 Task: Look for space in Barcellona Pozzo di Gotto, Italy from 8th June, 2023 to 19th June, 2023 for 1 adult in price range Rs.5000 to Rs.12000. Place can be shared room with 1  bedroom having 1 bed and 1 bathroom. Property type can be house, flat, guest house, hotel. Booking option can be shelf check-in. Required host language is English.
Action: Mouse moved to (537, 86)
Screenshot: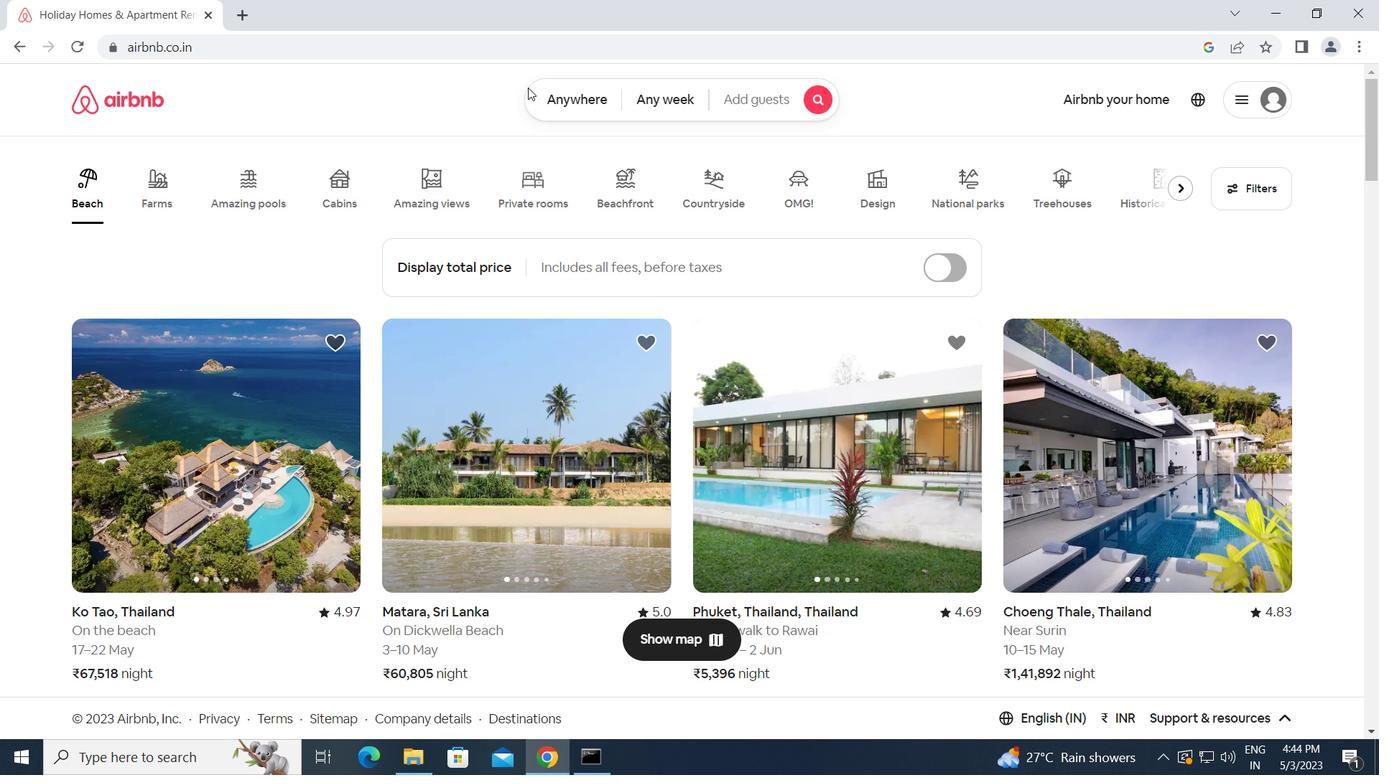 
Action: Mouse pressed left at (537, 86)
Screenshot: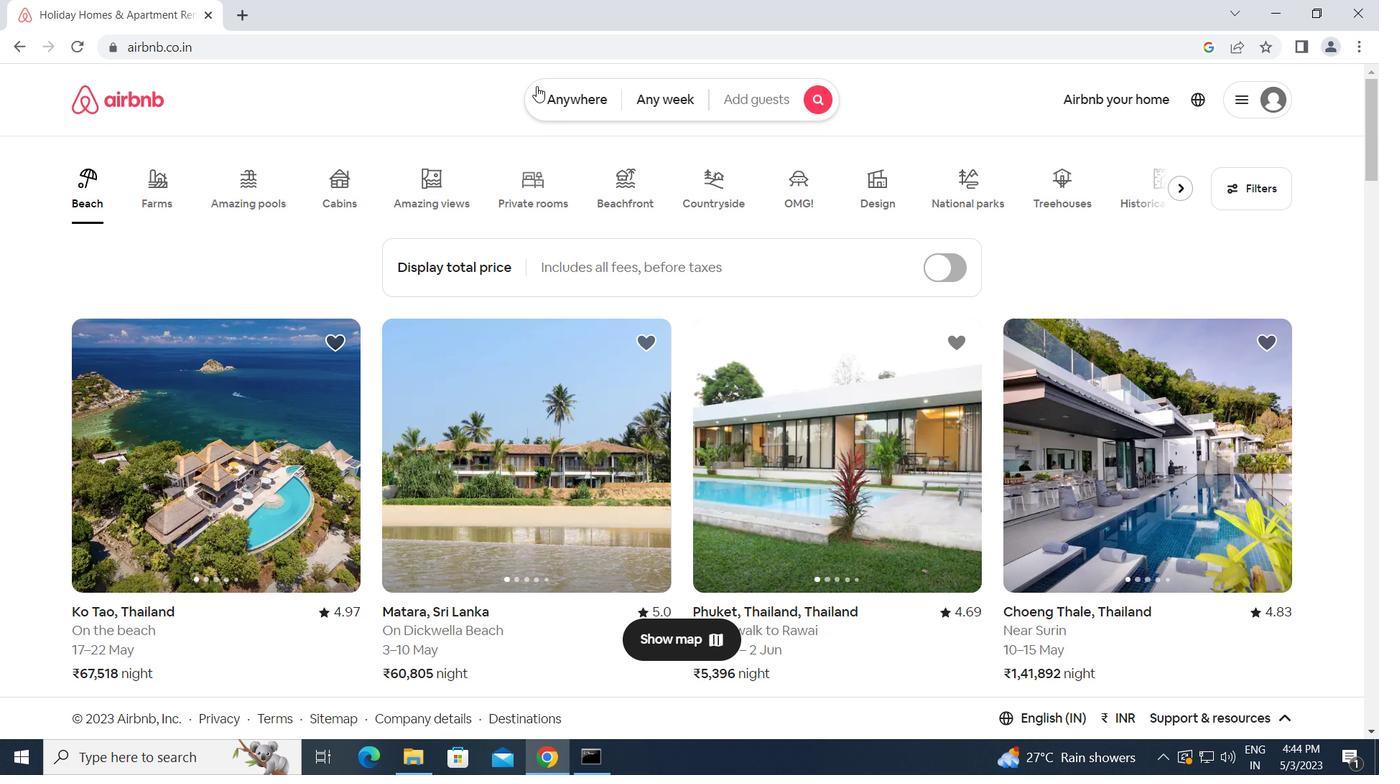 
Action: Mouse moved to (461, 155)
Screenshot: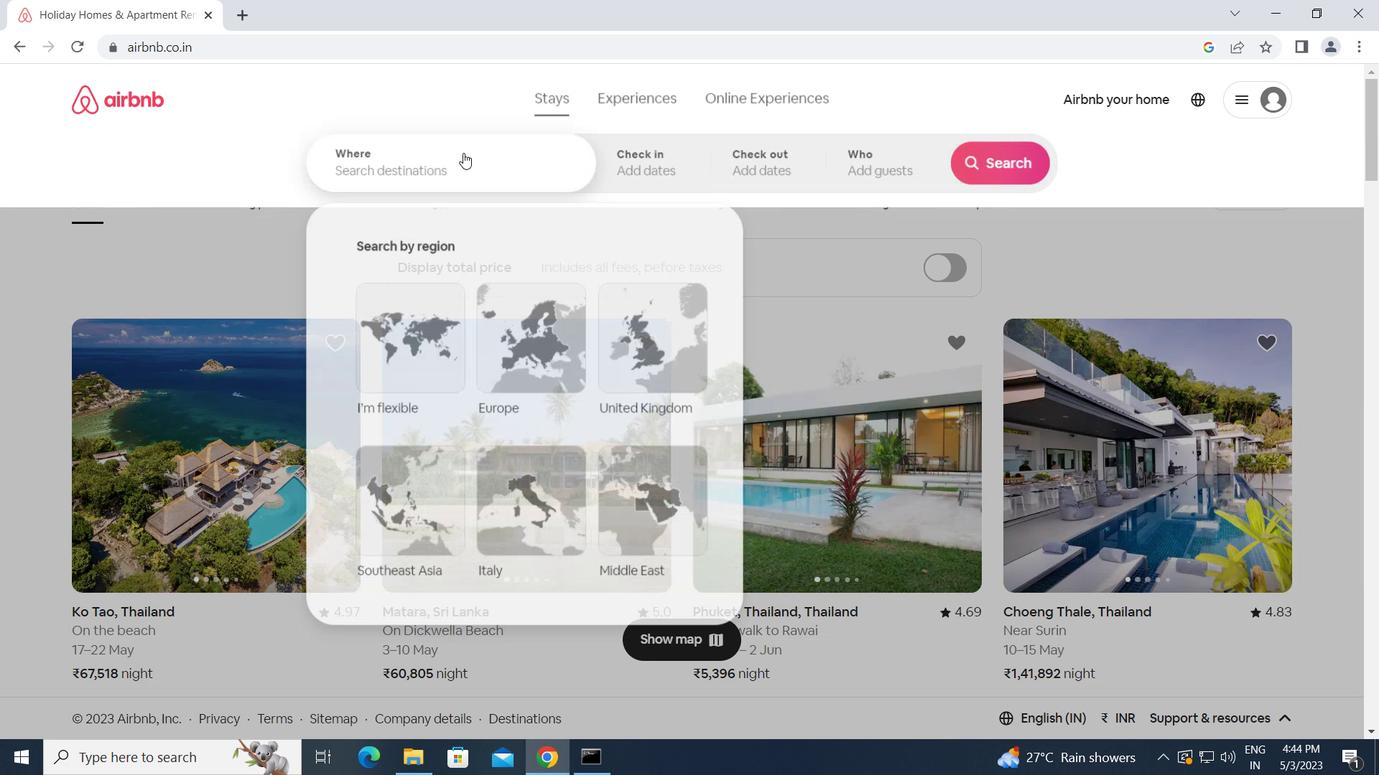 
Action: Mouse pressed left at (461, 155)
Screenshot: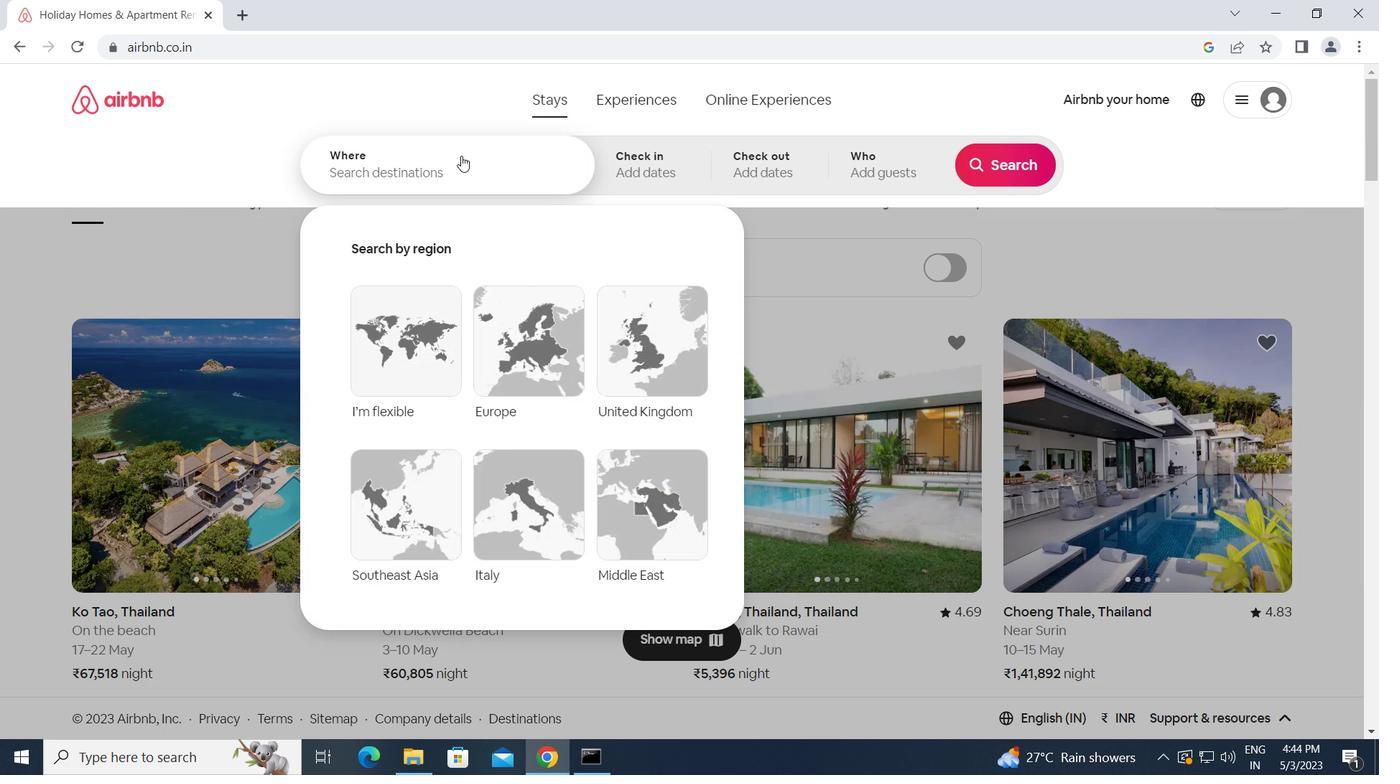 
Action: Key pressed <Key.caps_lock>b<Key.caps_lock>arcellona<Key.space><Key.caps_lock>p<Key.caps_lock>ozzo<Key.space><Key.caps_lock><Key.caps_lock>di<Key.space><Key.caps_lock>g<Key.caps_lock>otto,<Key.space><Key.caps_lock>i<Key.caps_lock>taly<Key.enter>
Screenshot: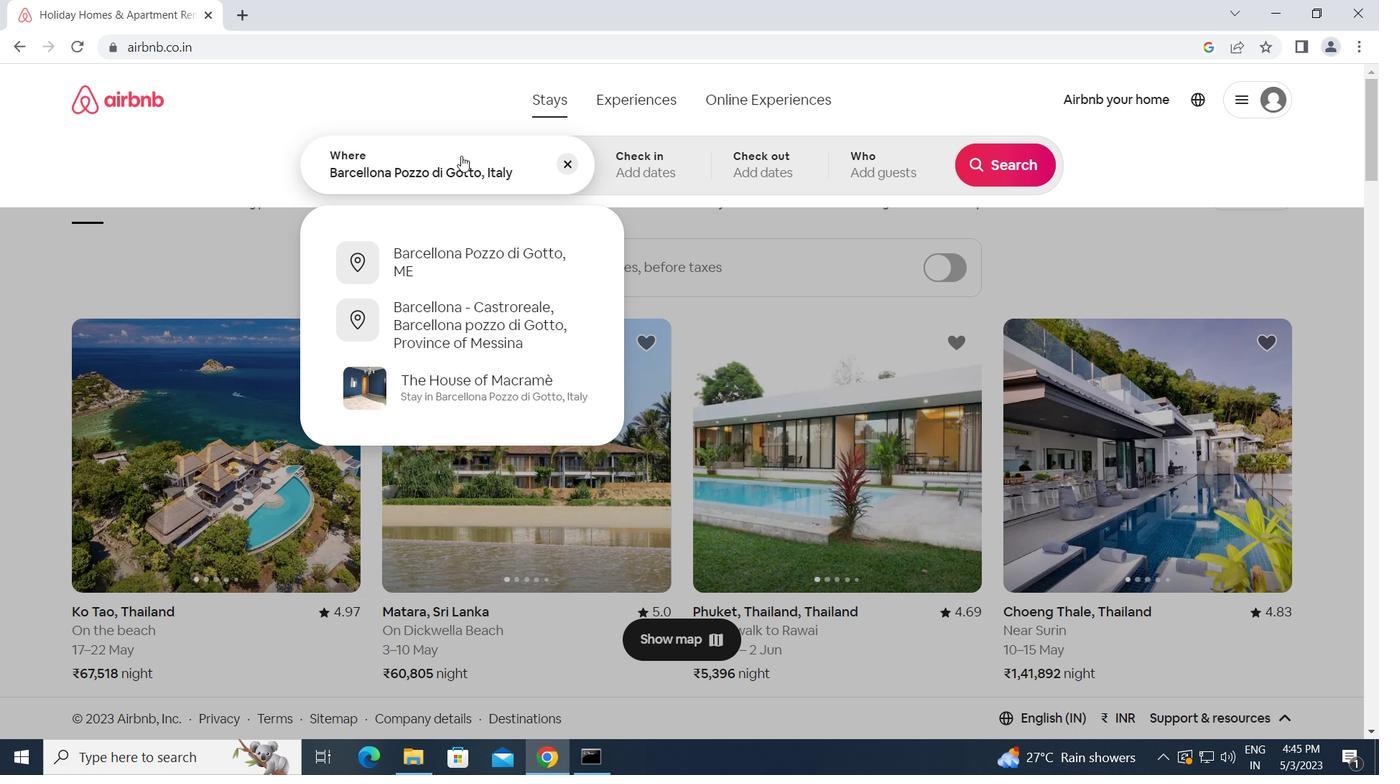 
Action: Mouse moved to (902, 423)
Screenshot: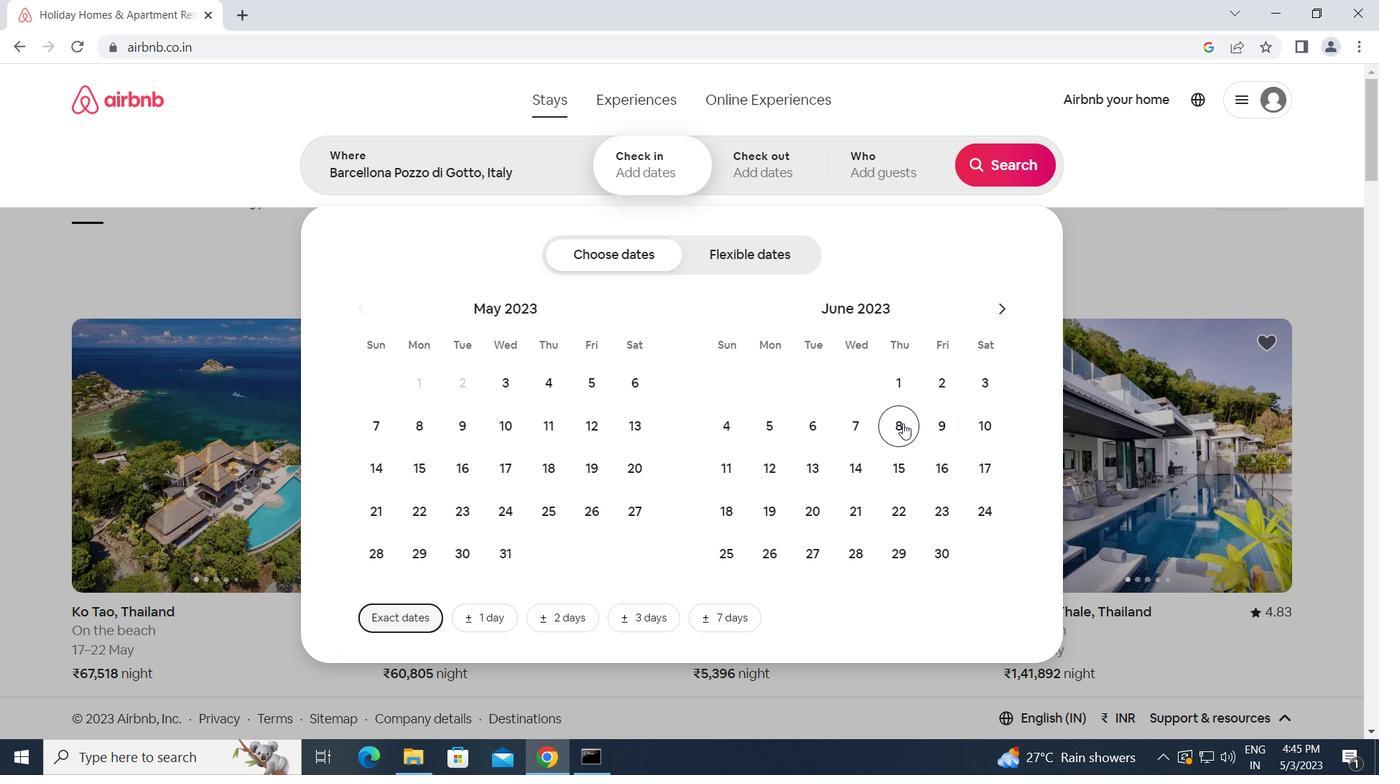 
Action: Mouse pressed left at (902, 423)
Screenshot: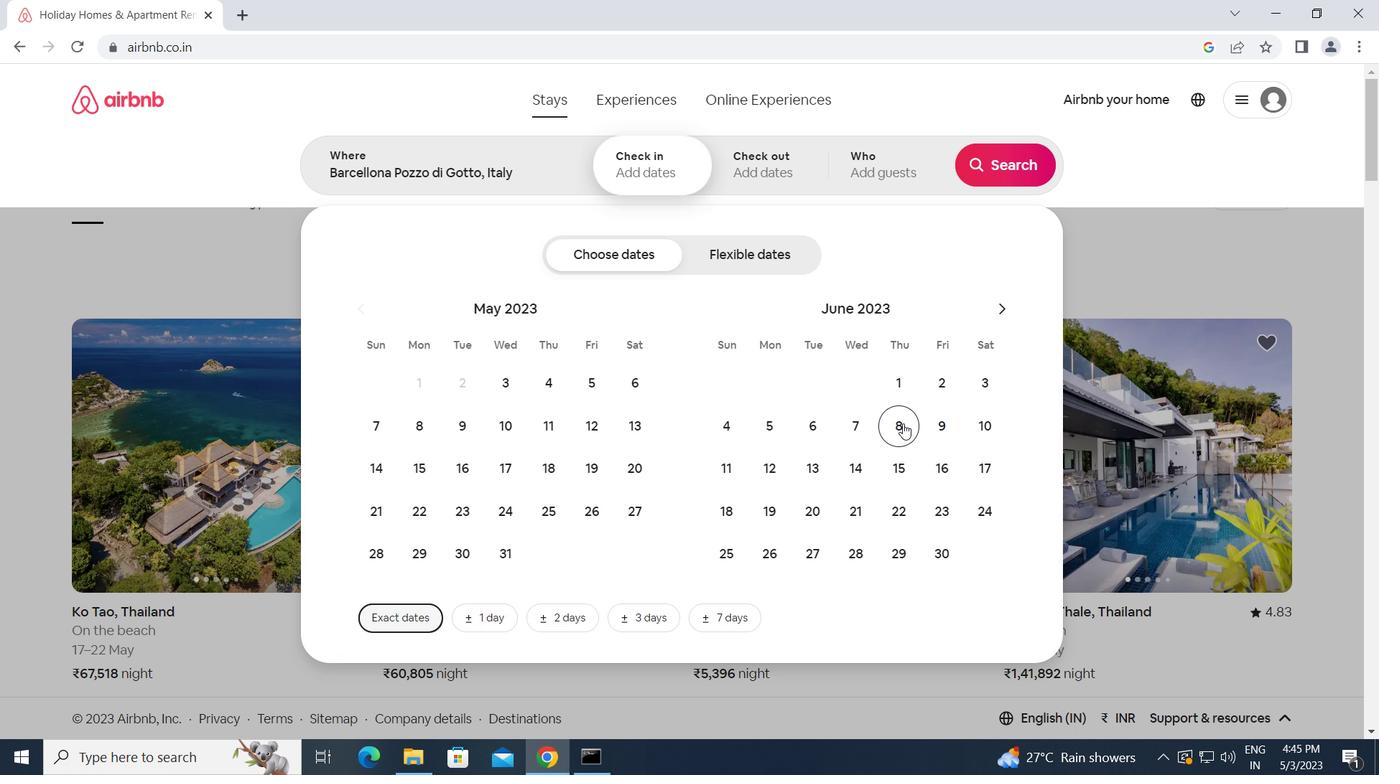 
Action: Mouse moved to (726, 520)
Screenshot: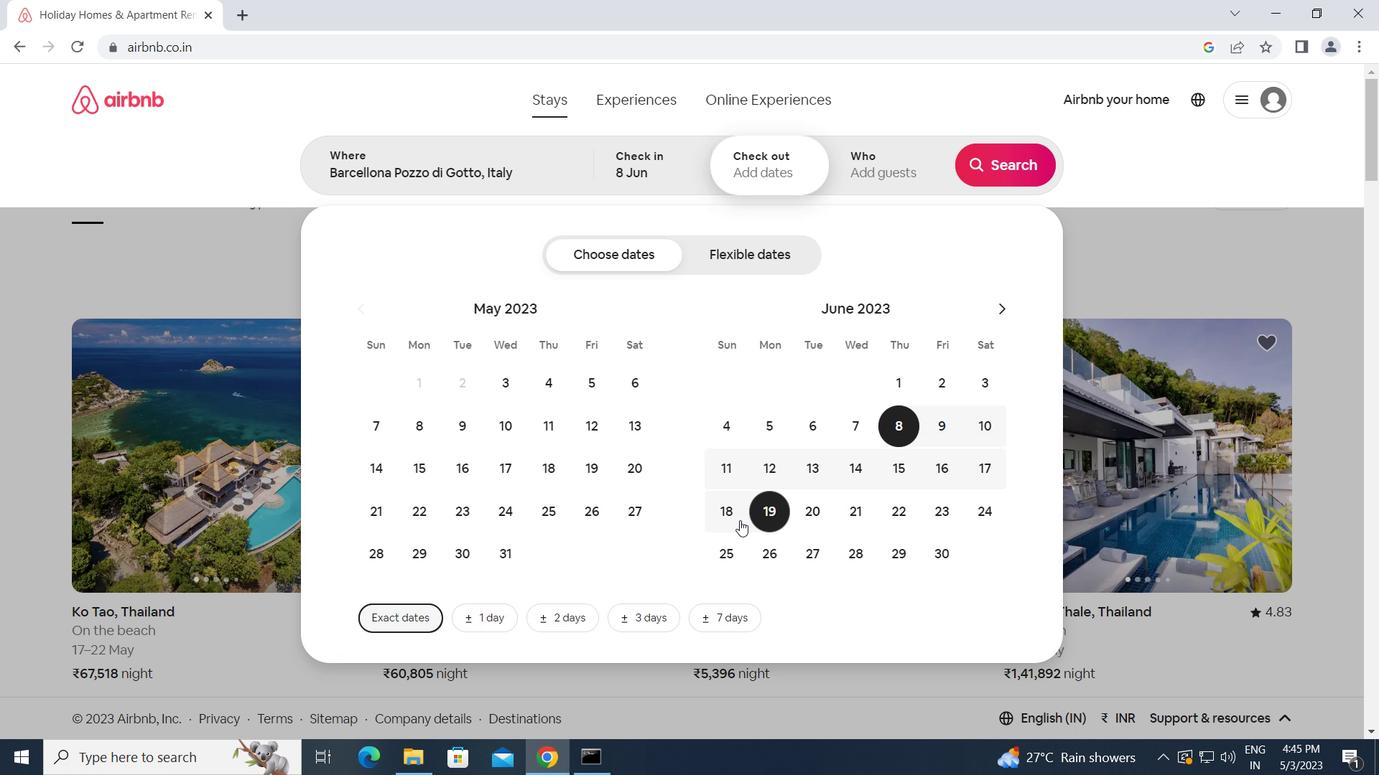 
Action: Mouse pressed left at (726, 520)
Screenshot: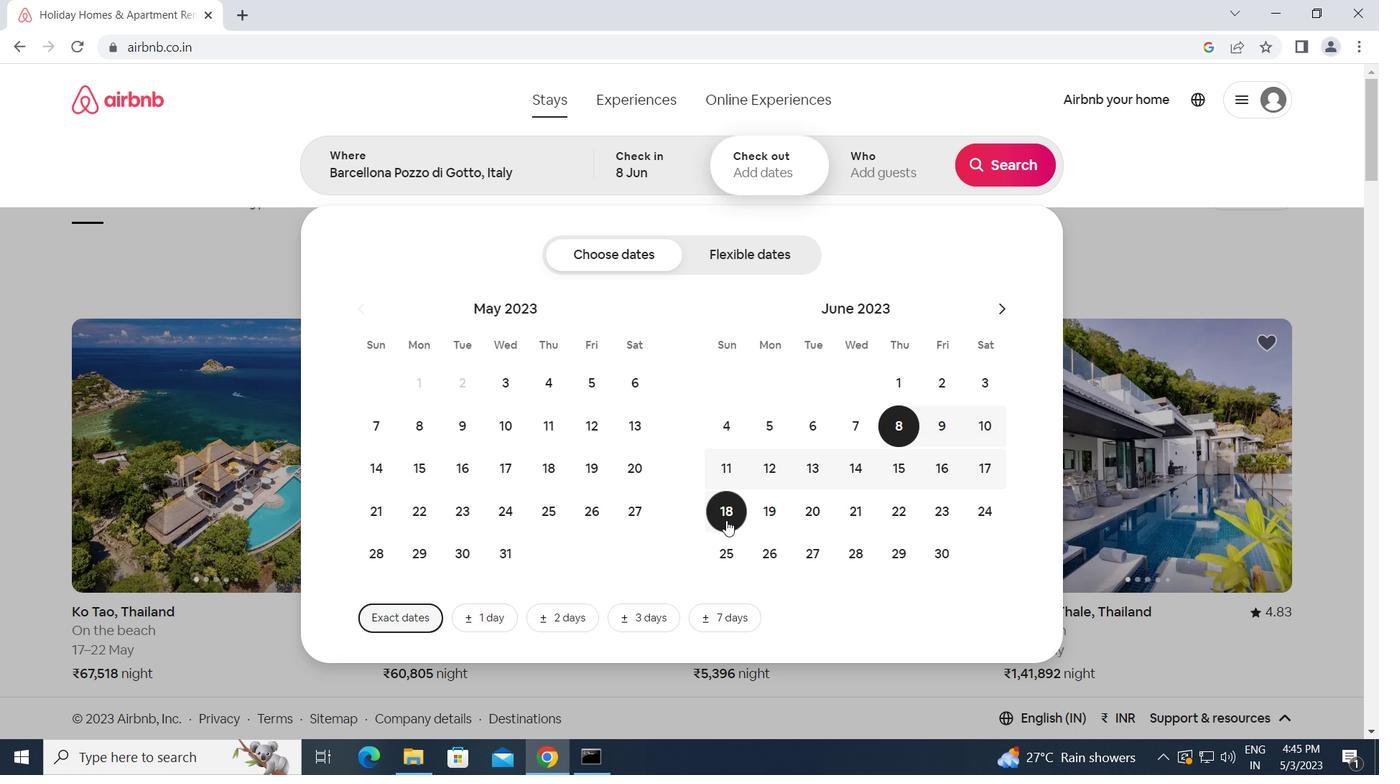 
Action: Mouse moved to (763, 512)
Screenshot: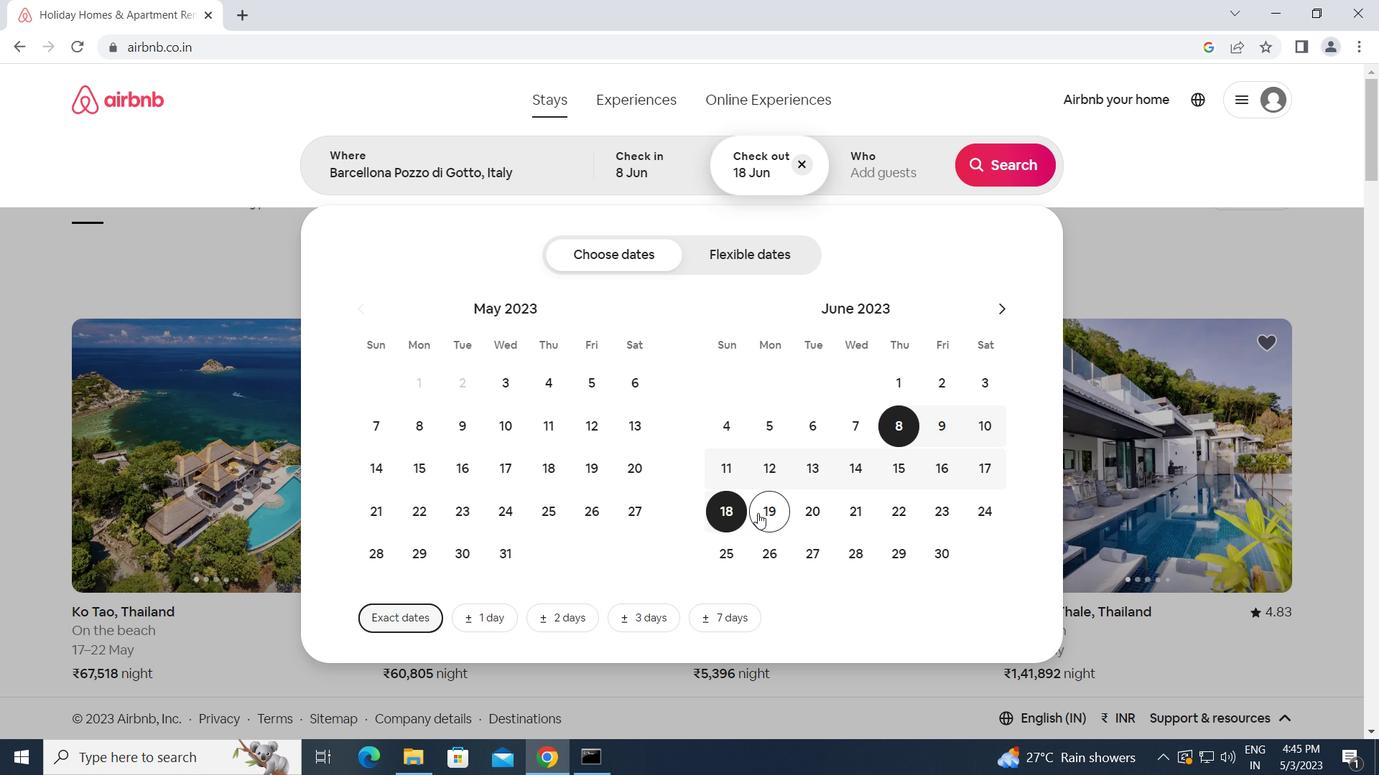 
Action: Mouse pressed left at (763, 512)
Screenshot: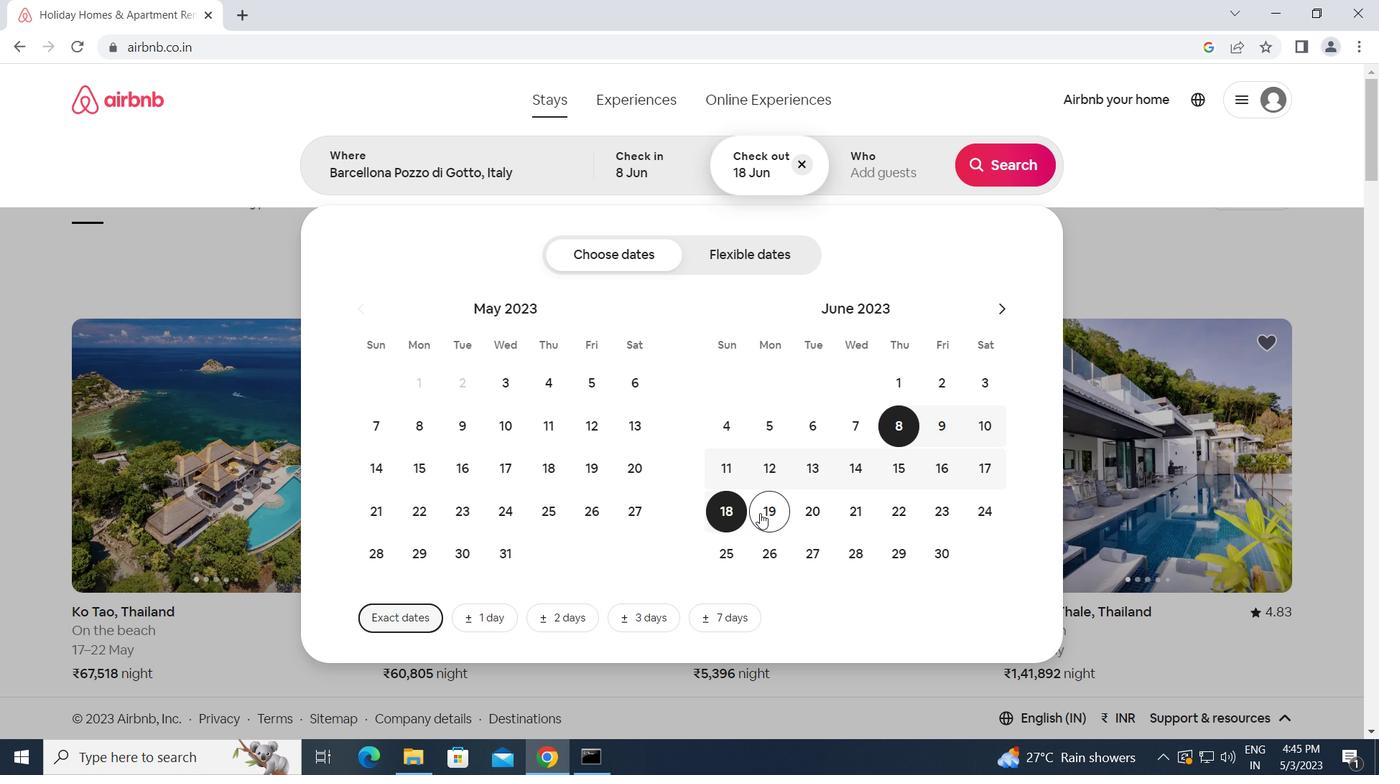 
Action: Mouse moved to (857, 160)
Screenshot: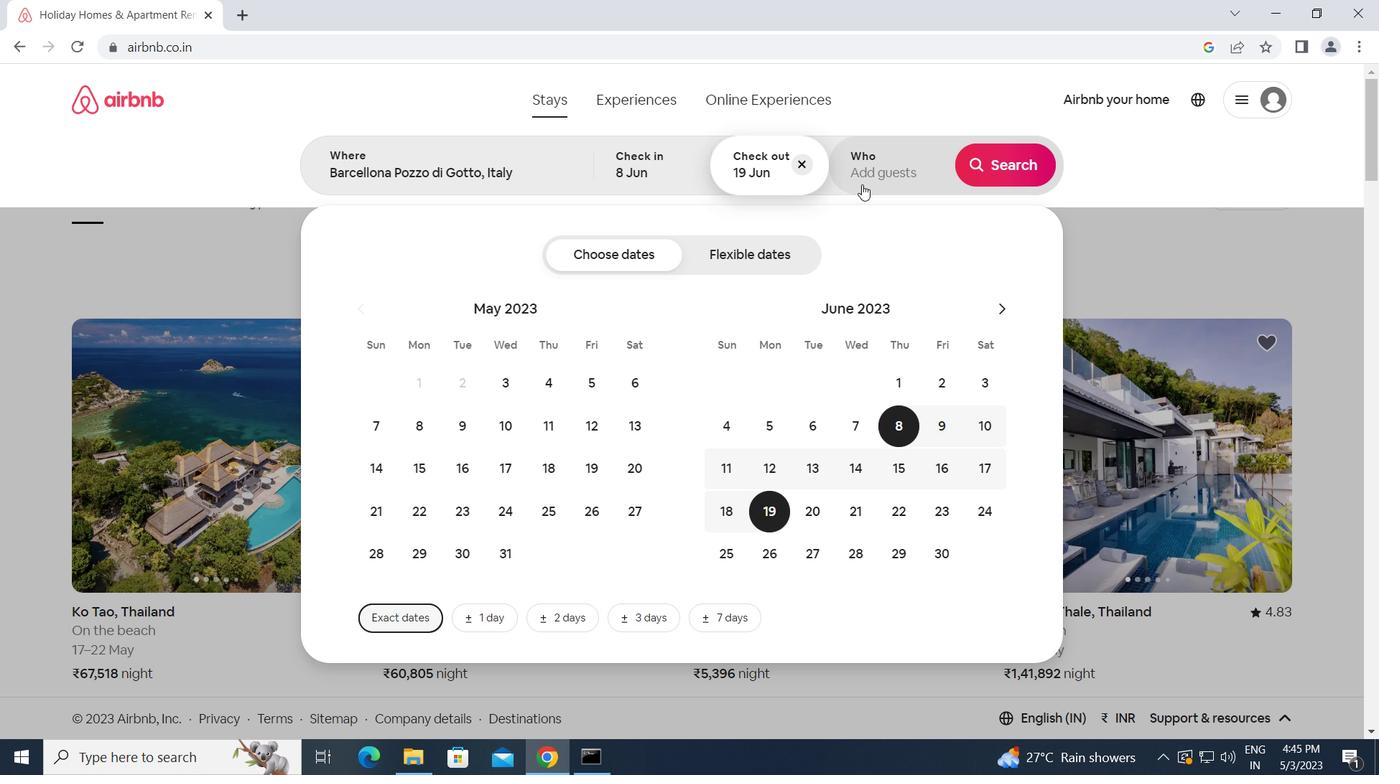 
Action: Mouse pressed left at (857, 160)
Screenshot: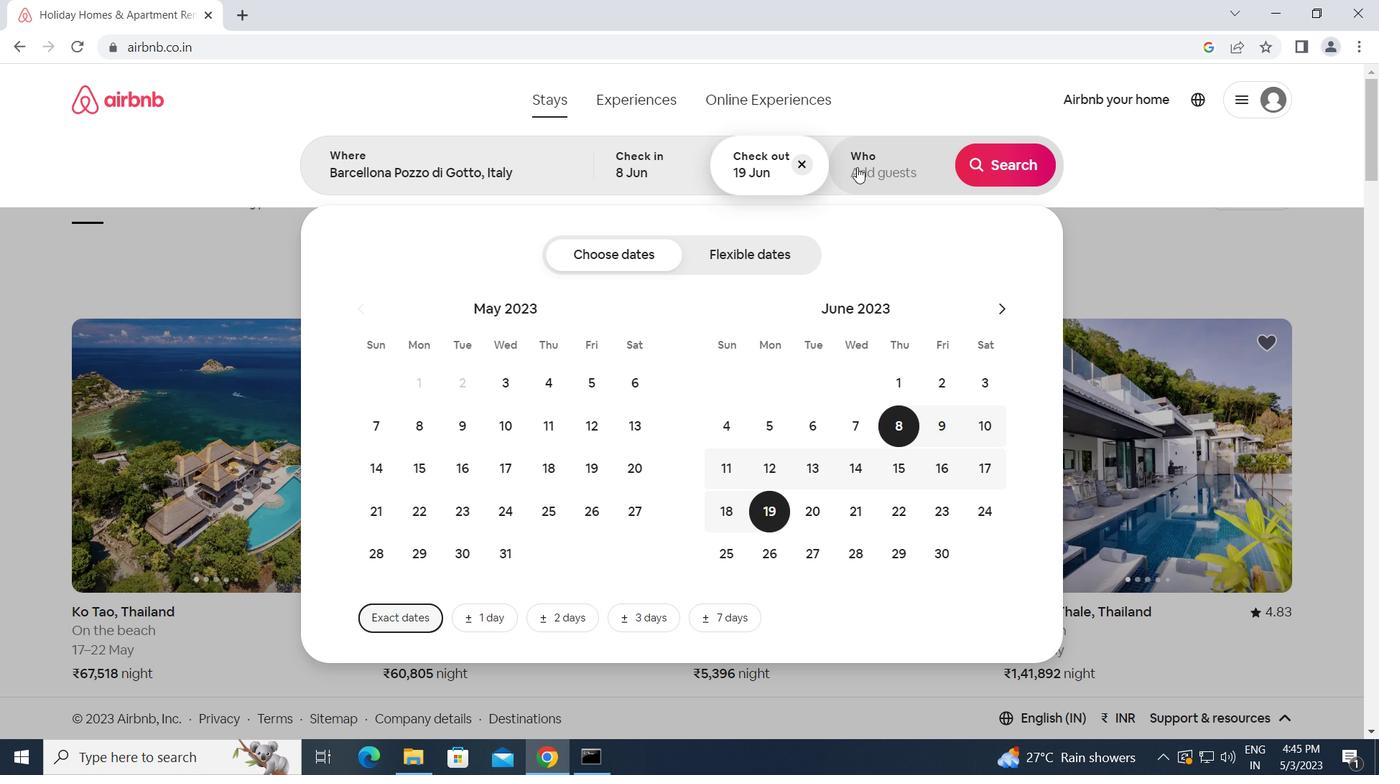 
Action: Mouse moved to (1005, 256)
Screenshot: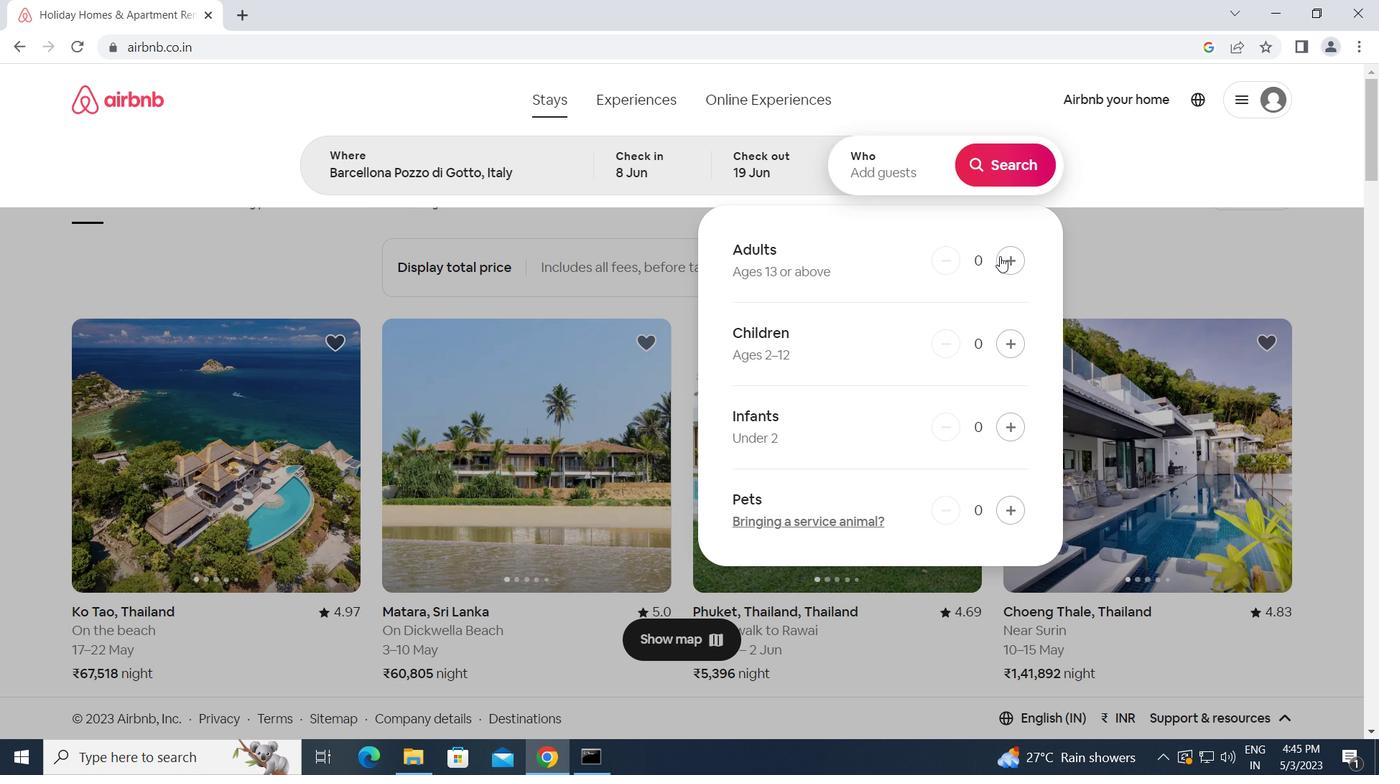 
Action: Mouse pressed left at (1005, 256)
Screenshot: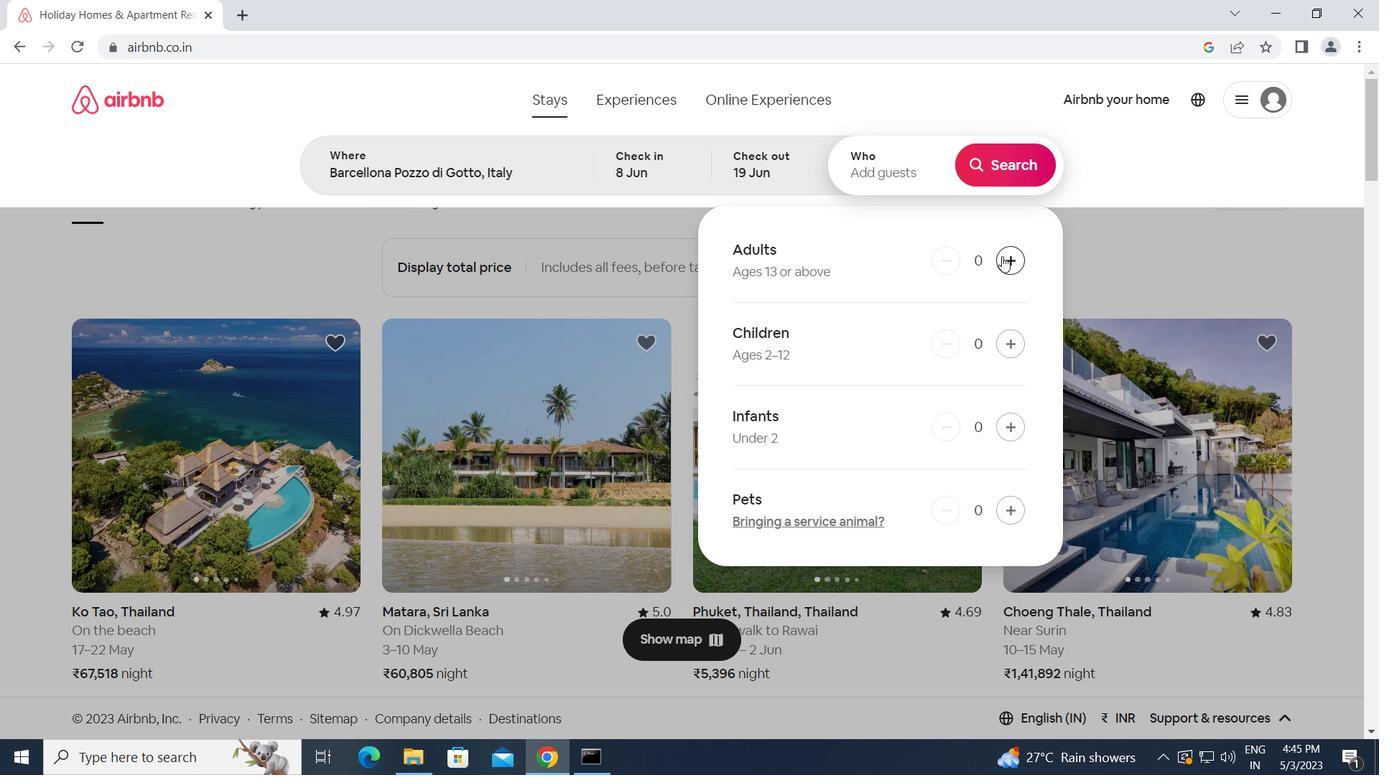 
Action: Mouse moved to (999, 178)
Screenshot: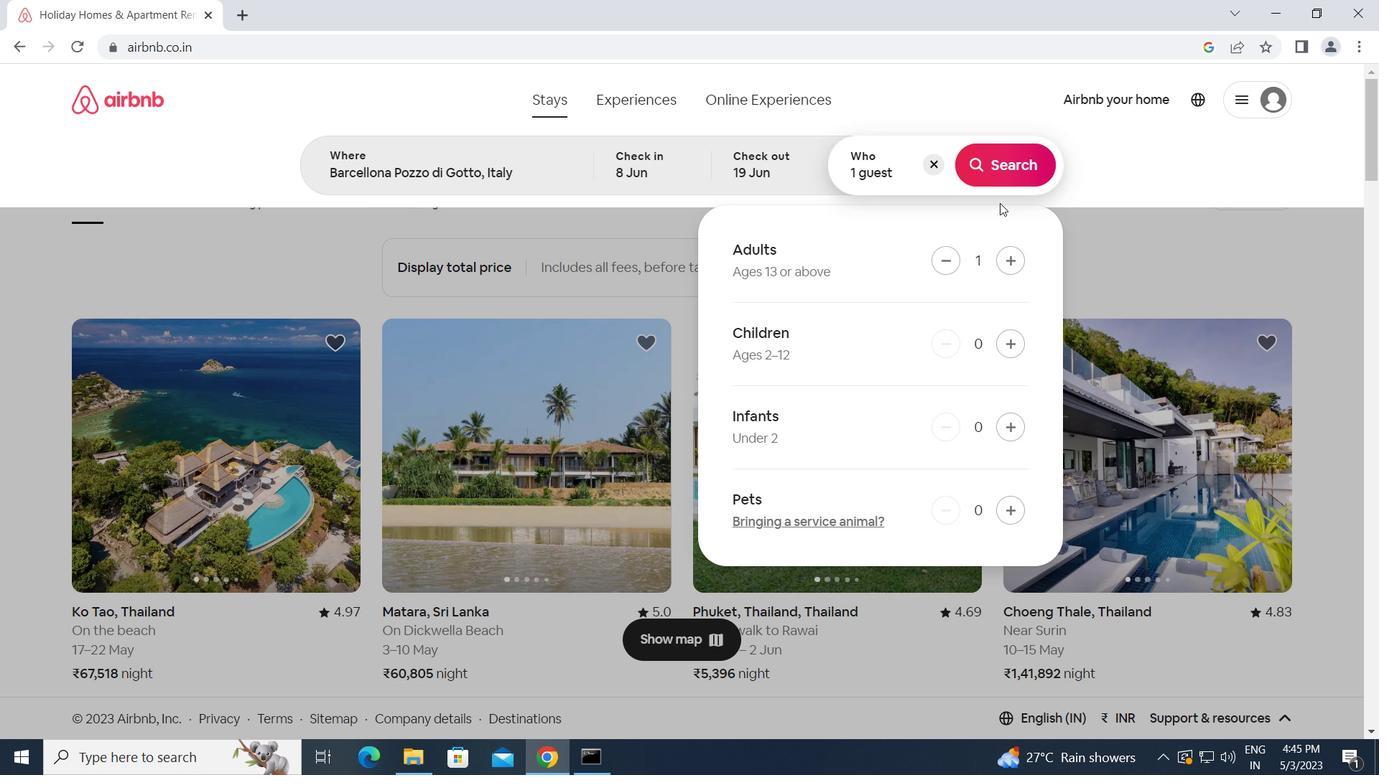 
Action: Mouse pressed left at (999, 178)
Screenshot: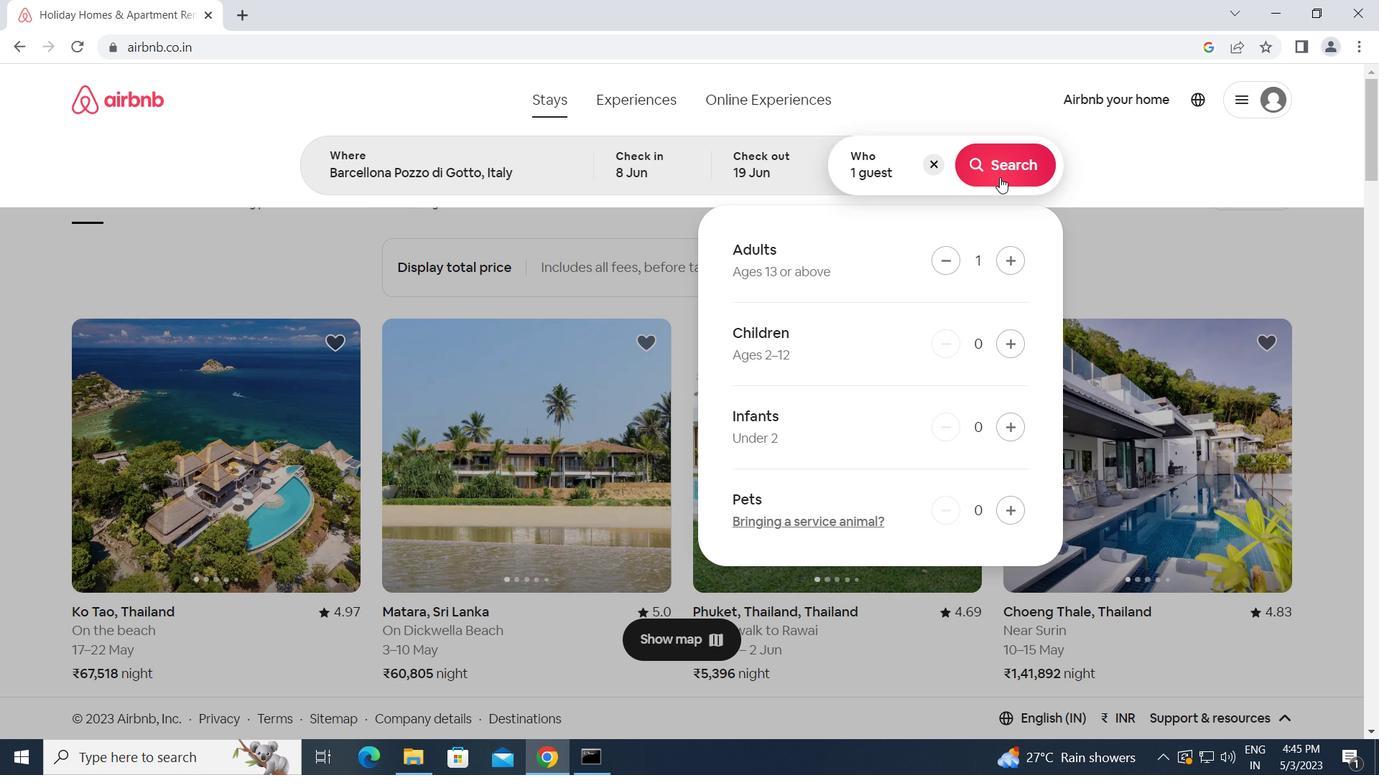 
Action: Mouse moved to (1301, 176)
Screenshot: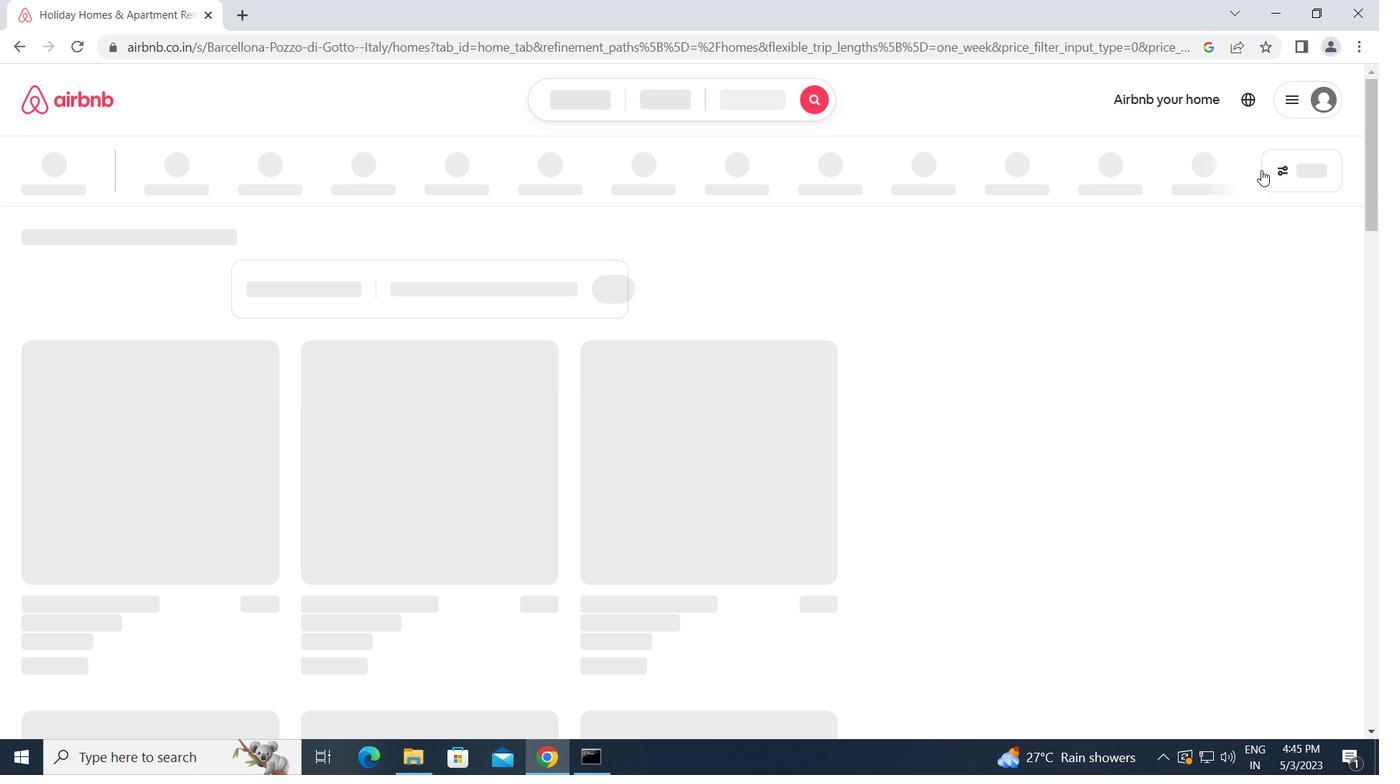 
Action: Mouse pressed left at (1301, 176)
Screenshot: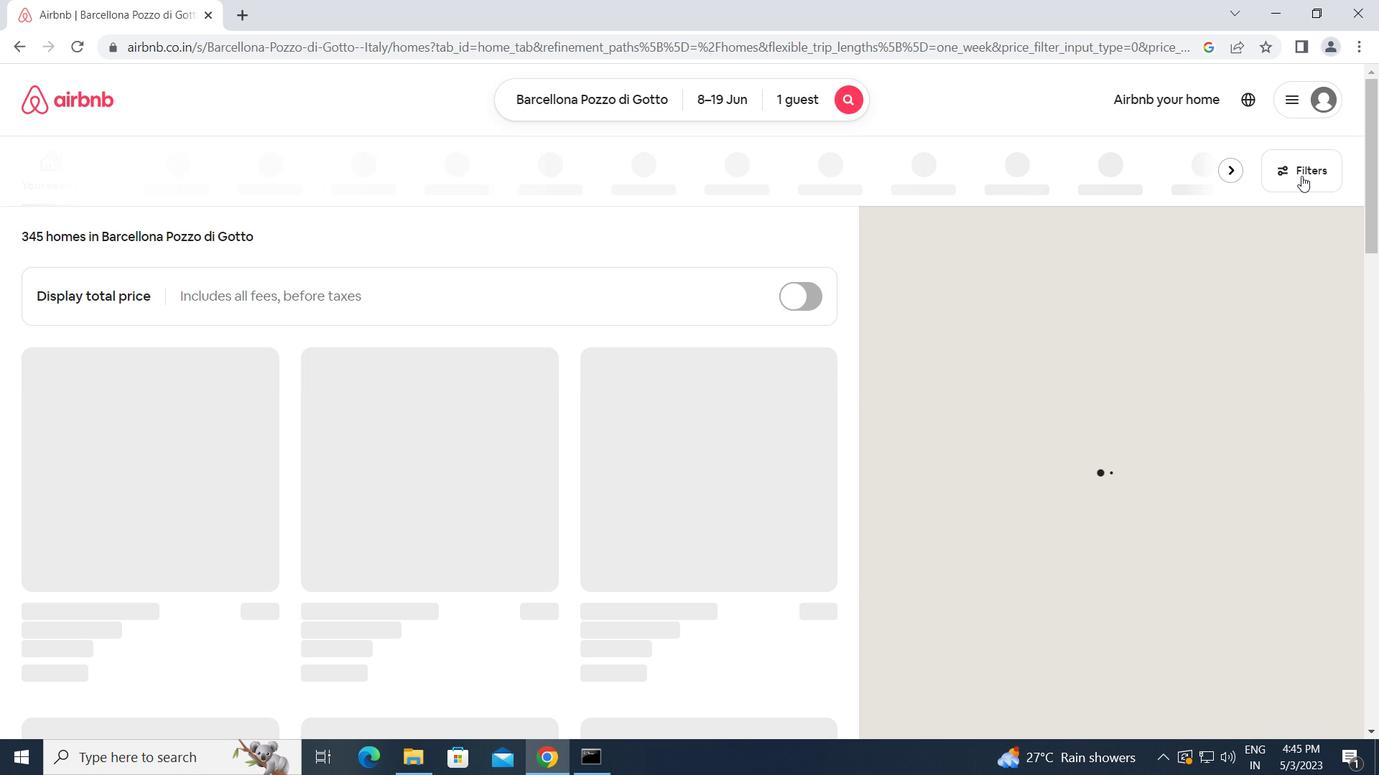 
Action: Mouse moved to (451, 398)
Screenshot: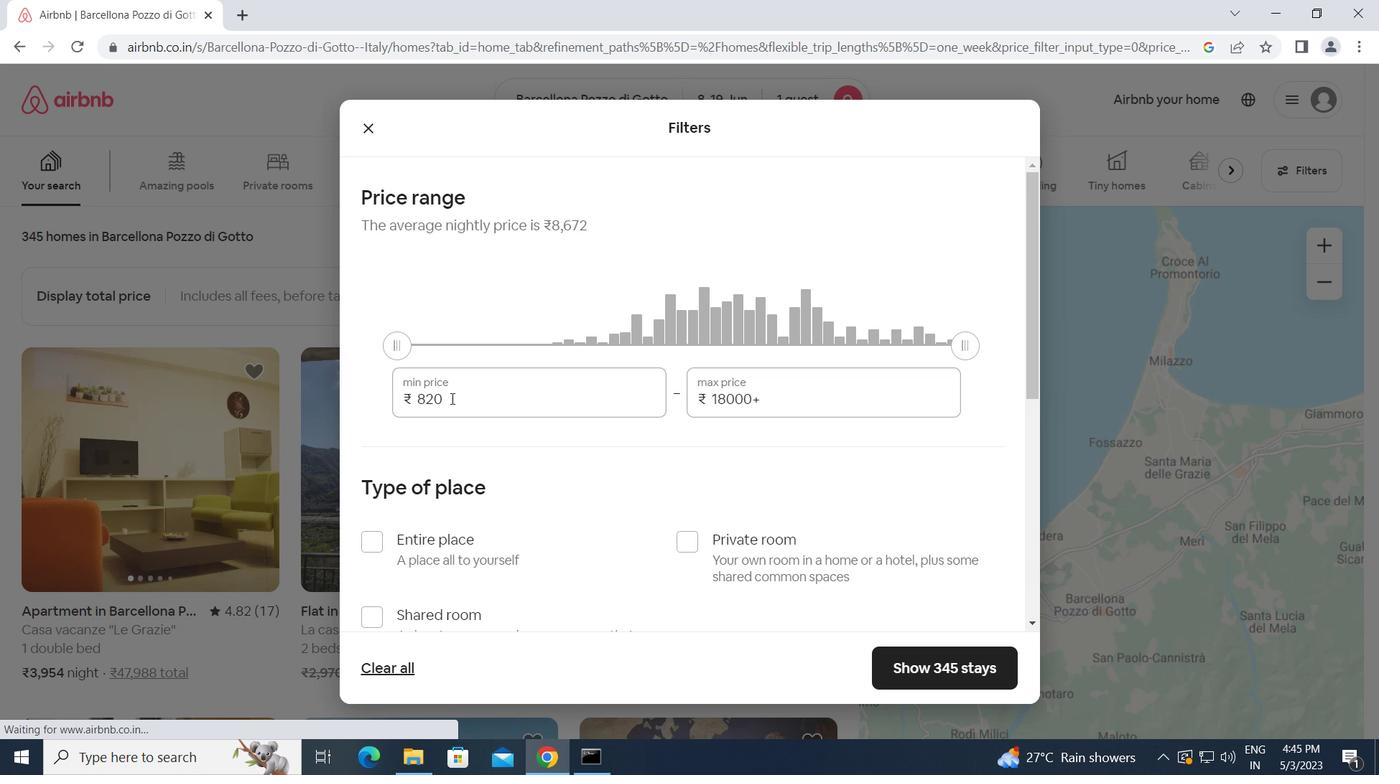 
Action: Mouse pressed left at (451, 398)
Screenshot: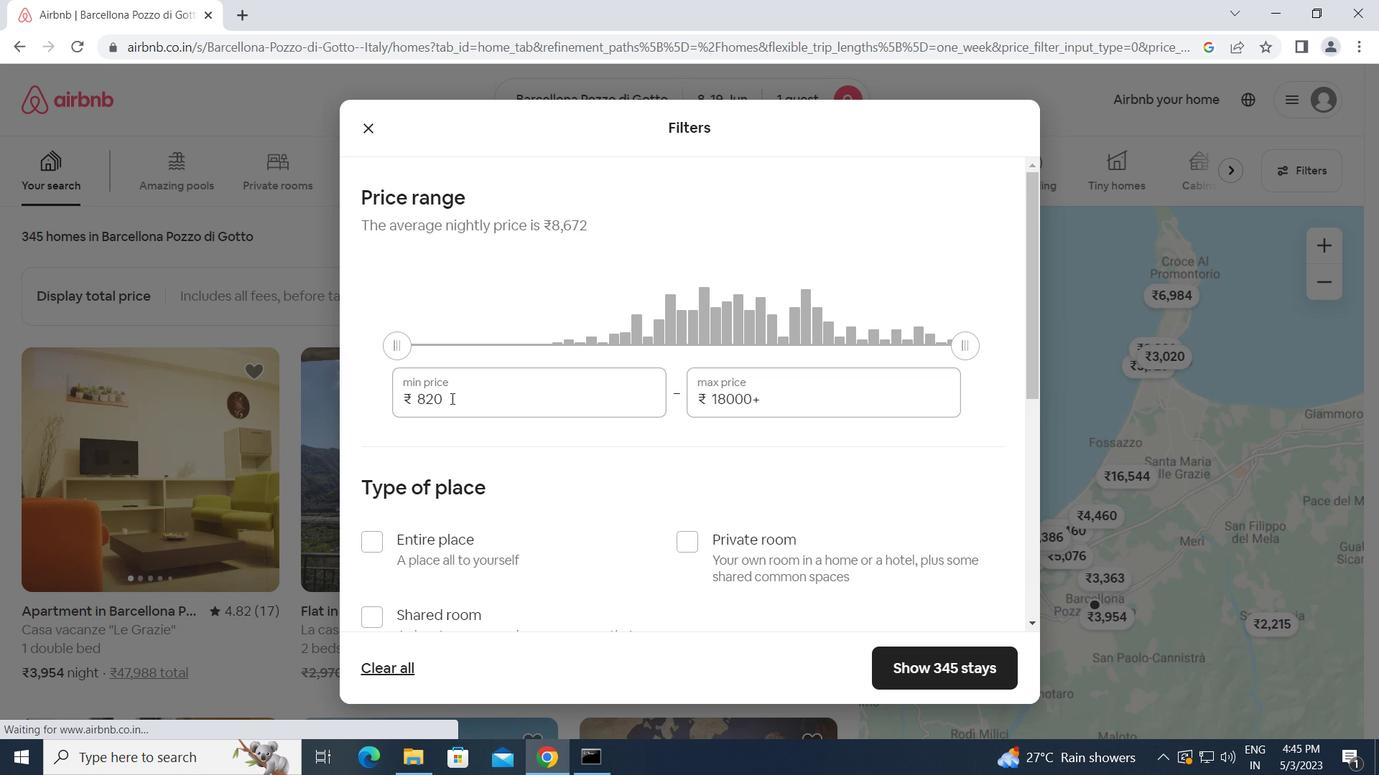
Action: Mouse moved to (389, 410)
Screenshot: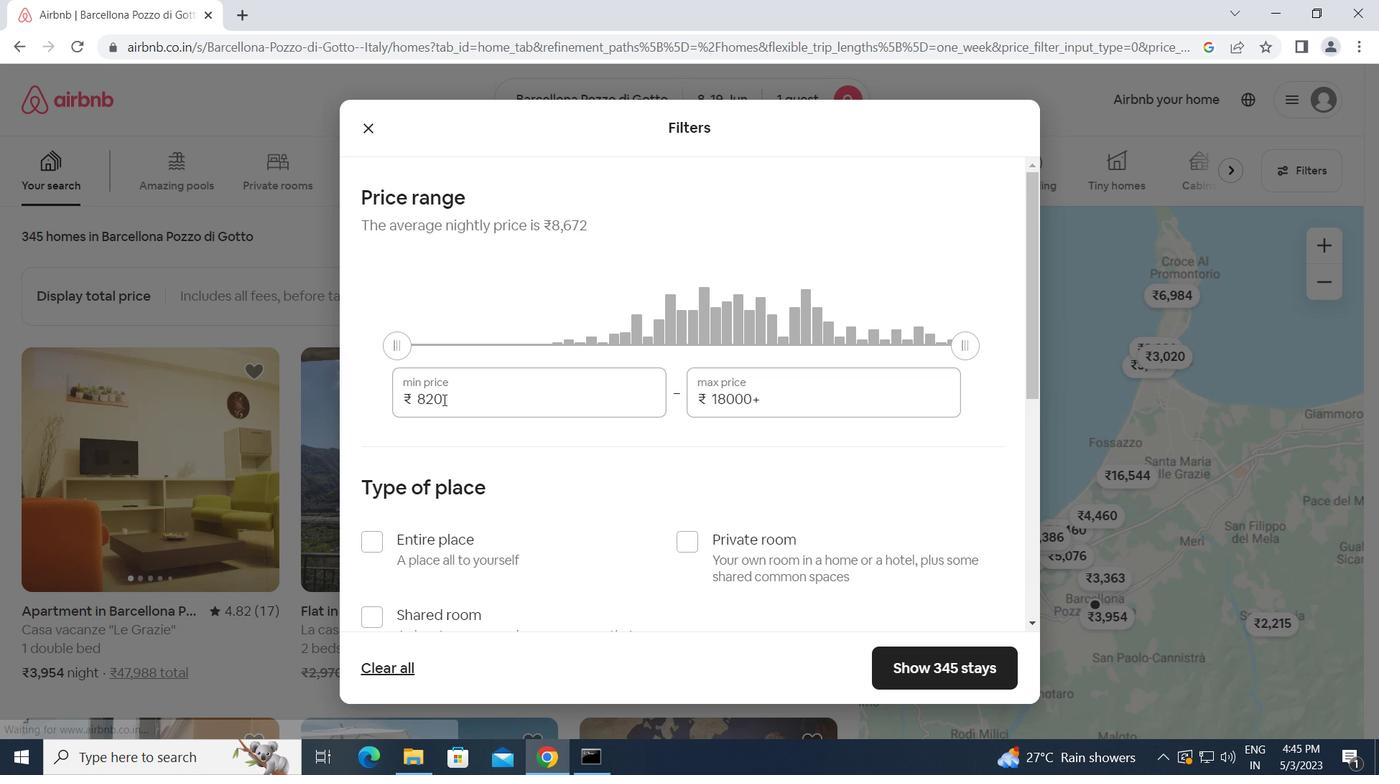 
Action: Key pressed 5000<Key.tab><Key.backspace>12000
Screenshot: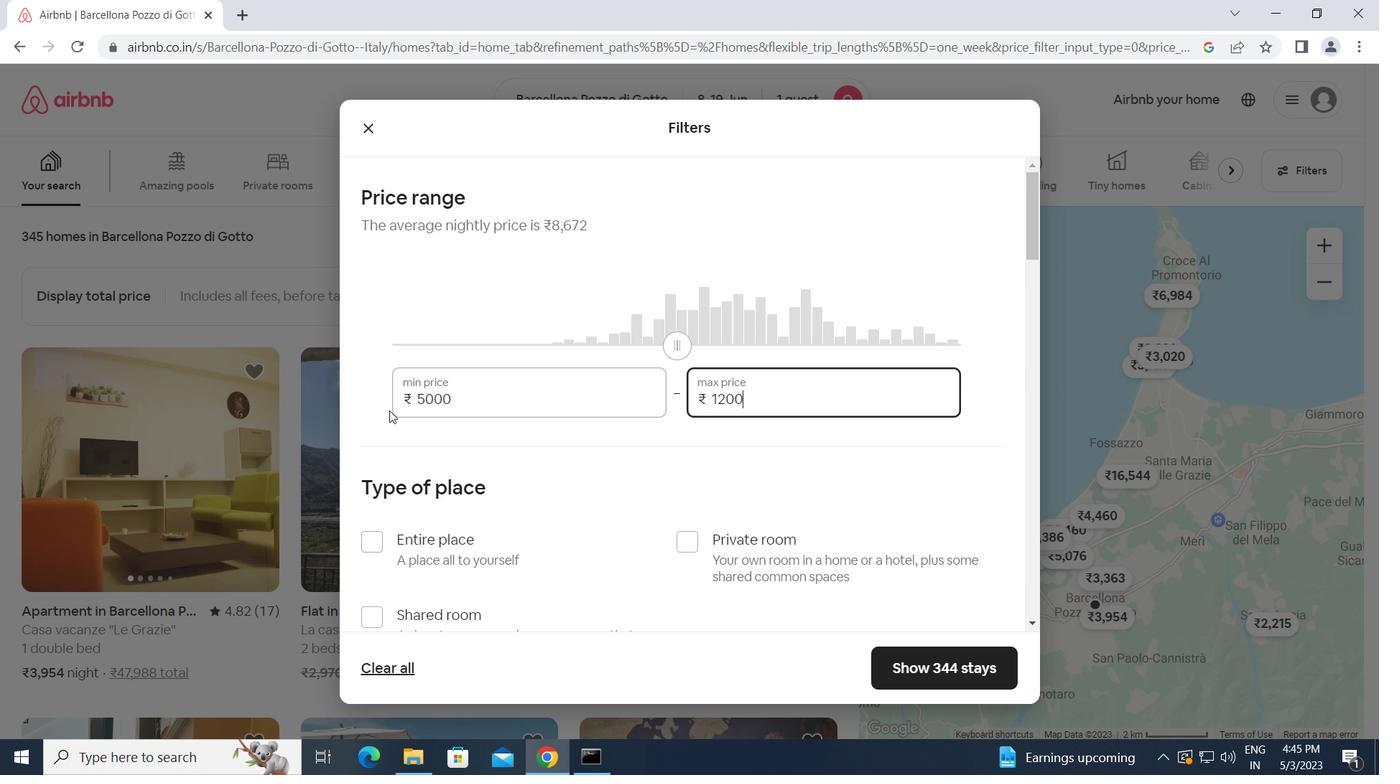 
Action: Mouse moved to (367, 576)
Screenshot: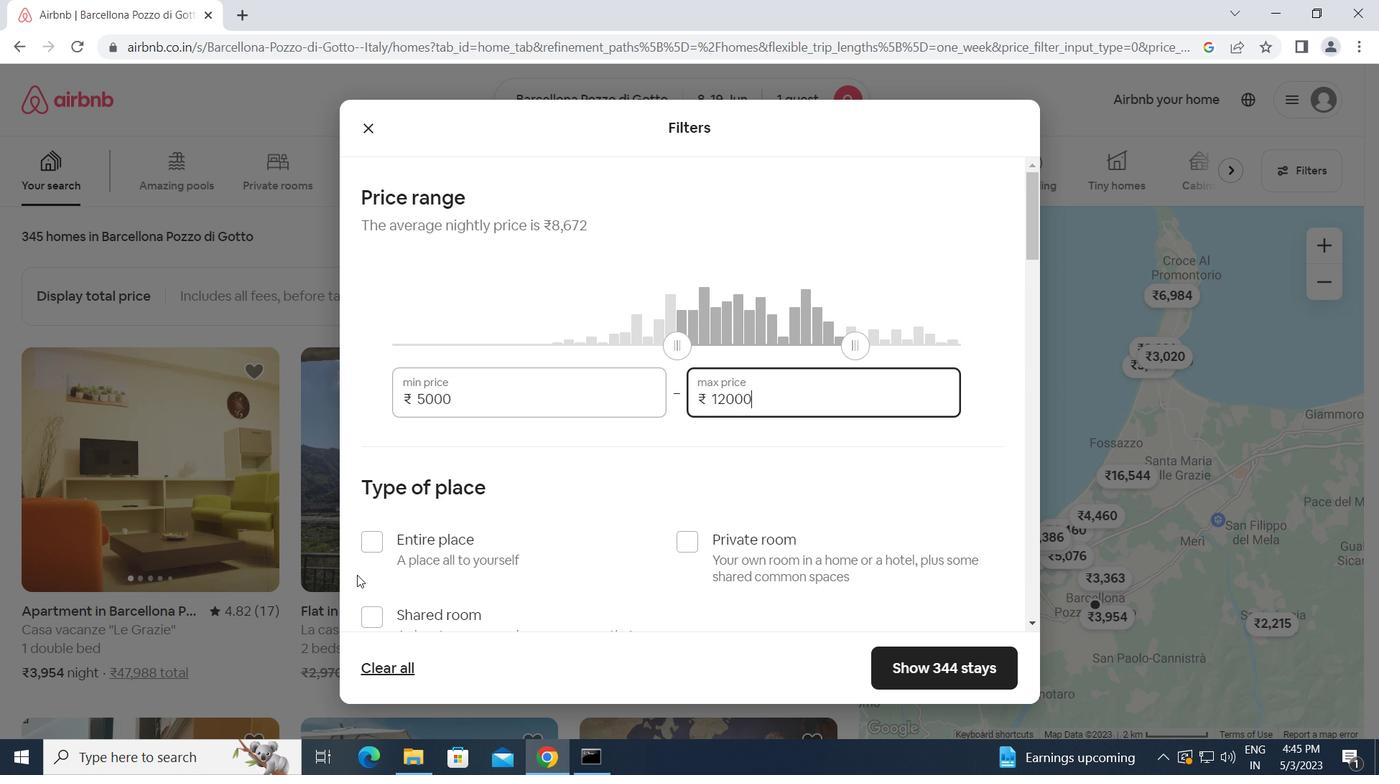 
Action: Mouse scrolled (367, 575) with delta (0, 0)
Screenshot: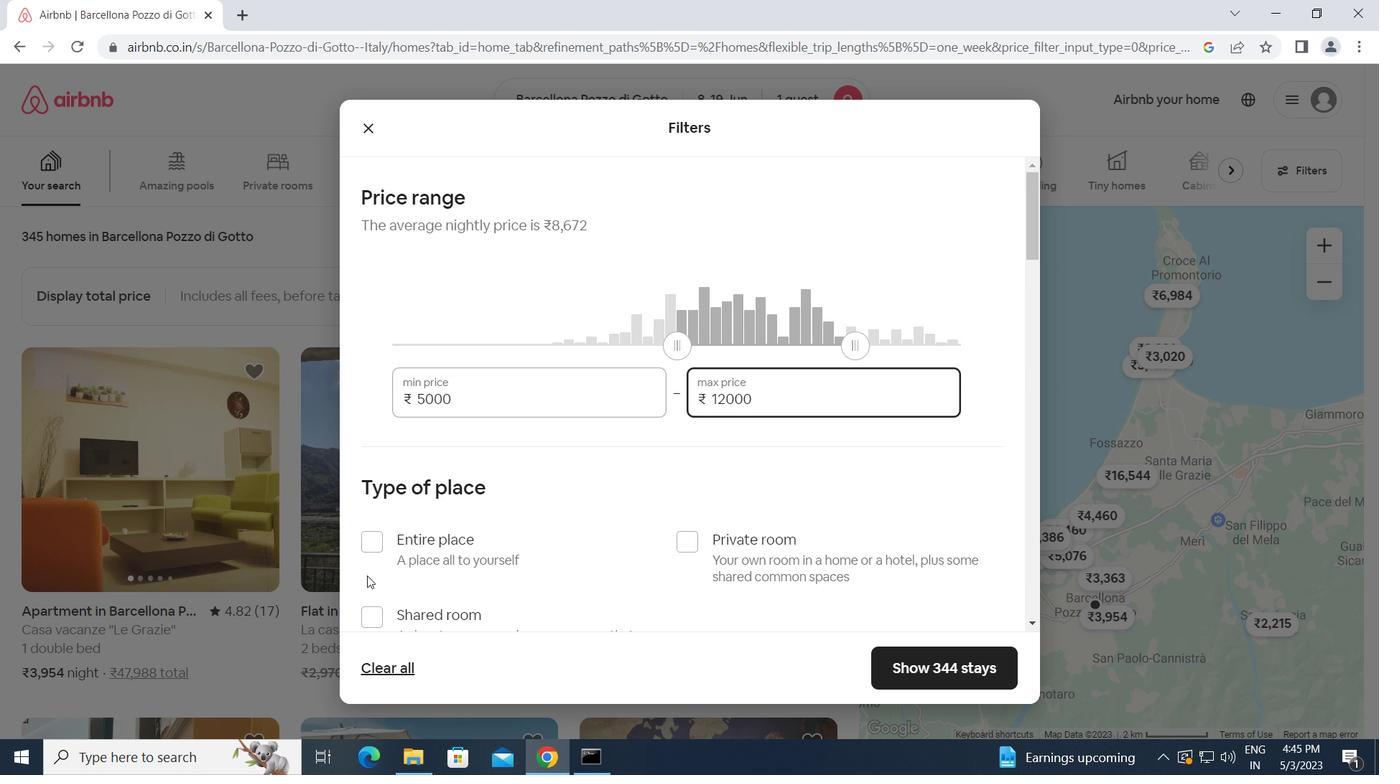 
Action: Mouse moved to (366, 534)
Screenshot: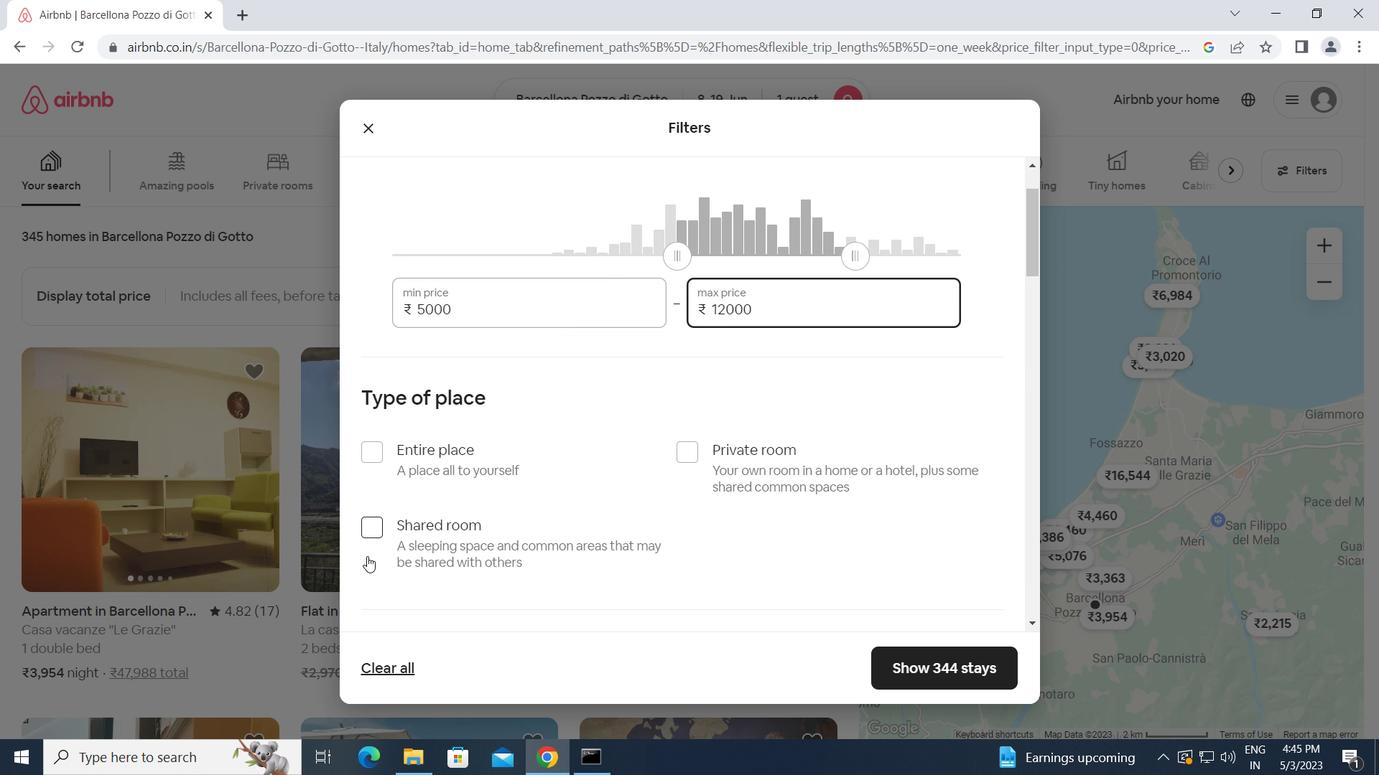 
Action: Mouse pressed left at (366, 534)
Screenshot: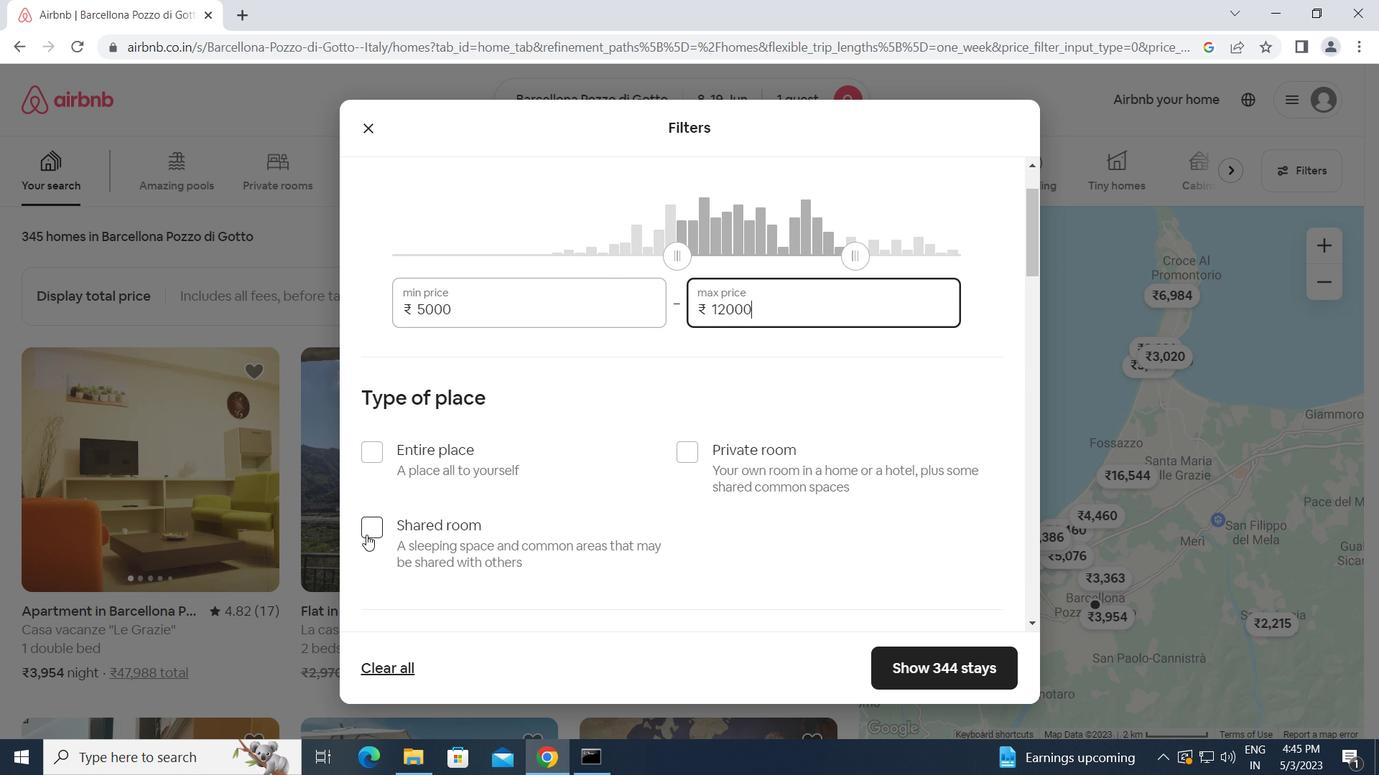
Action: Mouse moved to (461, 542)
Screenshot: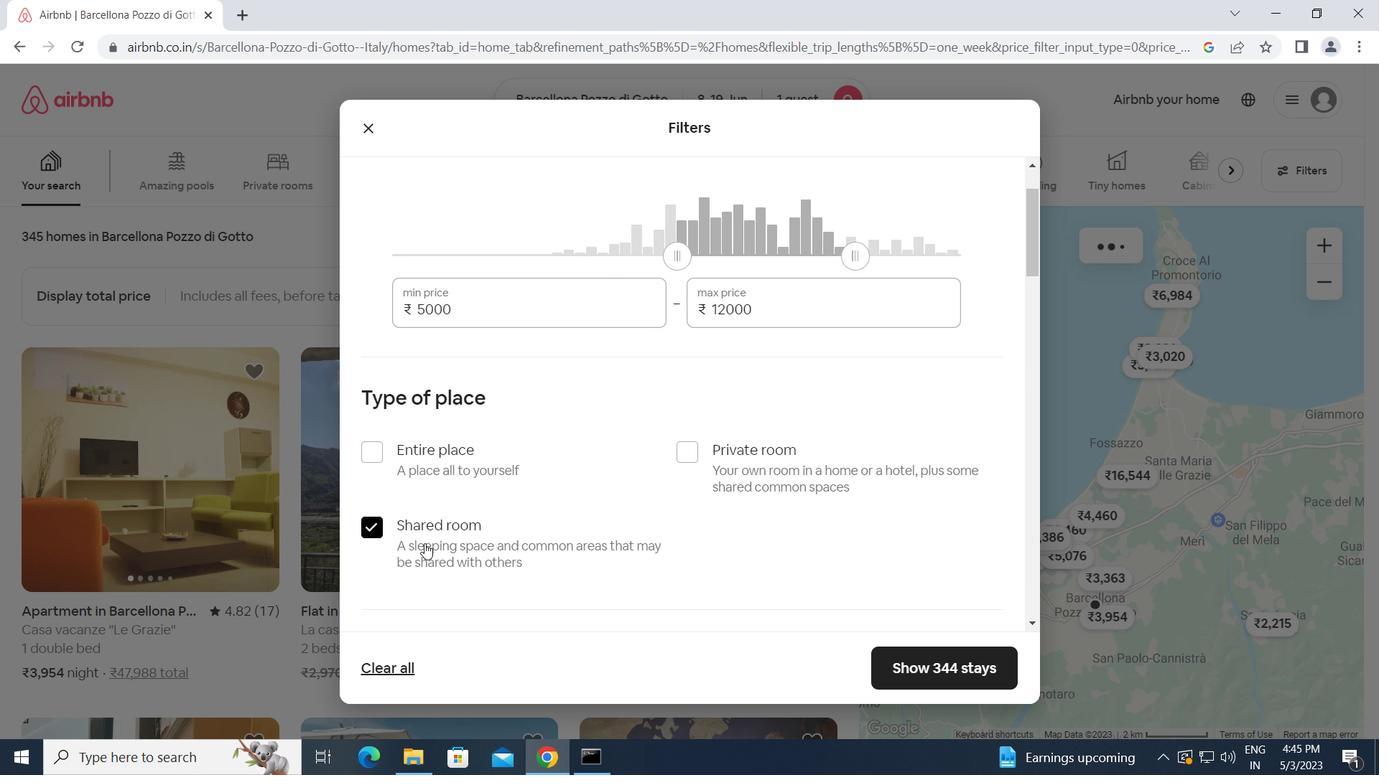 
Action: Mouse scrolled (461, 541) with delta (0, 0)
Screenshot: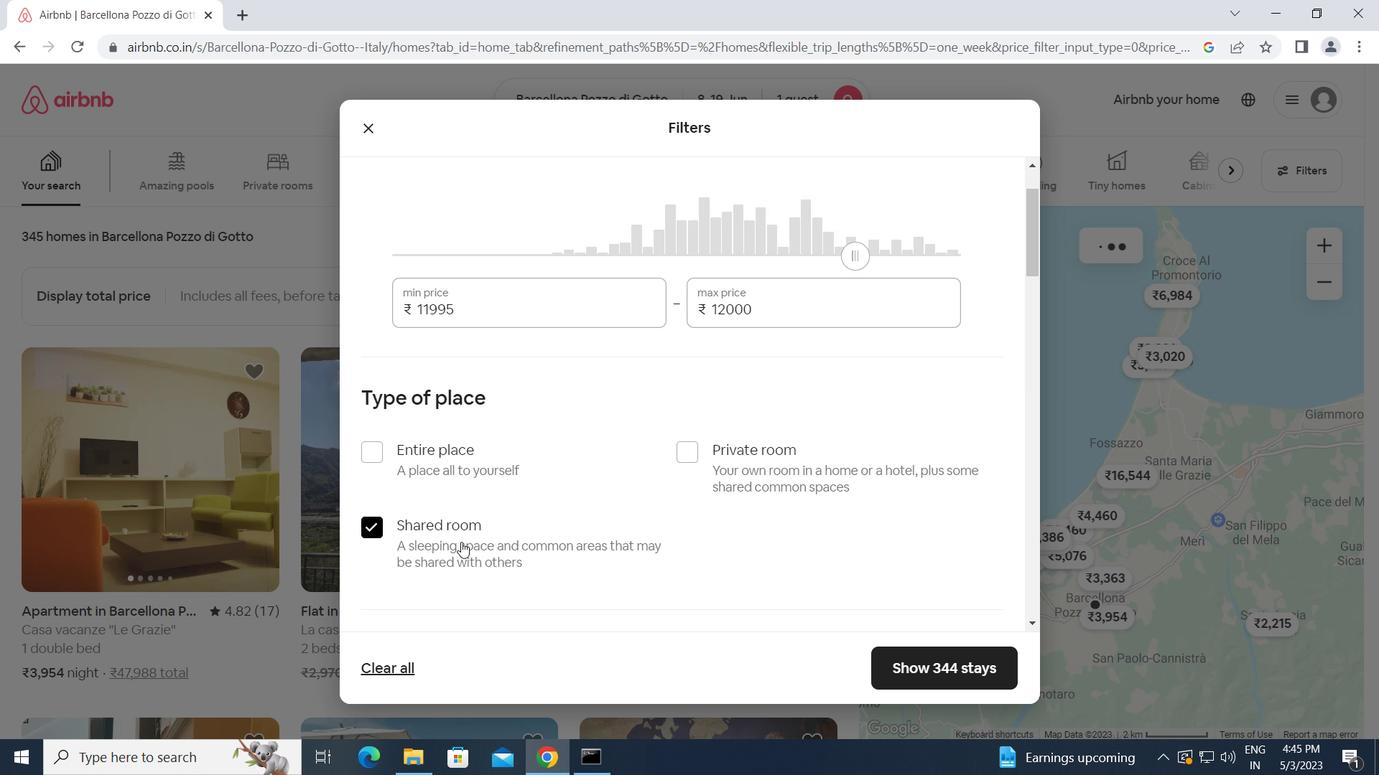 
Action: Mouse scrolled (461, 541) with delta (0, 0)
Screenshot: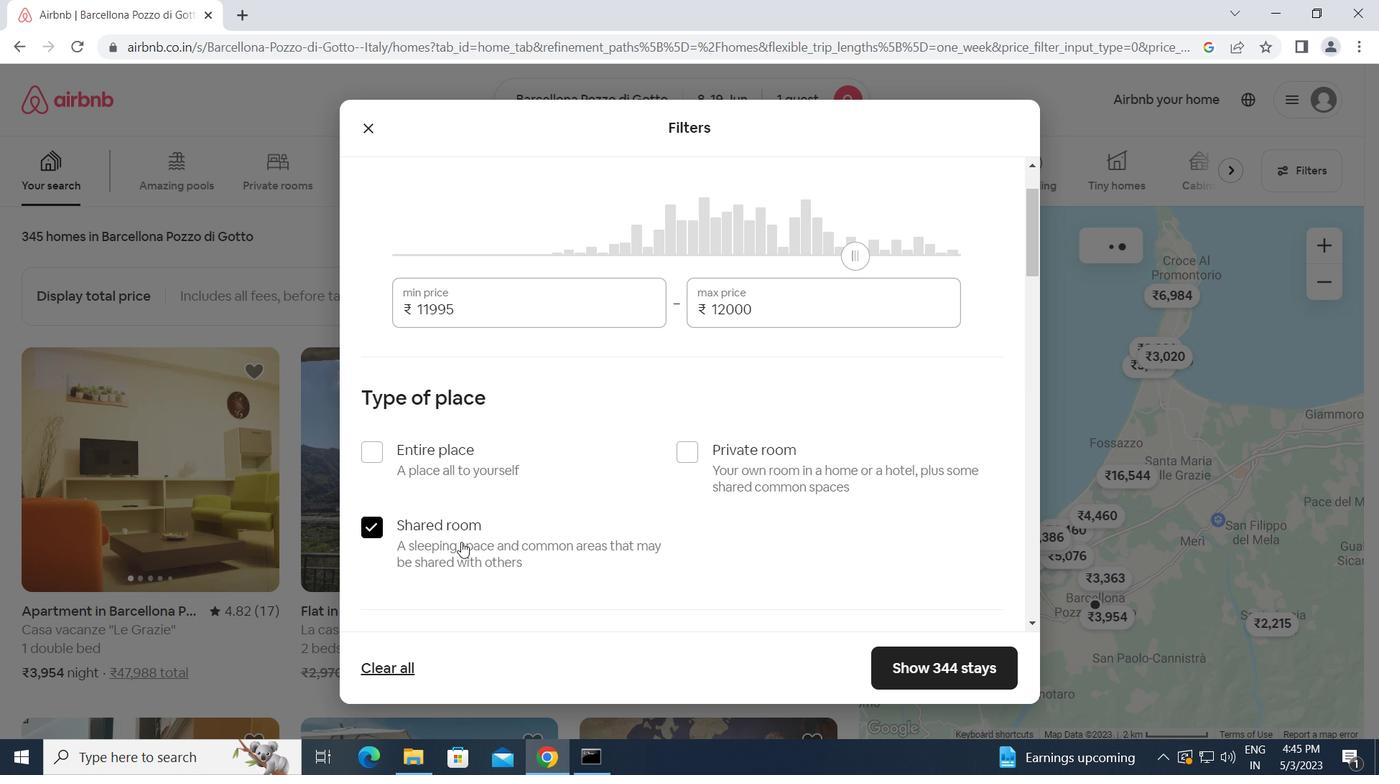 
Action: Mouse moved to (470, 534)
Screenshot: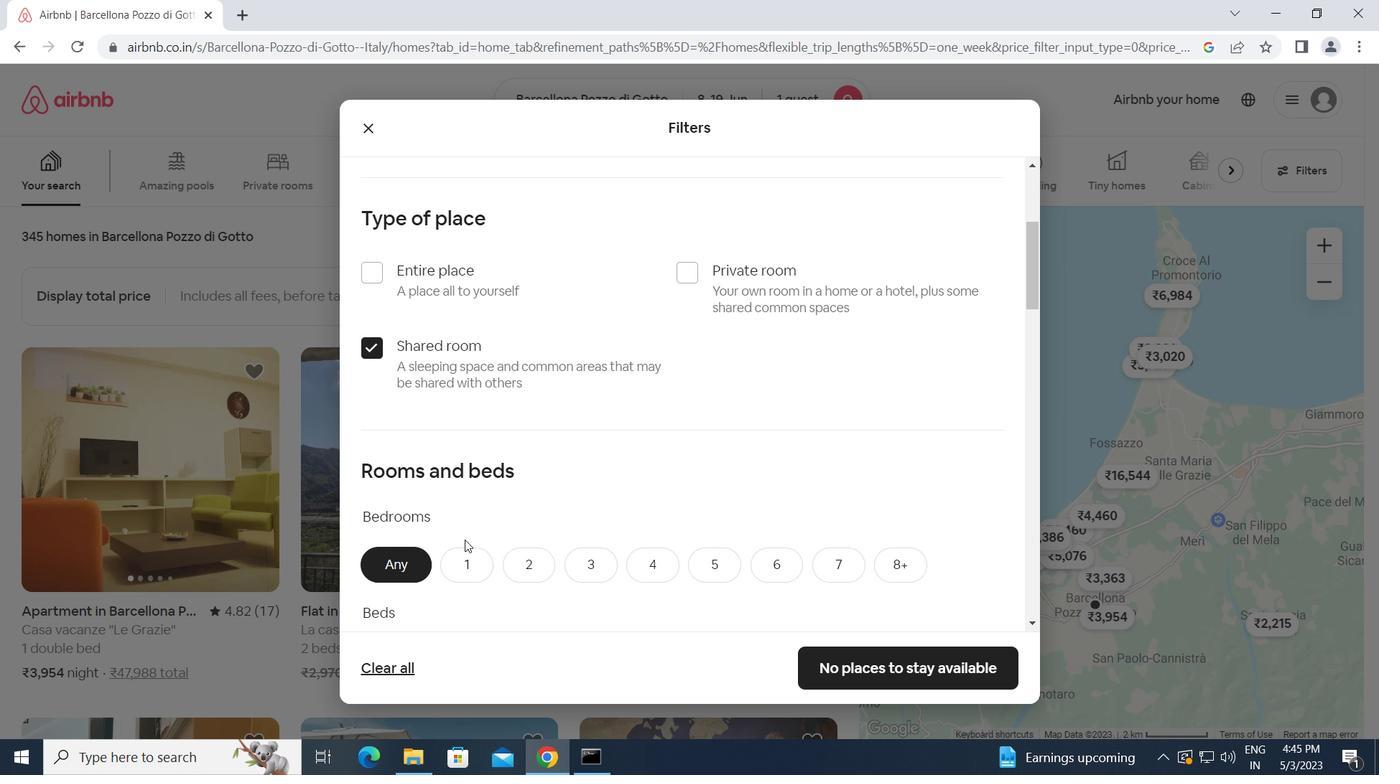 
Action: Mouse scrolled (470, 533) with delta (0, 0)
Screenshot: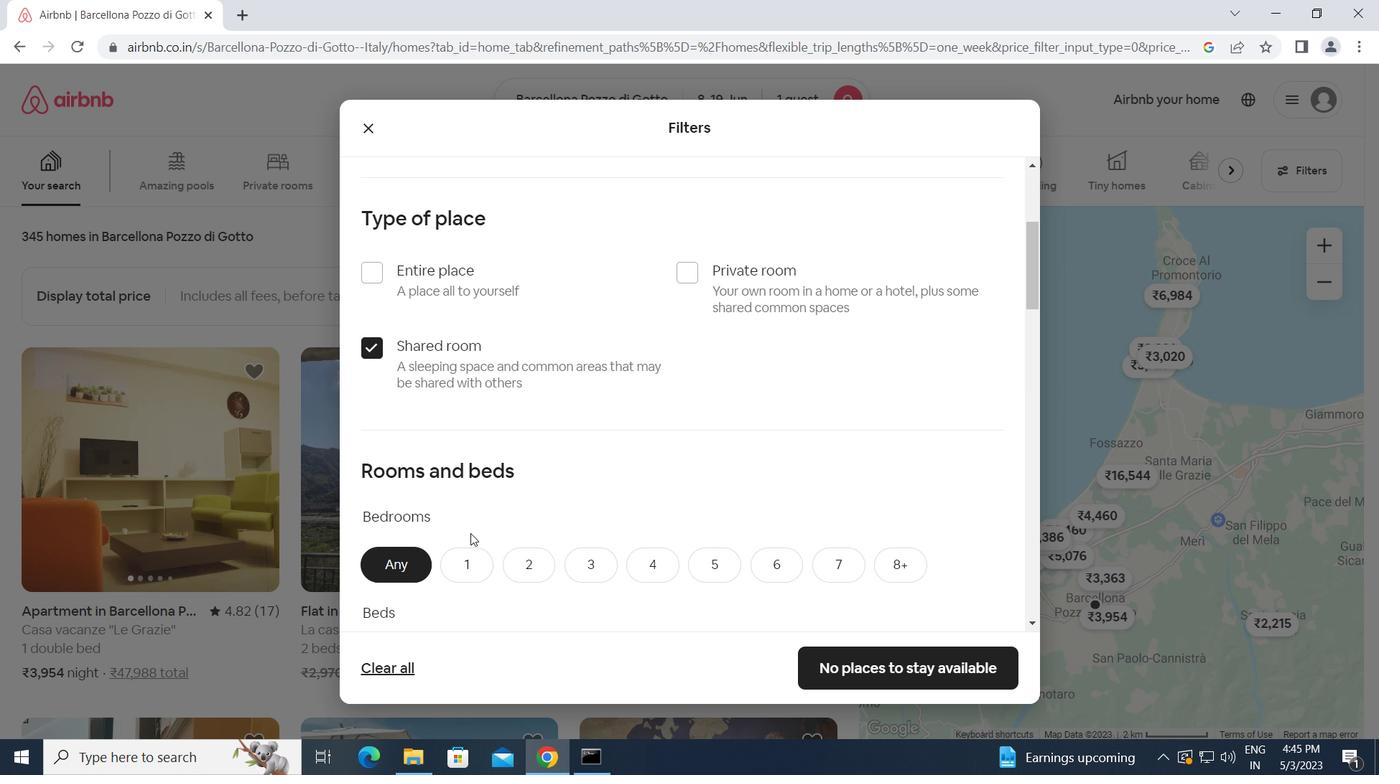 
Action: Mouse scrolled (470, 533) with delta (0, 0)
Screenshot: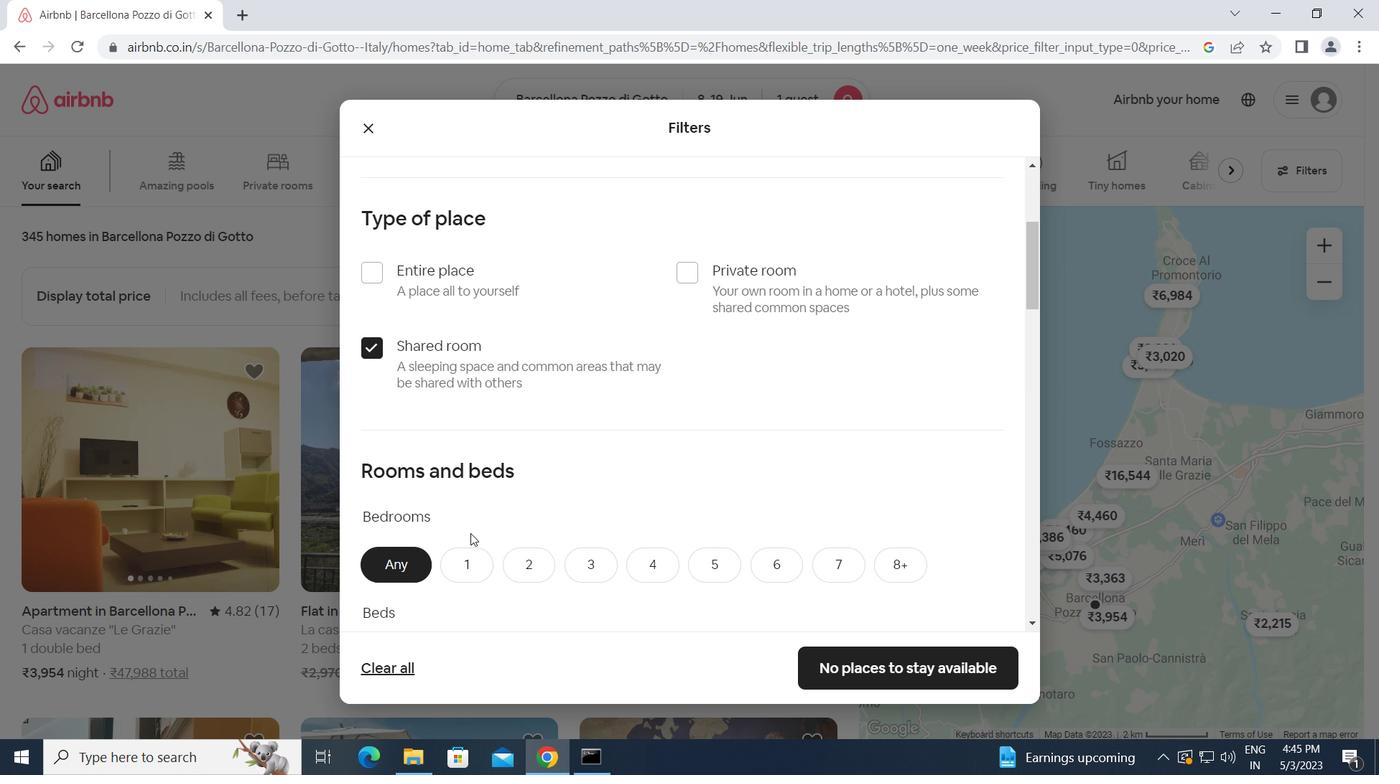 
Action: Mouse moved to (474, 386)
Screenshot: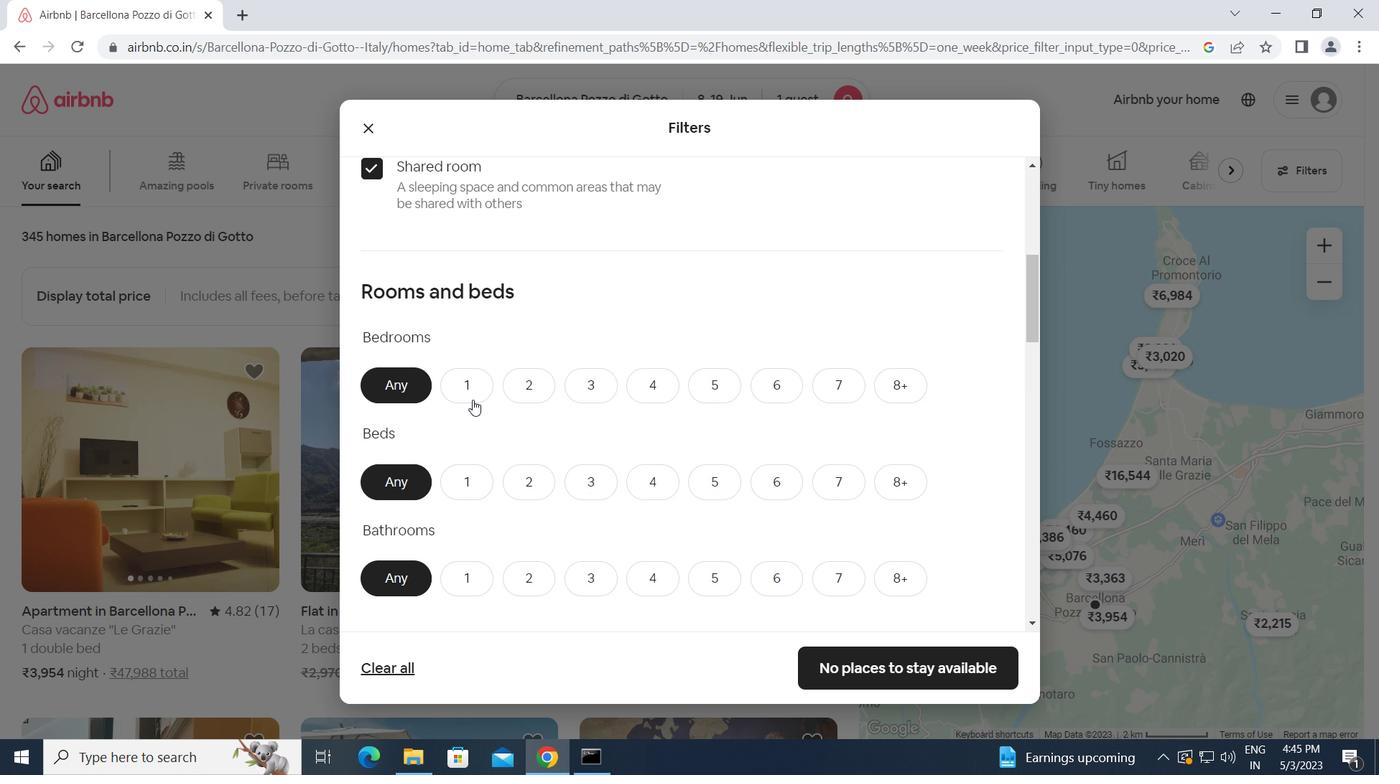 
Action: Mouse pressed left at (474, 386)
Screenshot: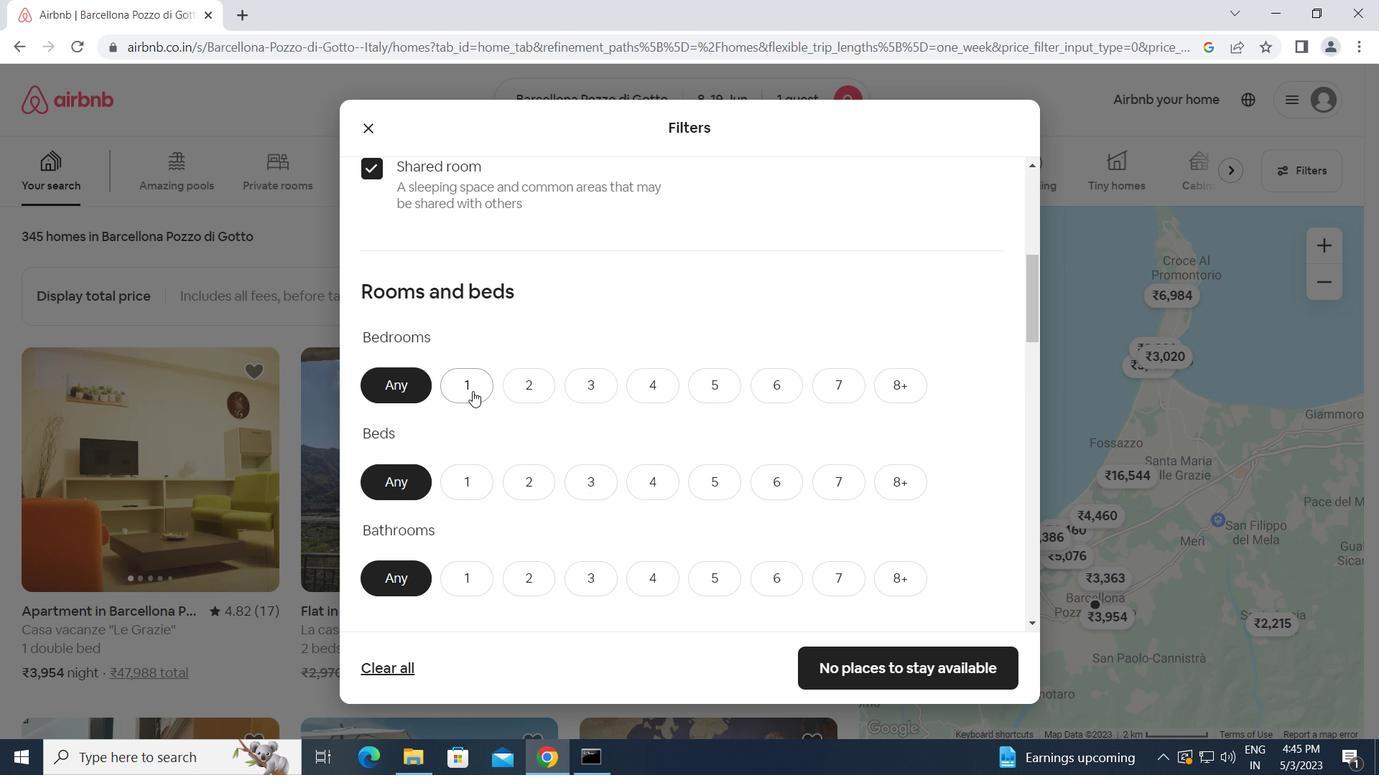 
Action: Mouse moved to (476, 475)
Screenshot: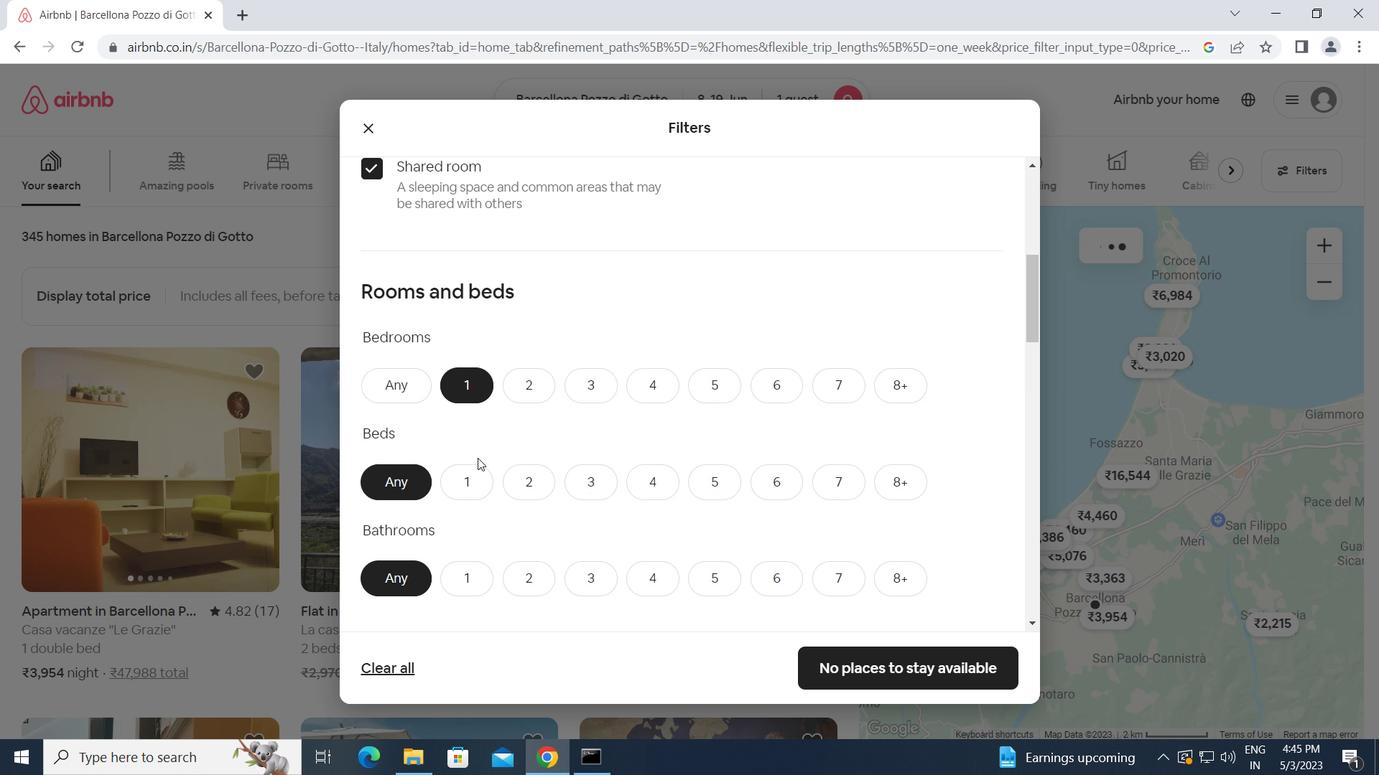 
Action: Mouse pressed left at (476, 475)
Screenshot: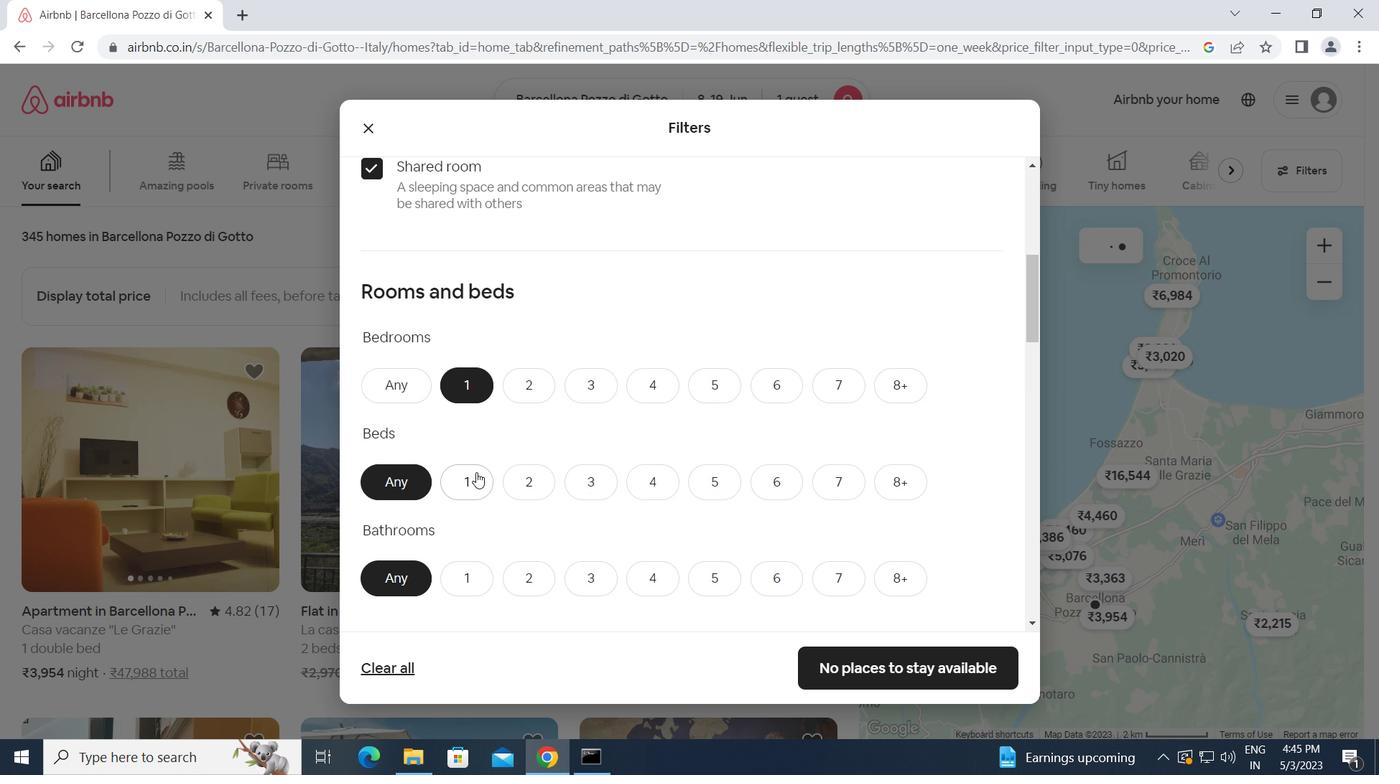 
Action: Mouse moved to (477, 565)
Screenshot: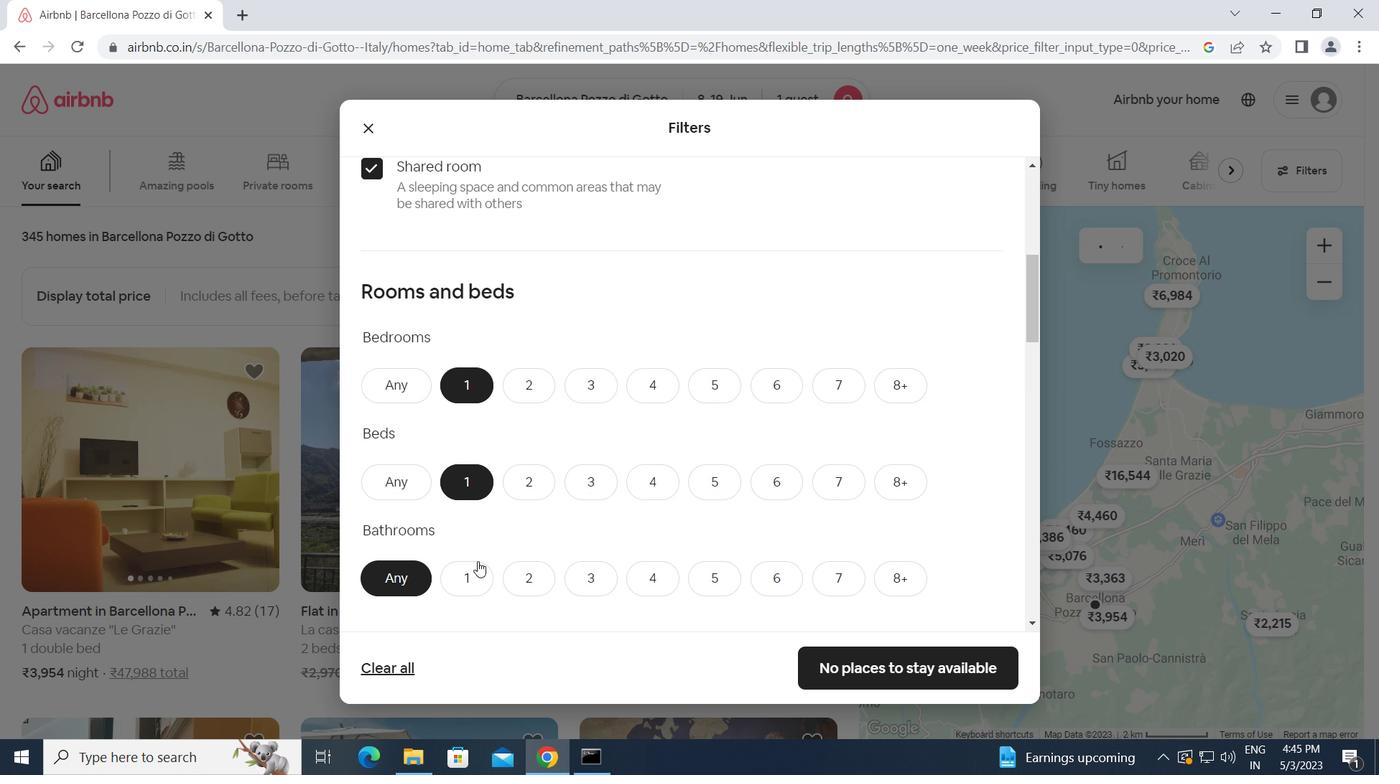 
Action: Mouse pressed left at (477, 565)
Screenshot: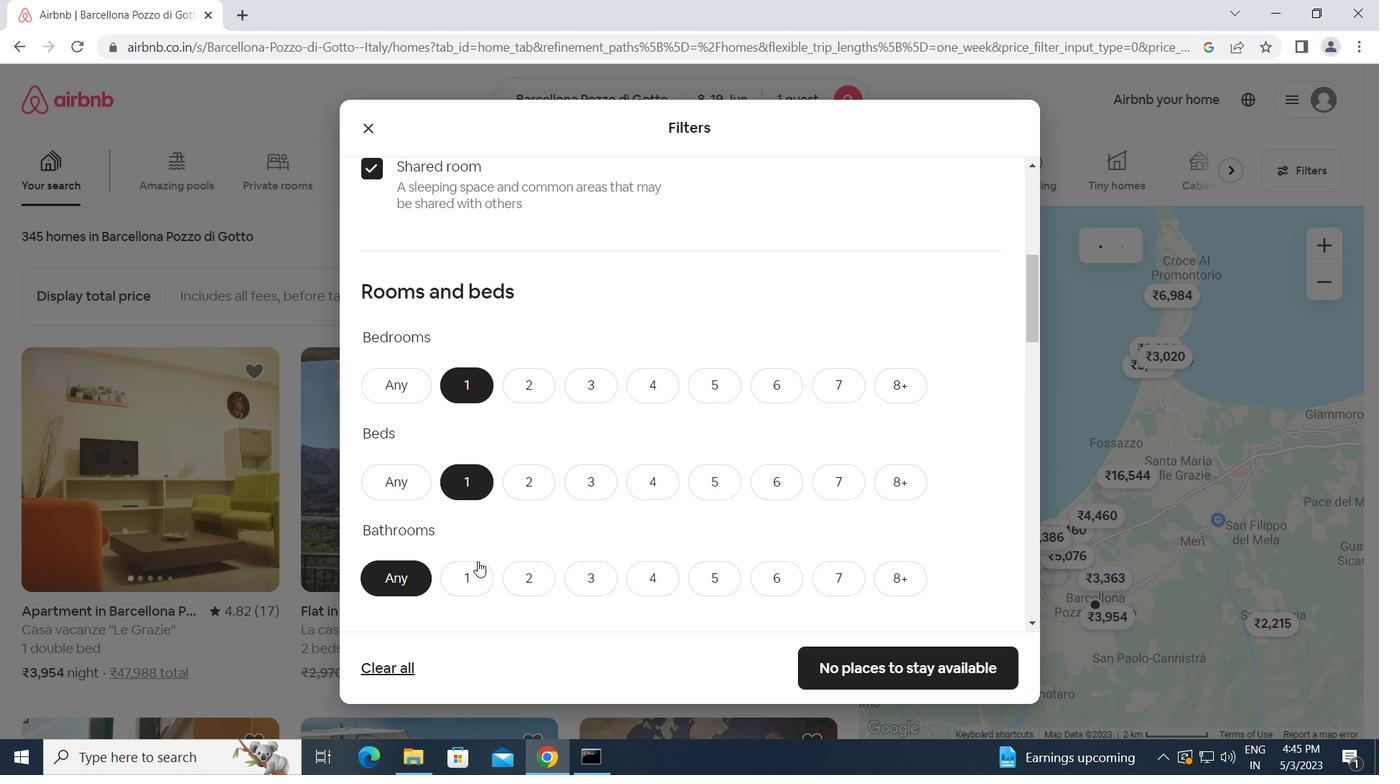 
Action: Mouse moved to (485, 557)
Screenshot: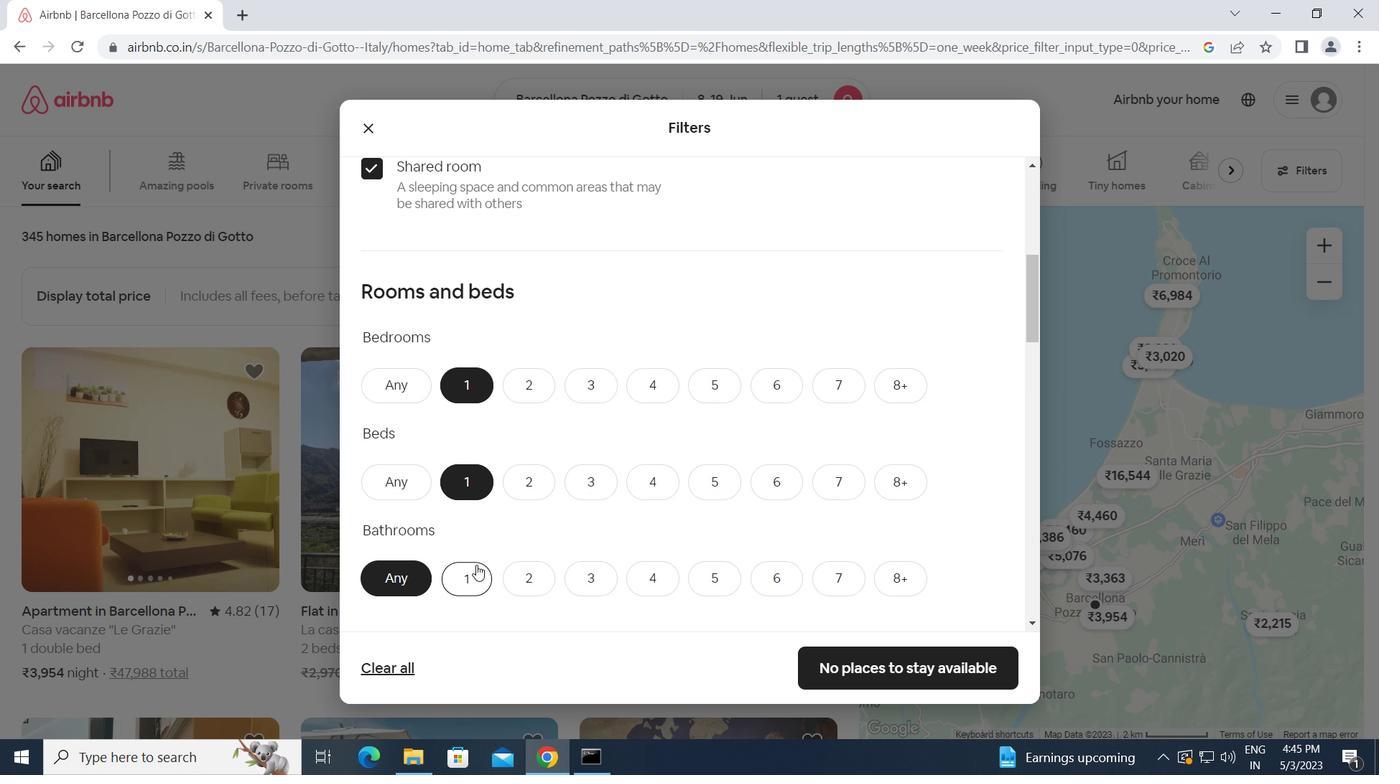 
Action: Mouse scrolled (485, 556) with delta (0, 0)
Screenshot: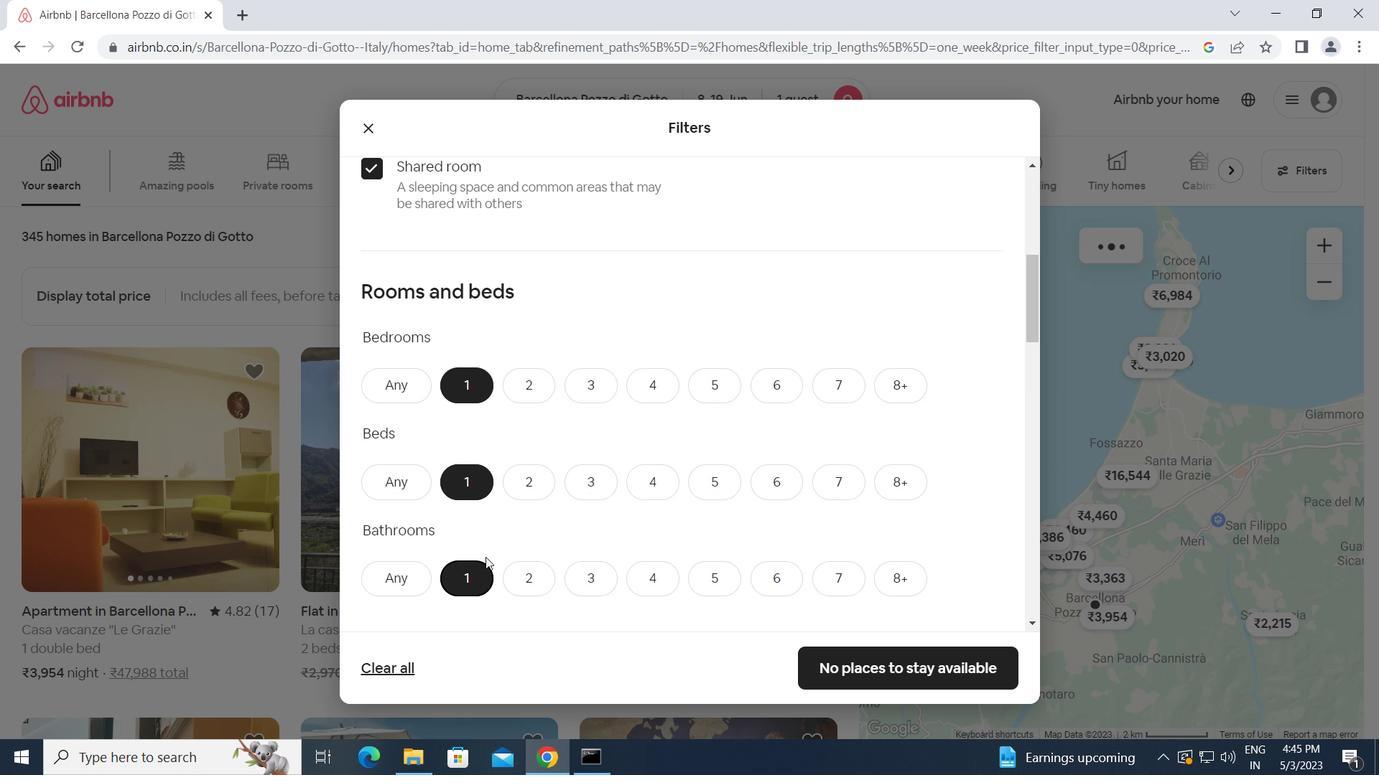 
Action: Mouse scrolled (485, 556) with delta (0, 0)
Screenshot: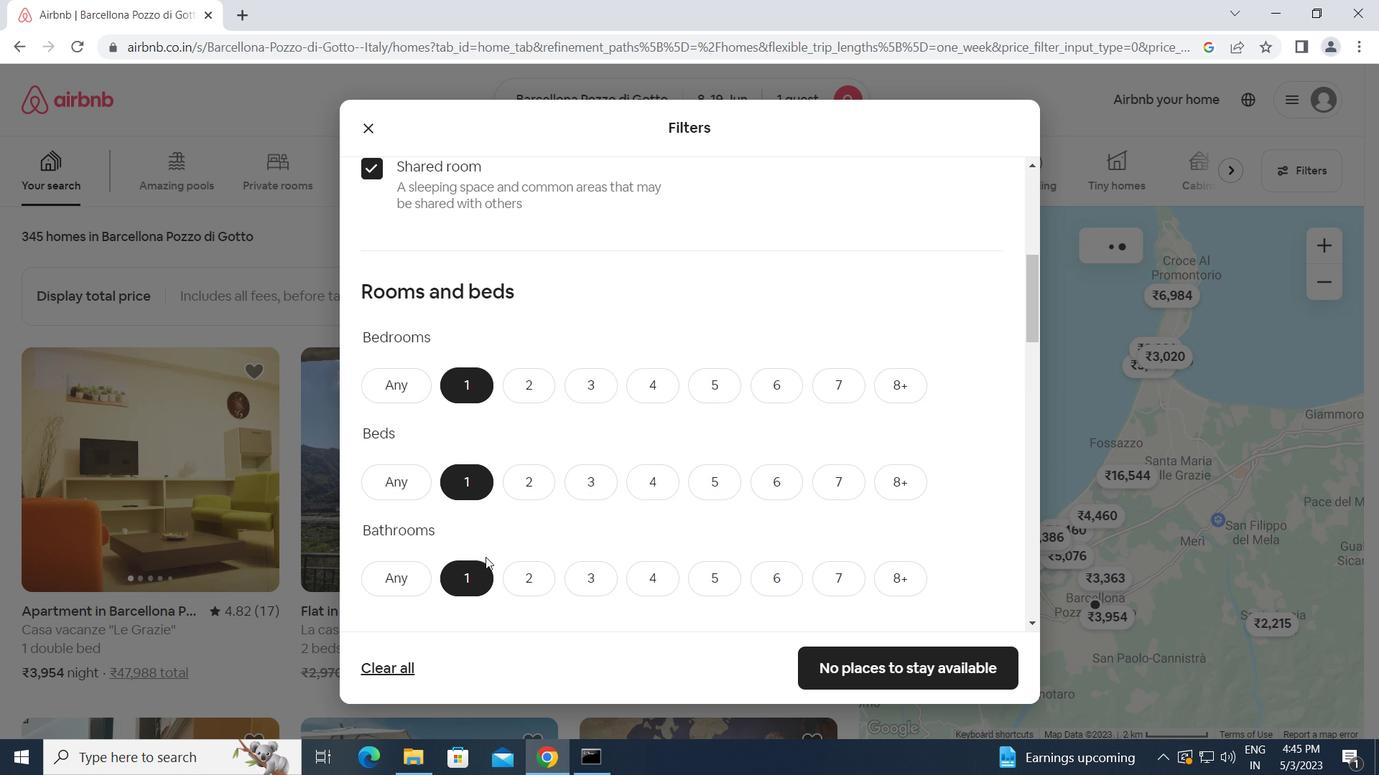 
Action: Mouse scrolled (485, 556) with delta (0, 0)
Screenshot: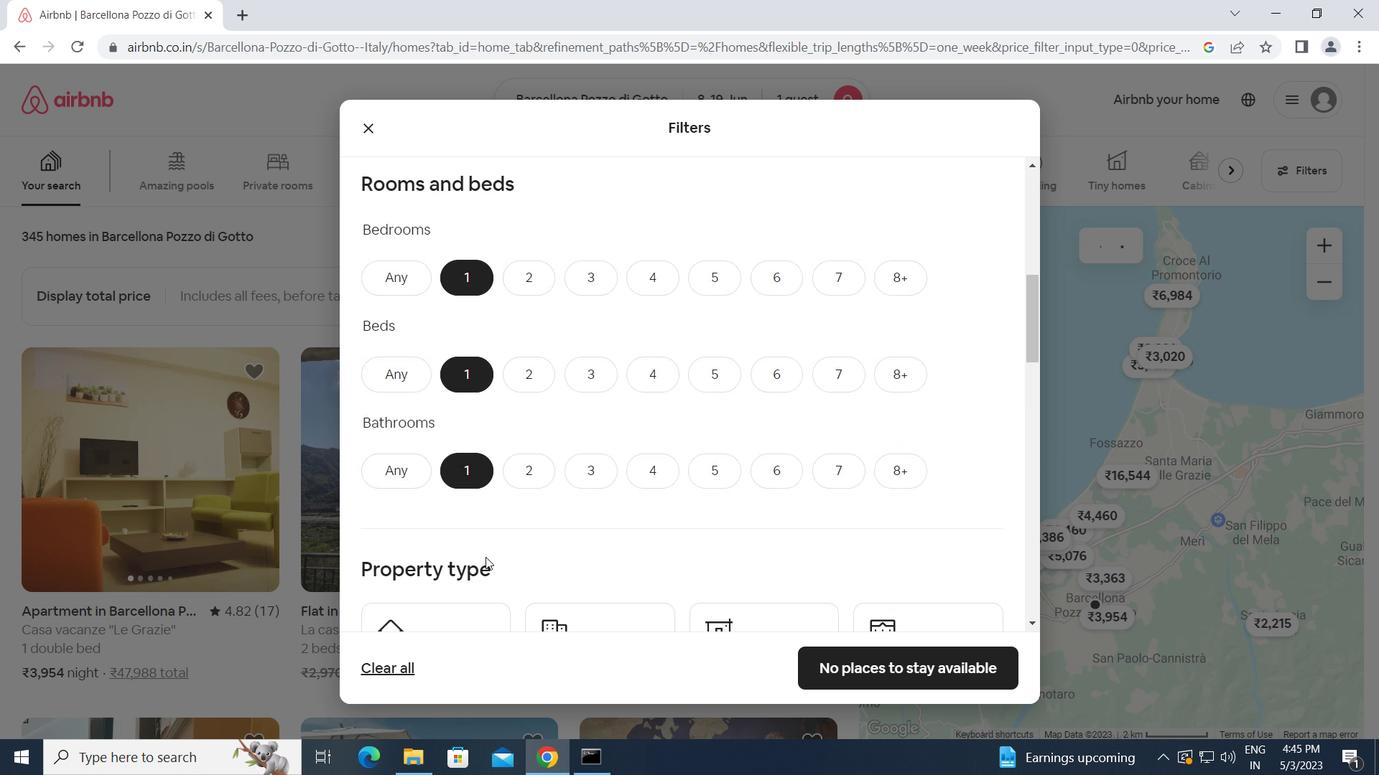 
Action: Mouse moved to (468, 534)
Screenshot: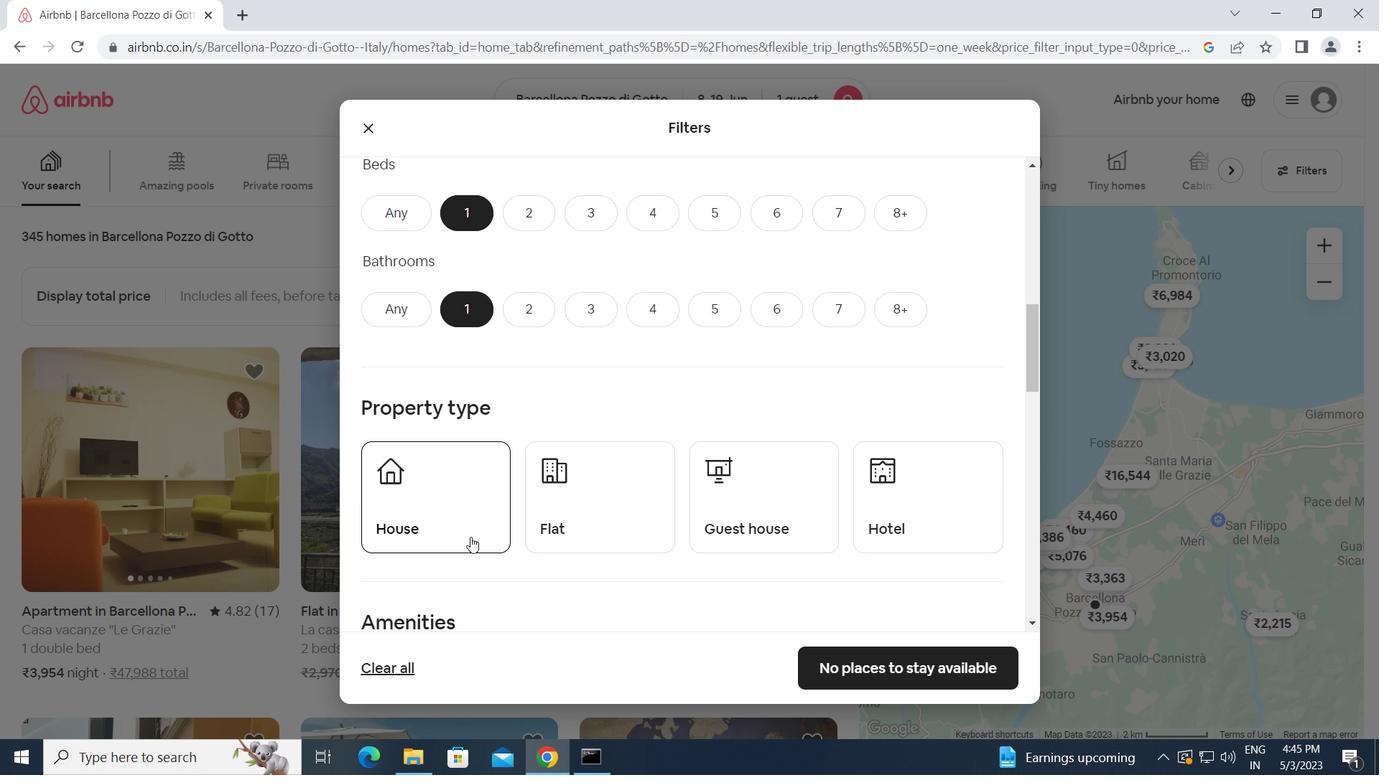
Action: Mouse pressed left at (468, 534)
Screenshot: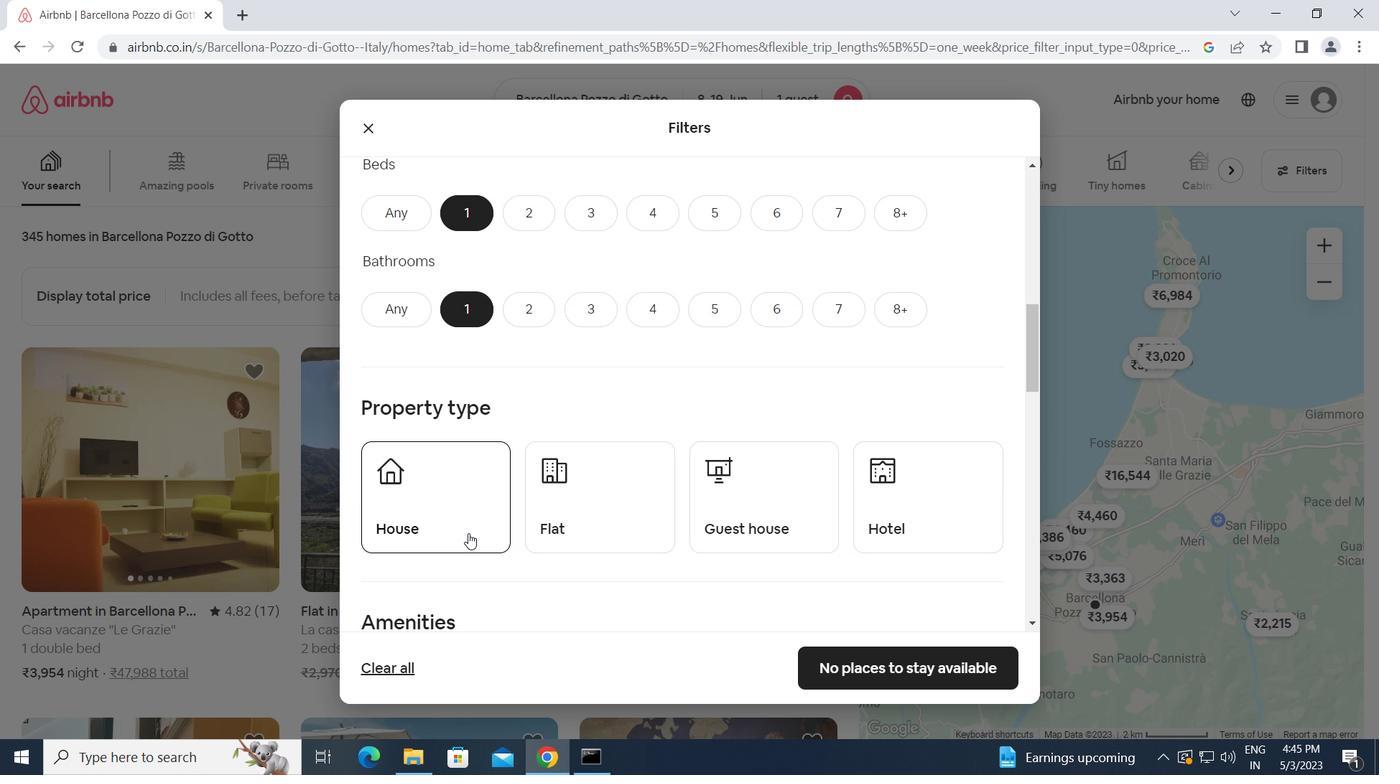 
Action: Mouse moved to (591, 517)
Screenshot: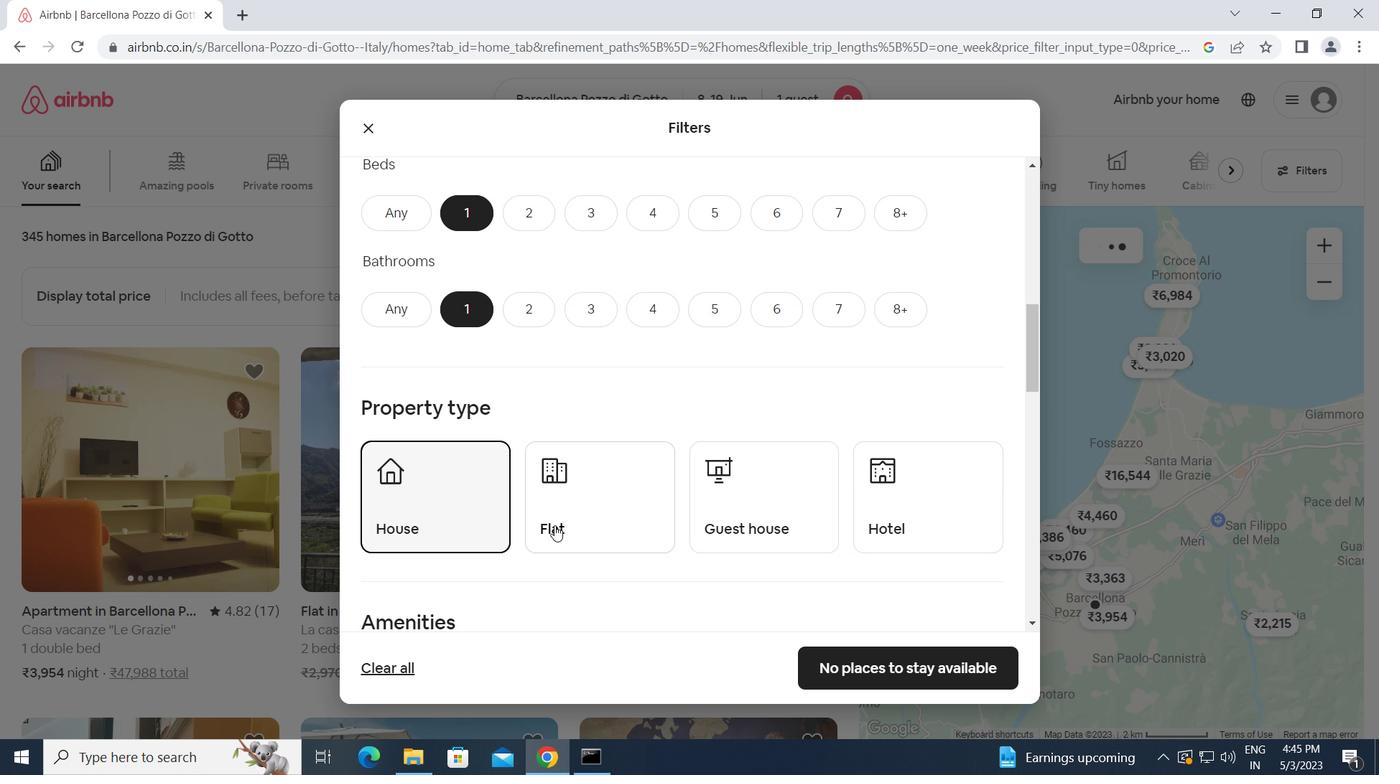 
Action: Mouse pressed left at (591, 517)
Screenshot: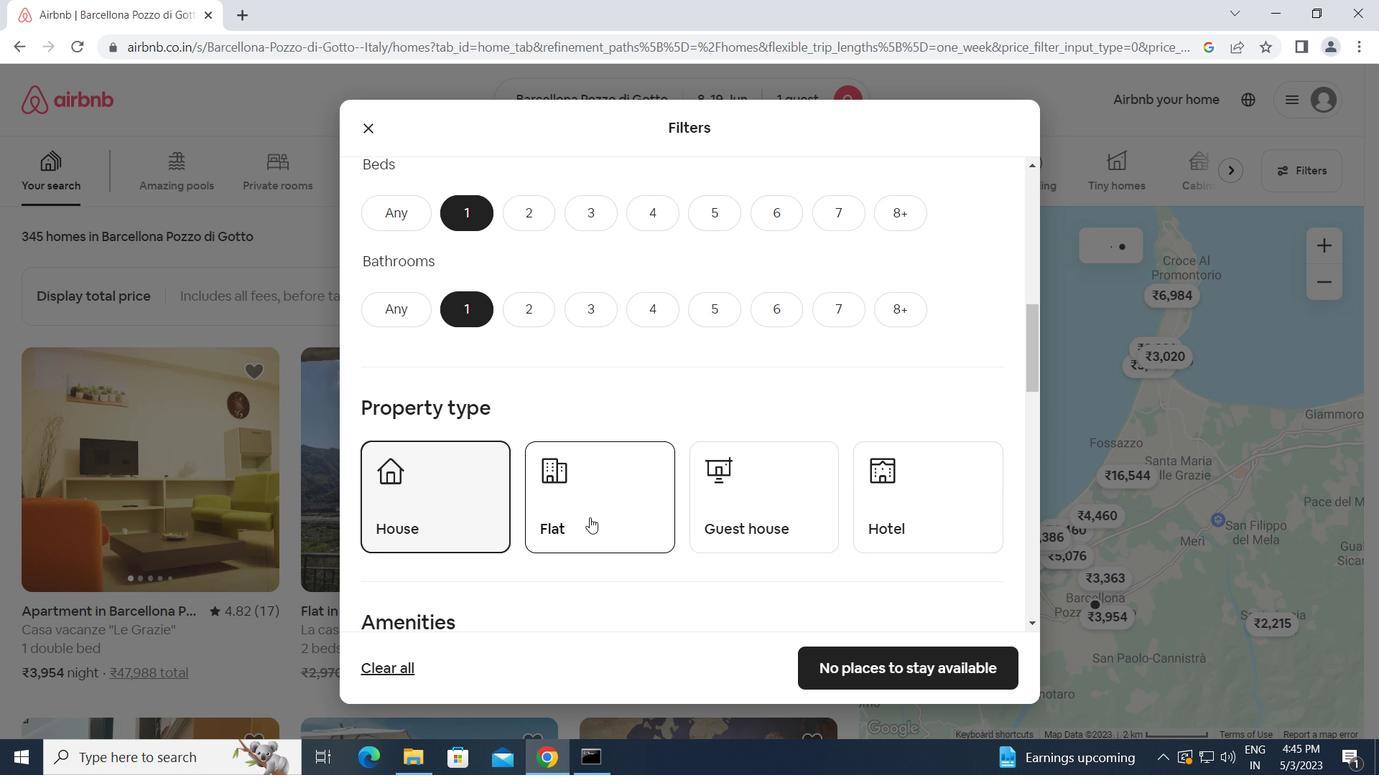 
Action: Mouse moved to (732, 505)
Screenshot: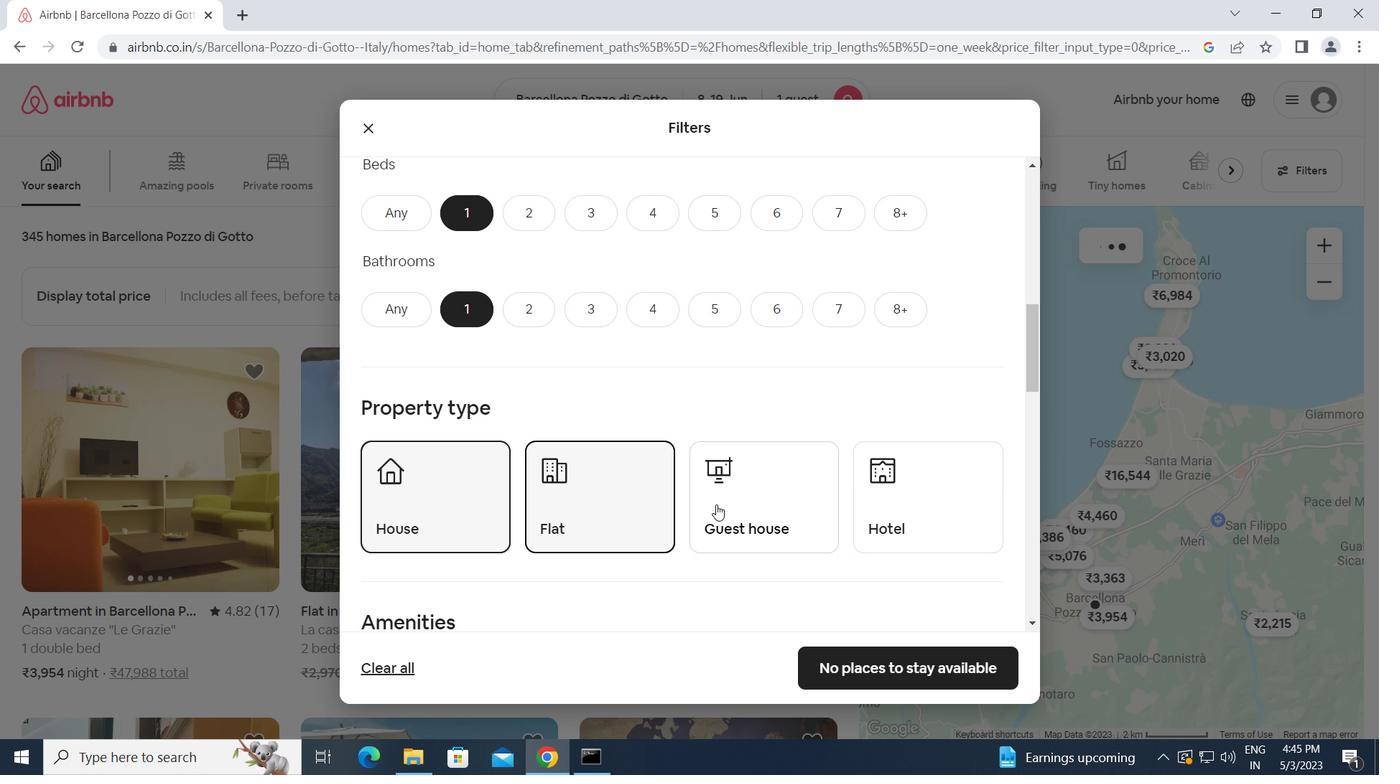 
Action: Mouse pressed left at (732, 505)
Screenshot: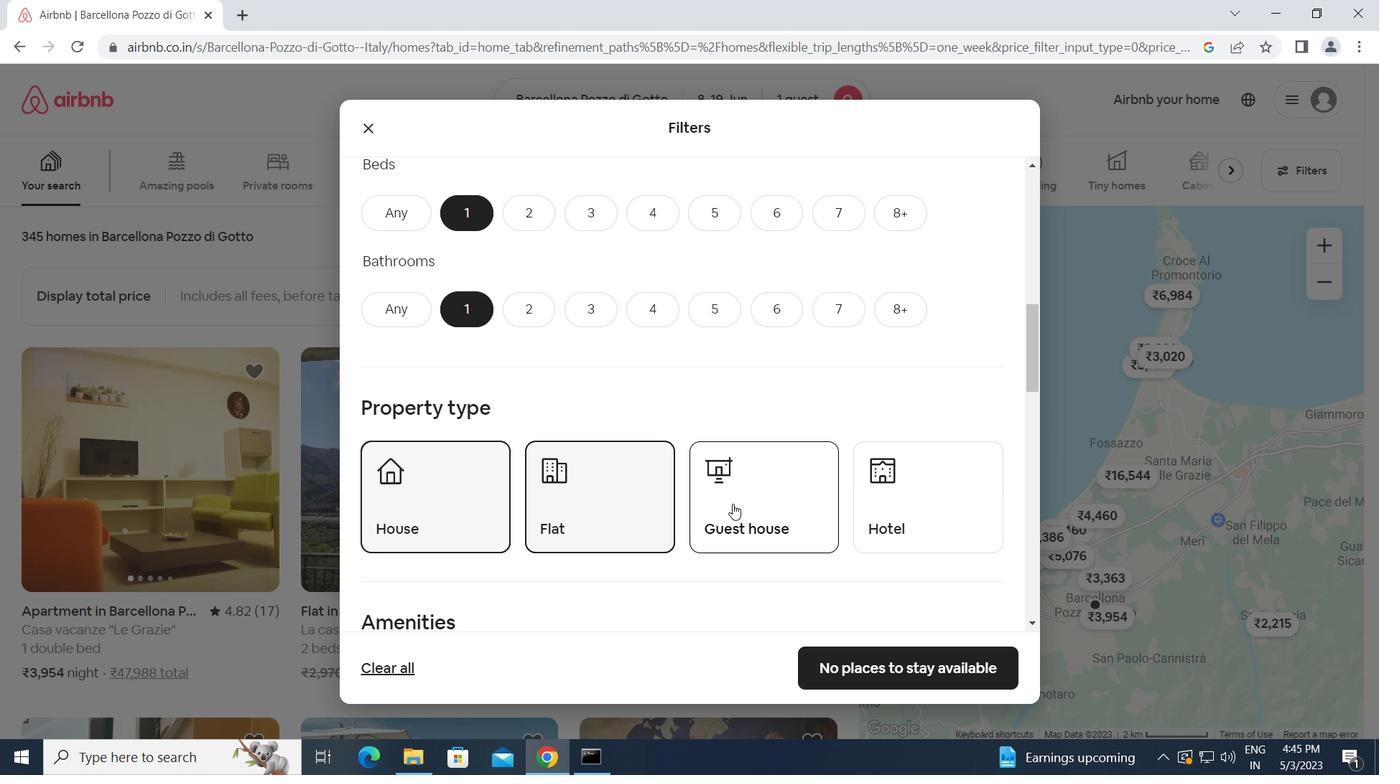 
Action: Mouse moved to (880, 517)
Screenshot: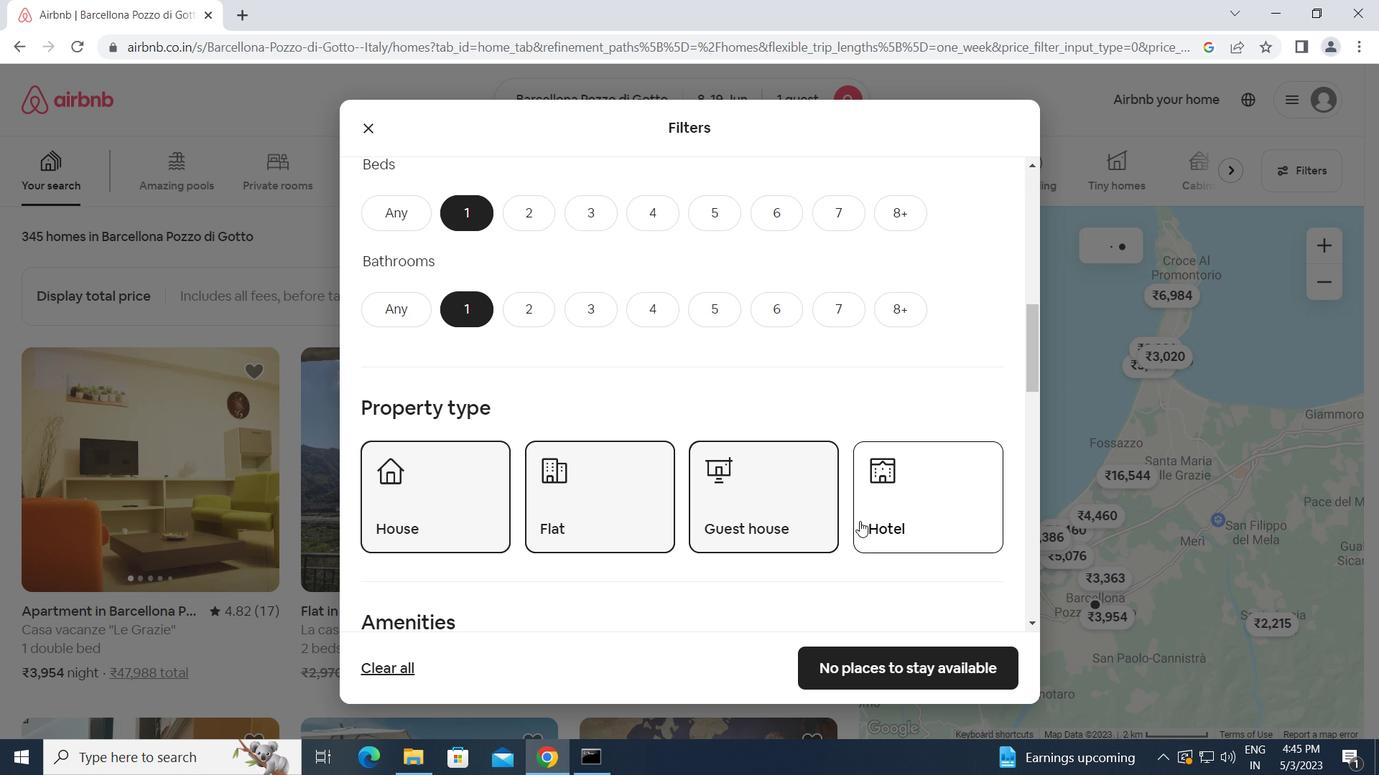 
Action: Mouse pressed left at (880, 517)
Screenshot: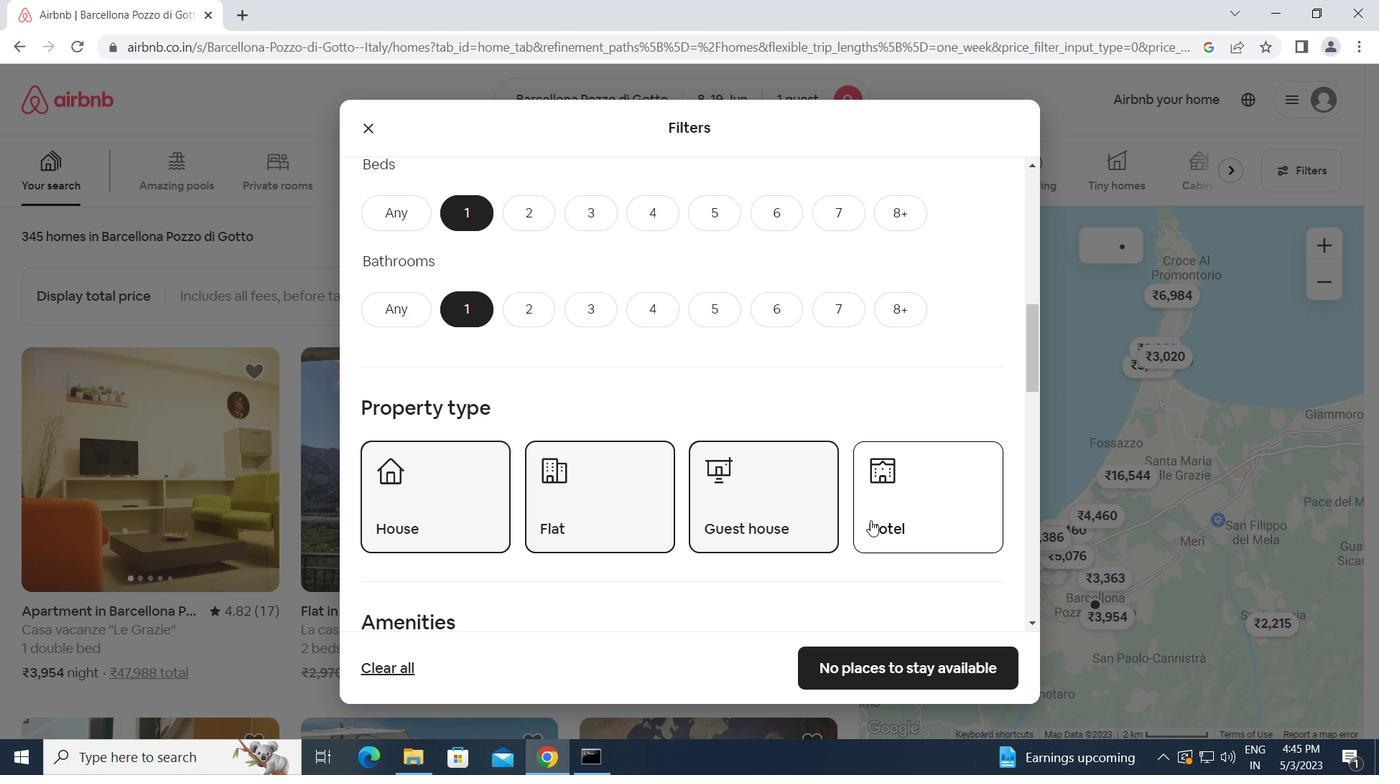 
Action: Mouse moved to (755, 535)
Screenshot: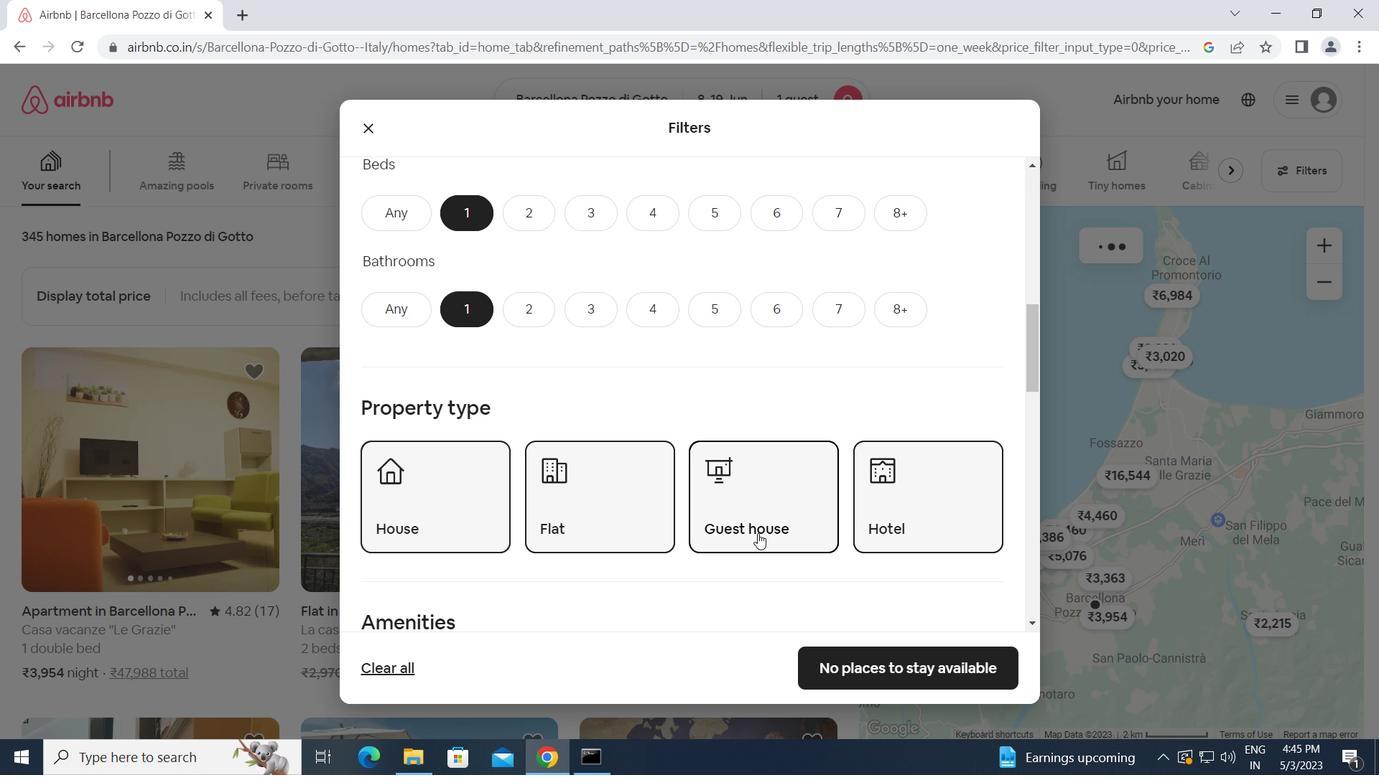 
Action: Mouse scrolled (755, 534) with delta (0, 0)
Screenshot: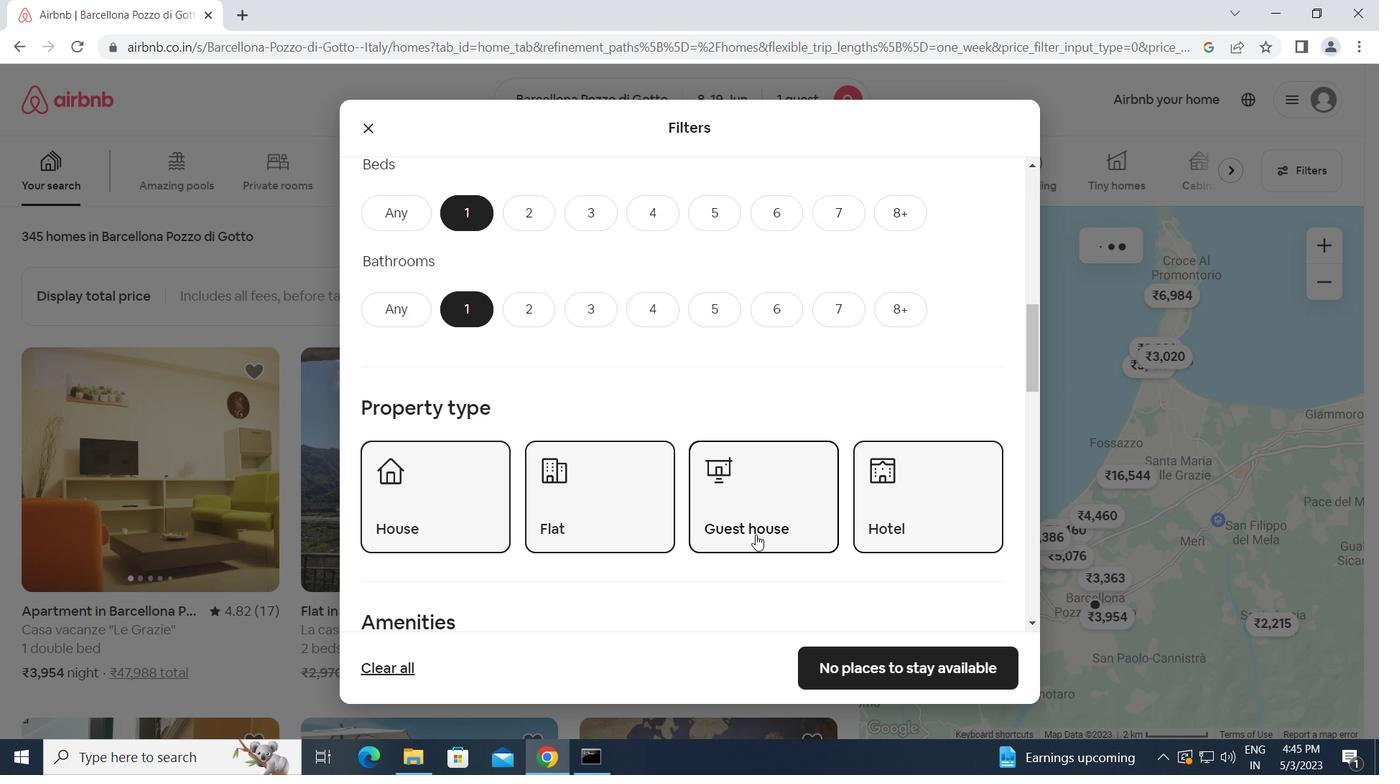 
Action: Mouse scrolled (755, 534) with delta (0, 0)
Screenshot: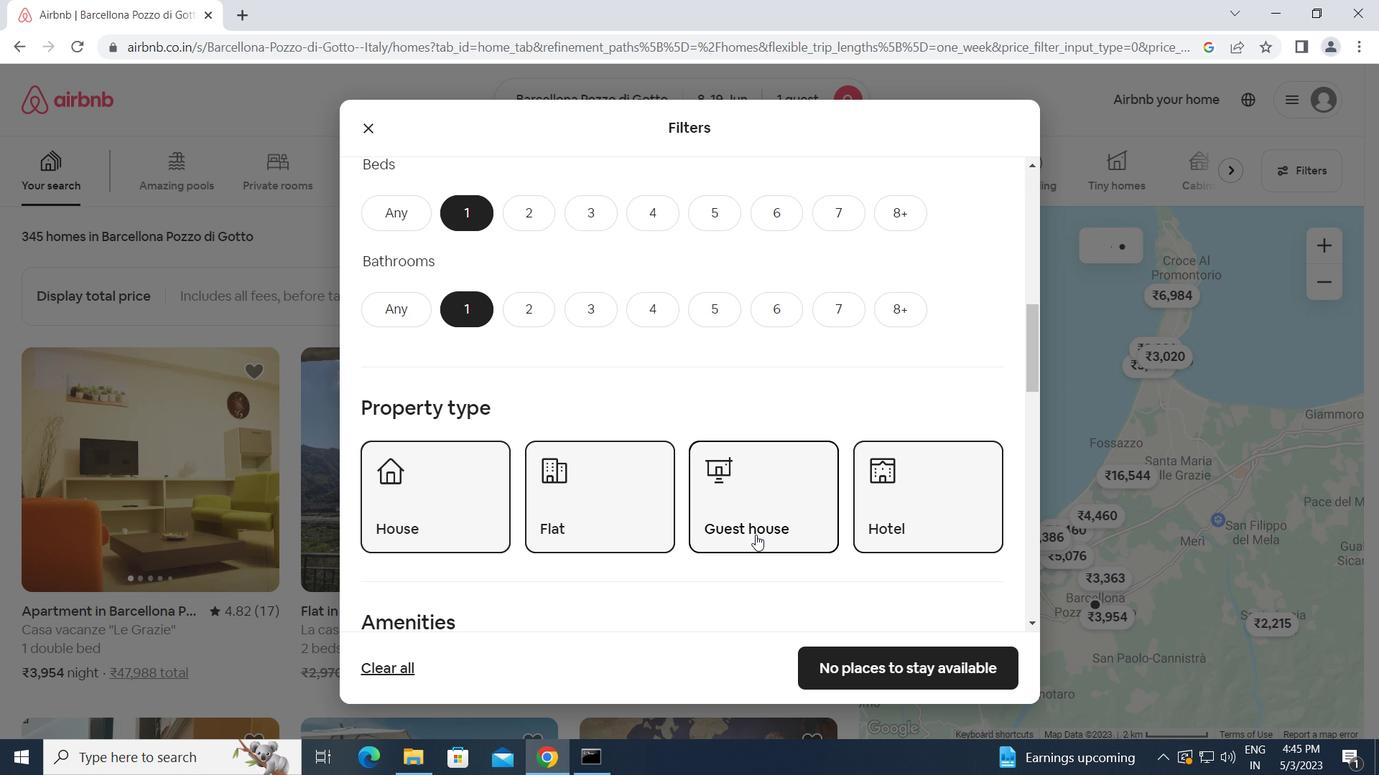 
Action: Mouse scrolled (755, 534) with delta (0, 0)
Screenshot: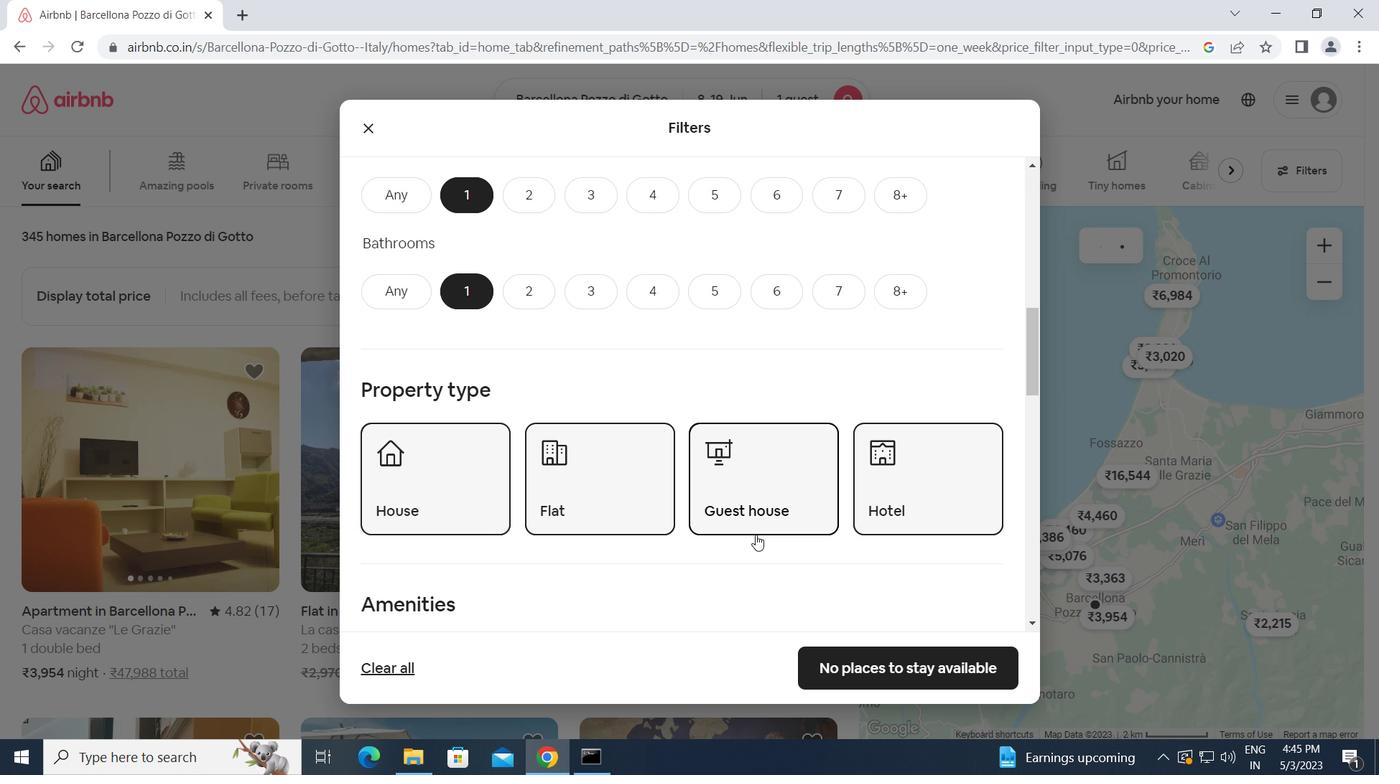 
Action: Mouse scrolled (755, 534) with delta (0, 0)
Screenshot: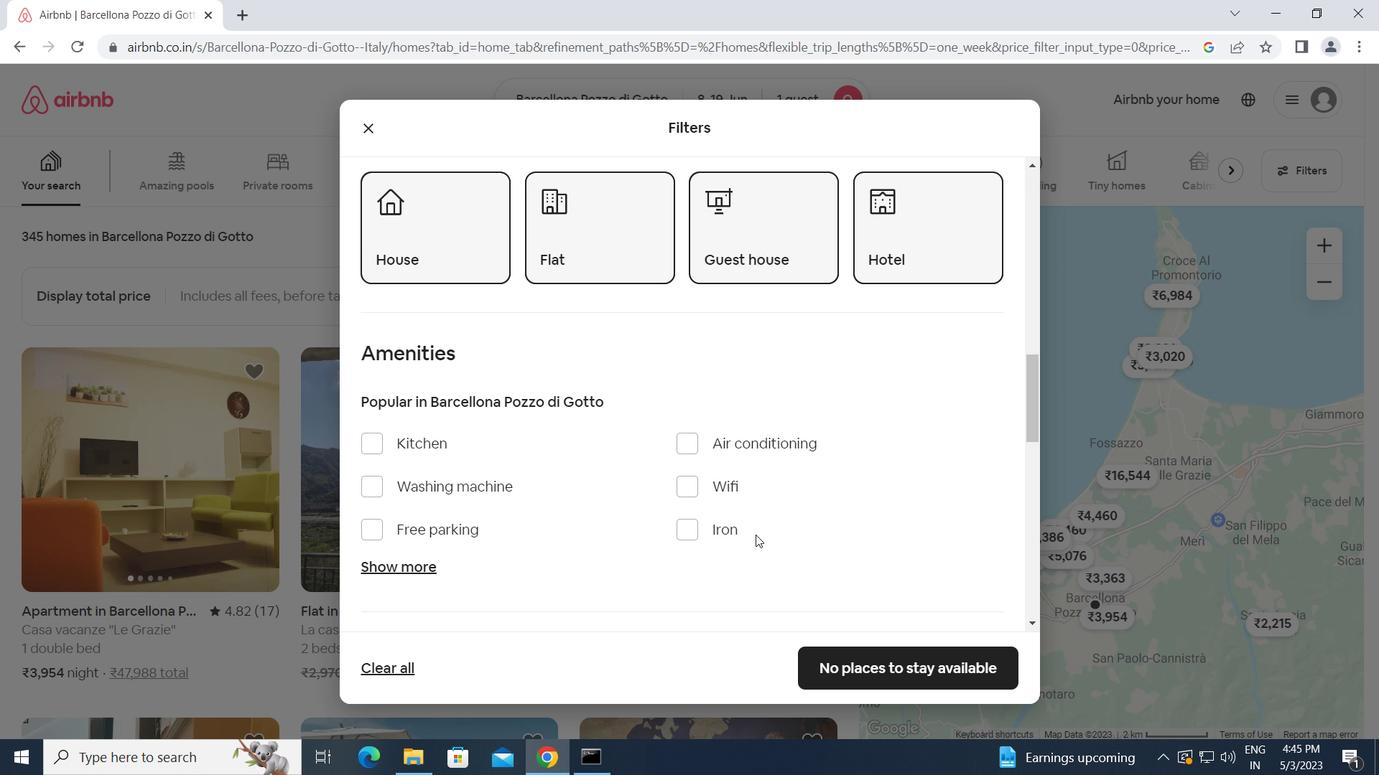 
Action: Mouse scrolled (755, 534) with delta (0, 0)
Screenshot: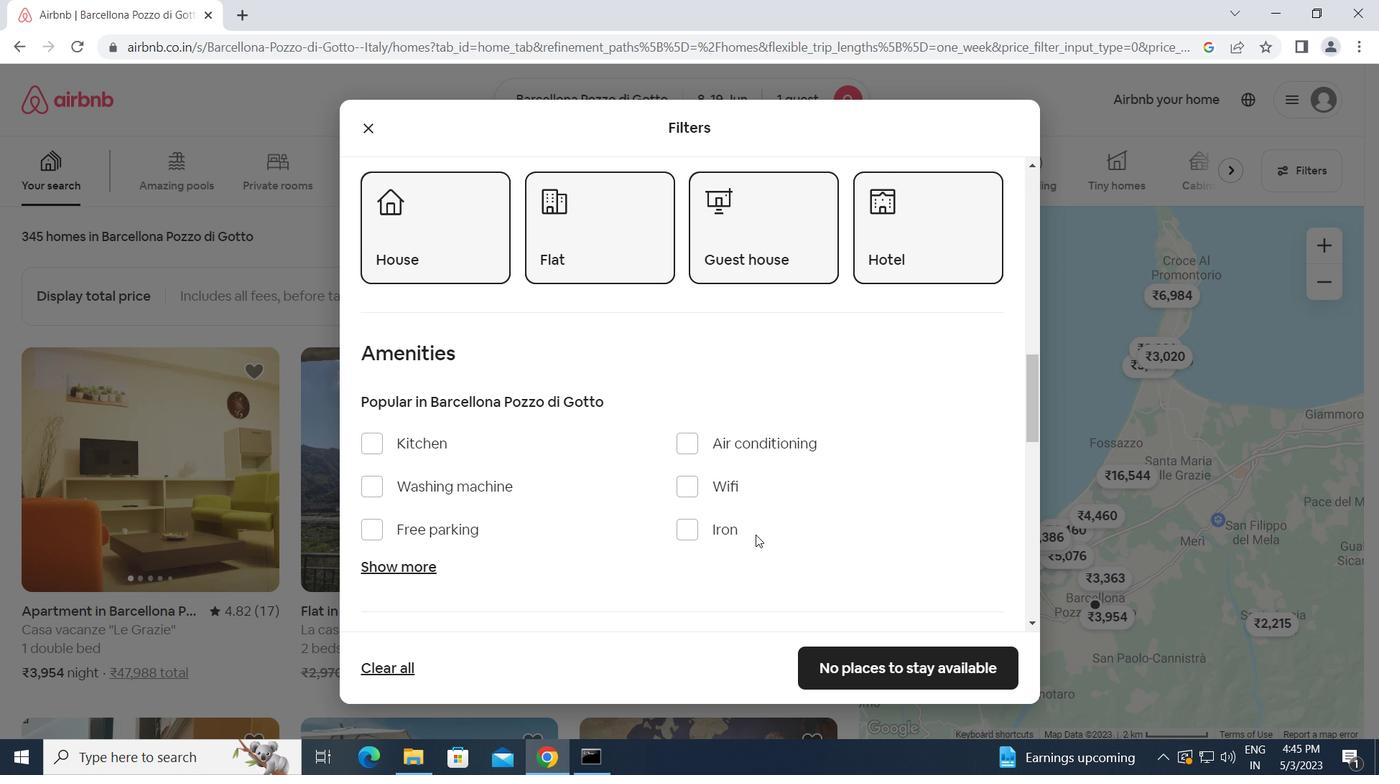 
Action: Mouse scrolled (755, 534) with delta (0, 0)
Screenshot: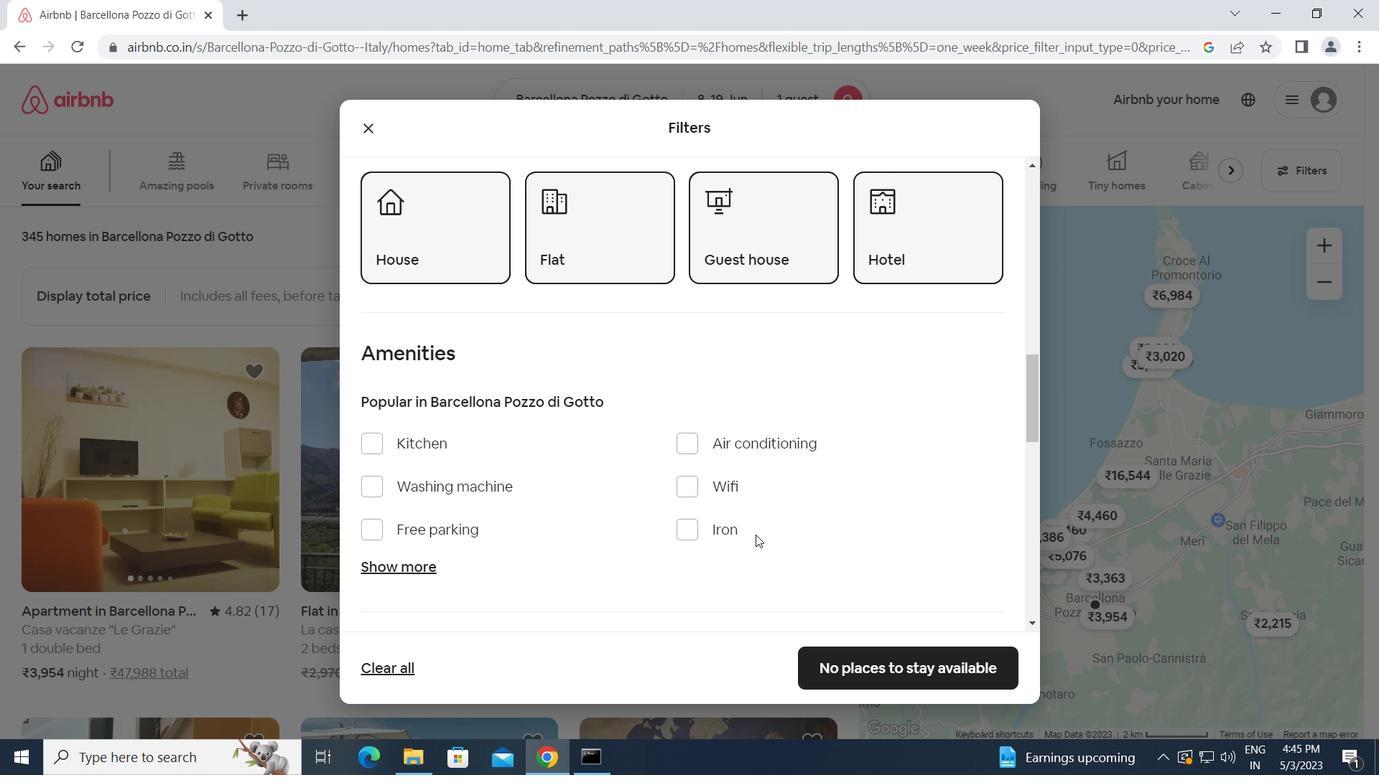 
Action: Mouse moved to (954, 503)
Screenshot: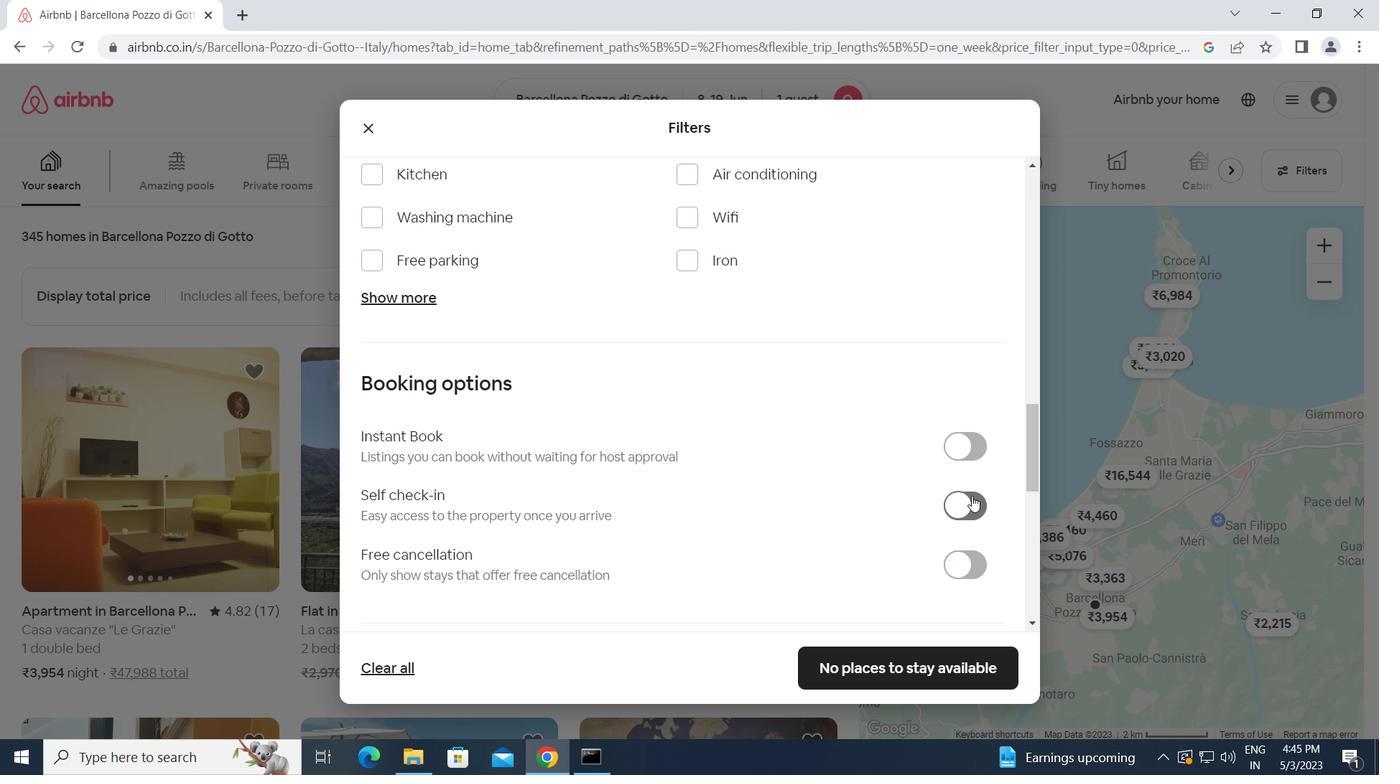 
Action: Mouse pressed left at (954, 503)
Screenshot: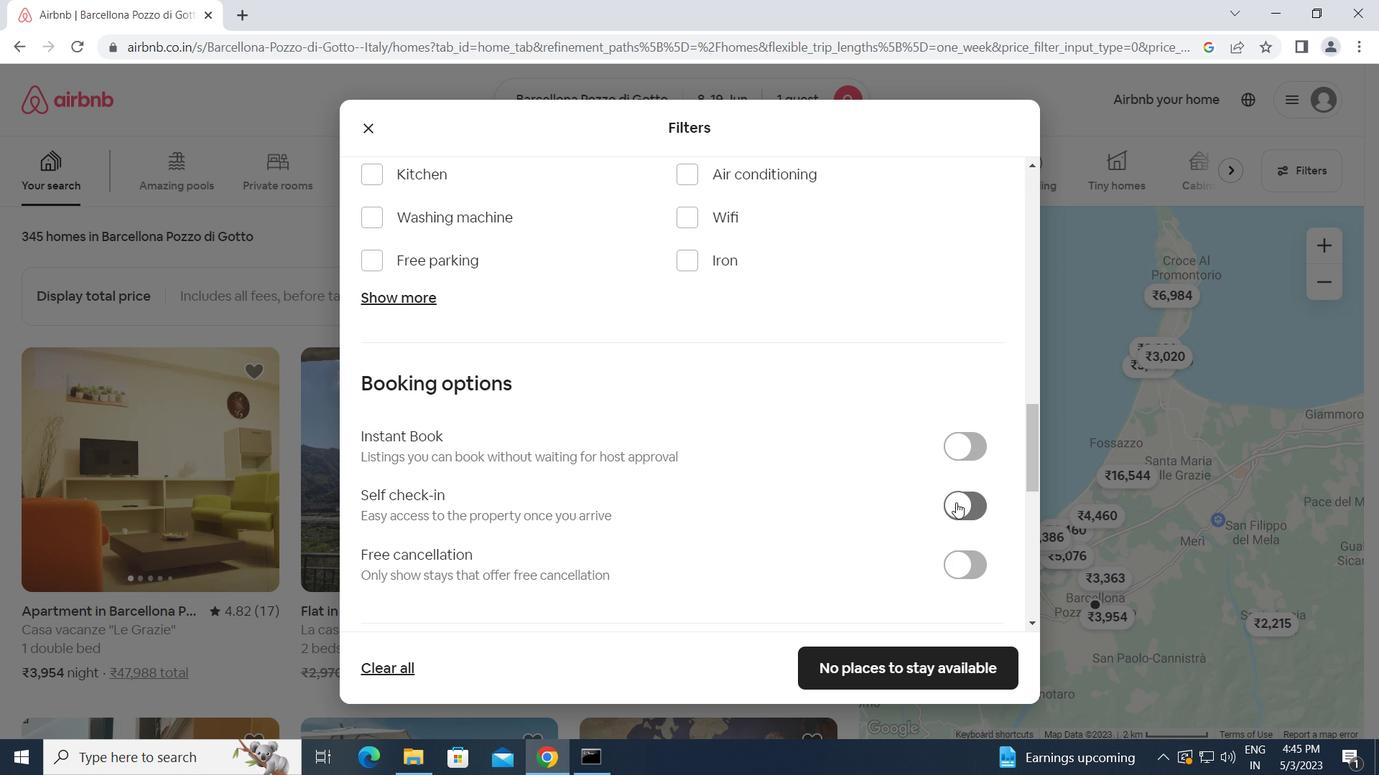 
Action: Mouse moved to (799, 522)
Screenshot: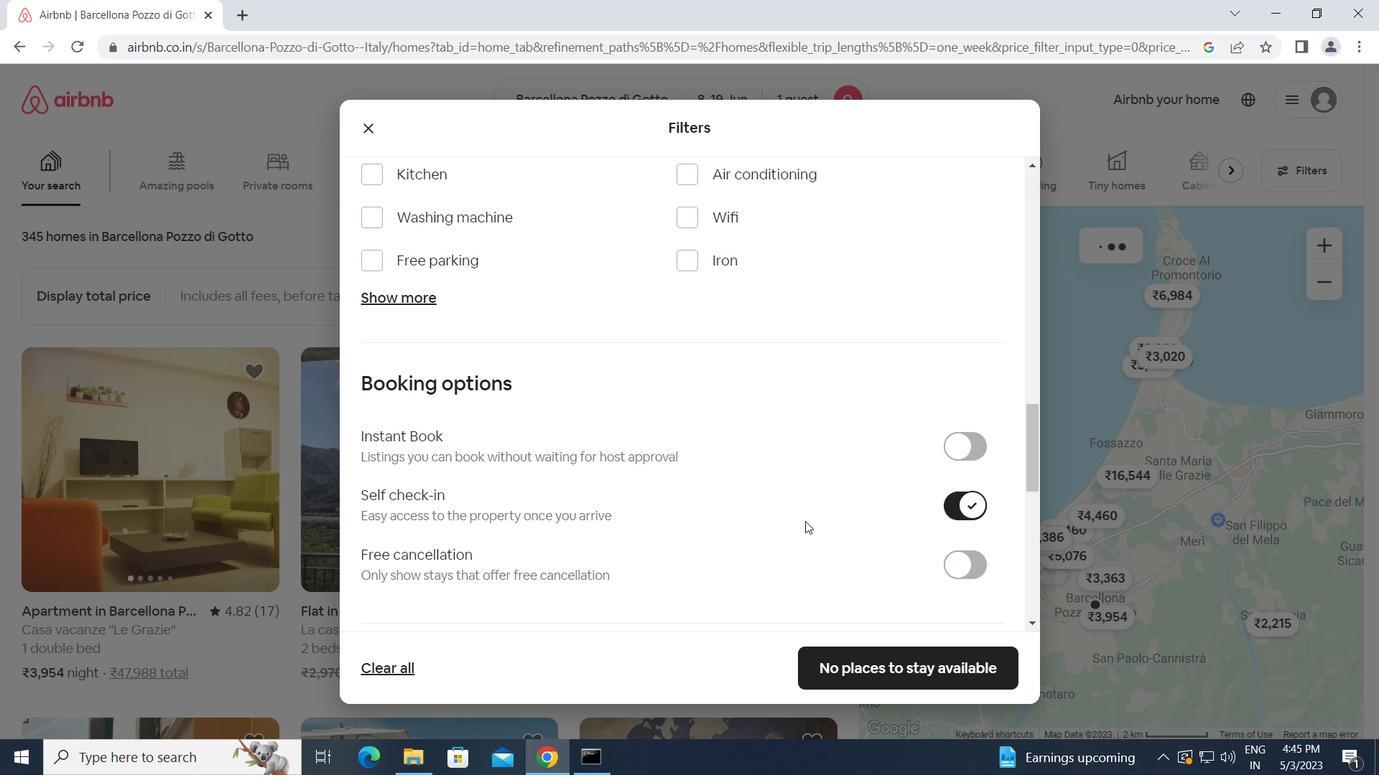 
Action: Mouse scrolled (799, 522) with delta (0, 0)
Screenshot: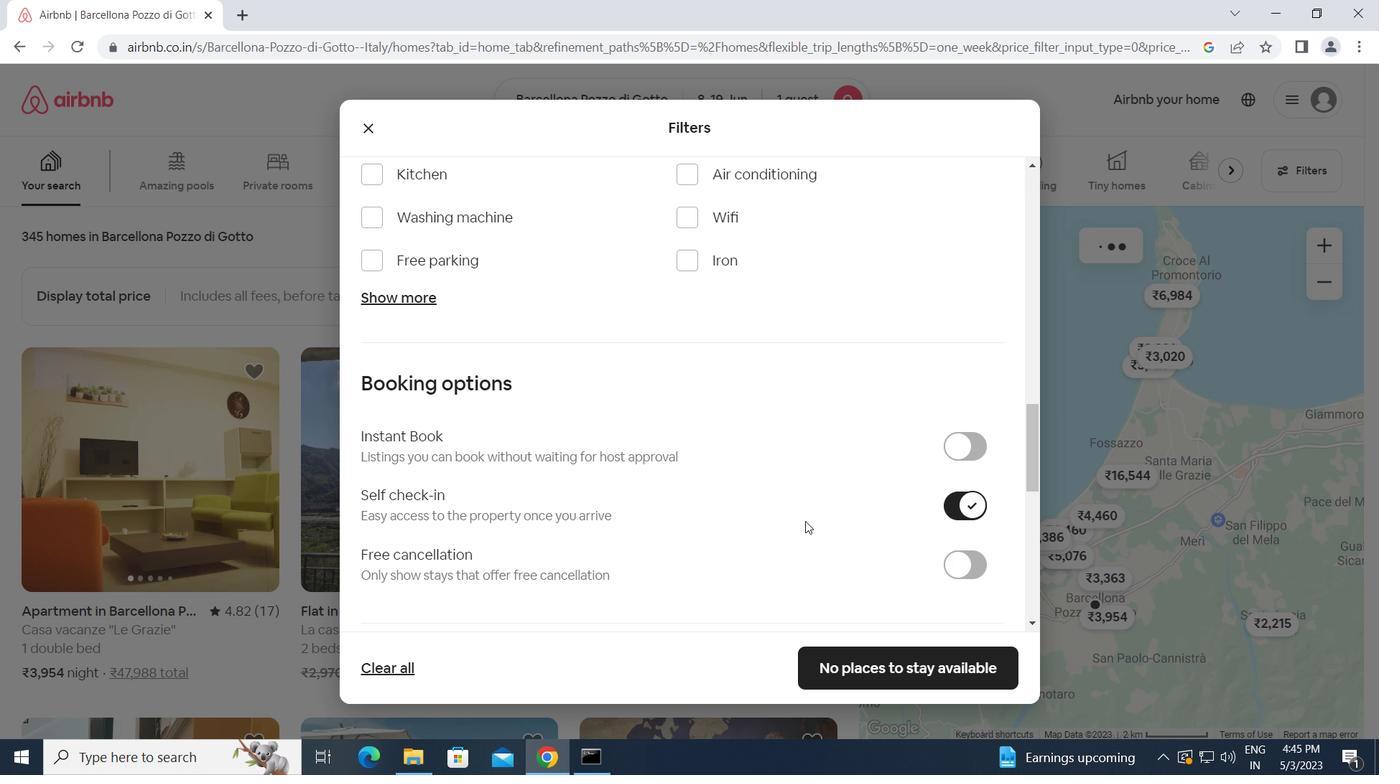 
Action: Mouse moved to (797, 524)
Screenshot: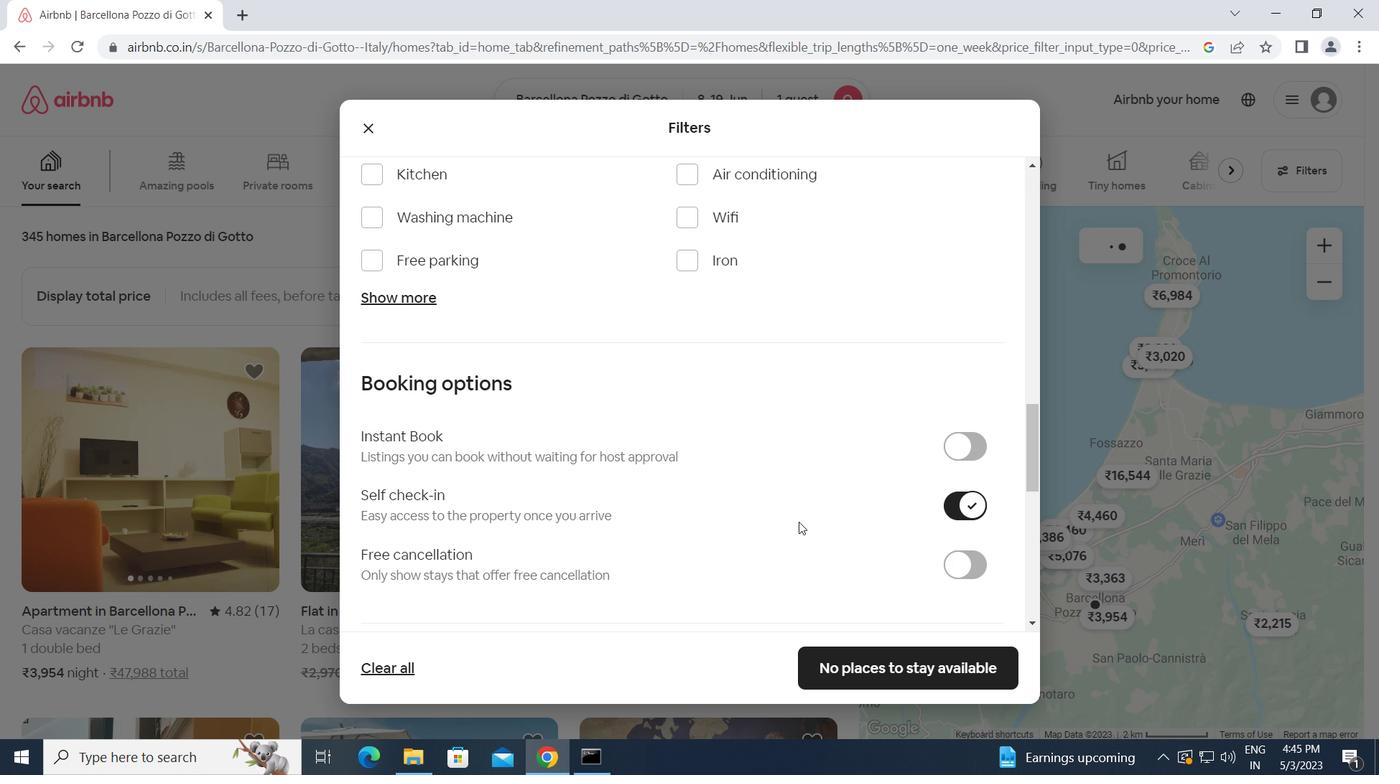 
Action: Mouse scrolled (797, 523) with delta (0, 0)
Screenshot: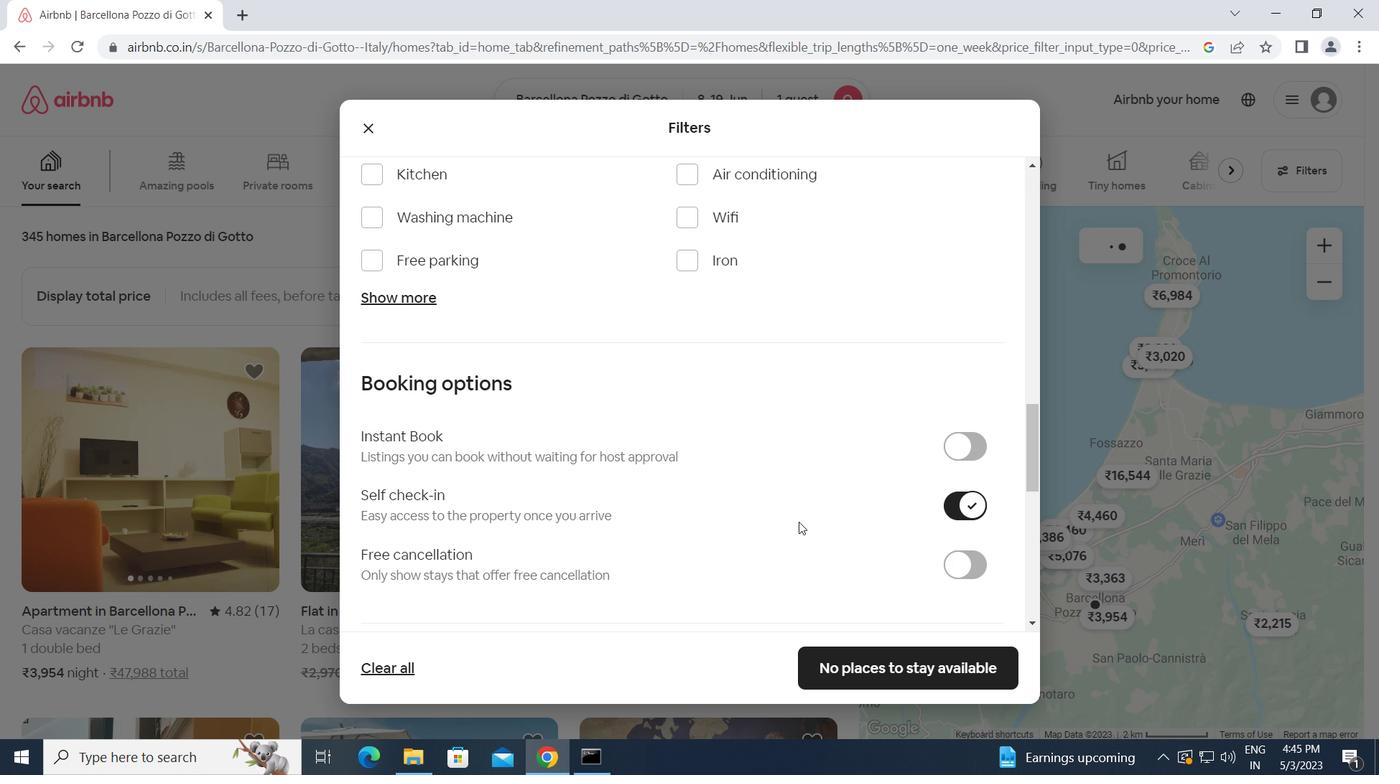 
Action: Mouse moved to (796, 524)
Screenshot: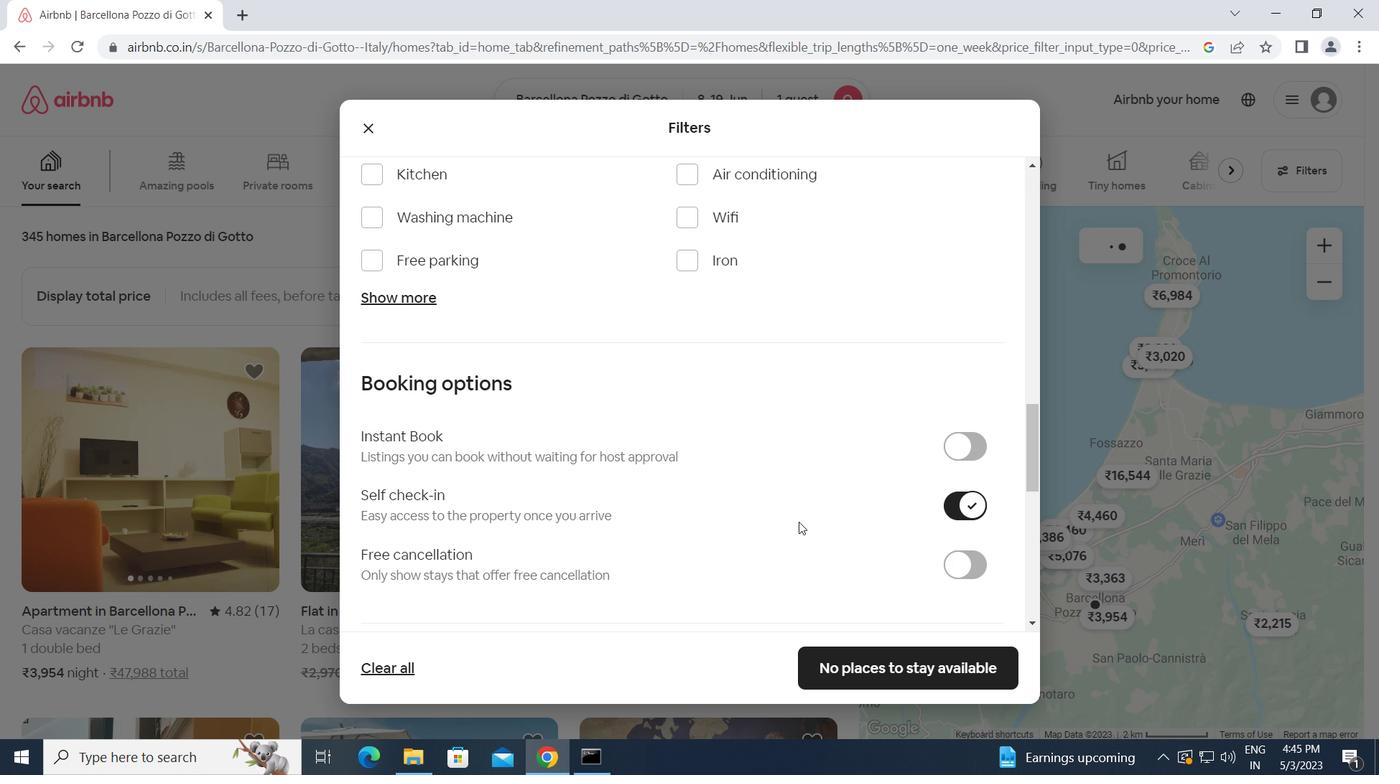 
Action: Mouse scrolled (796, 523) with delta (0, 0)
Screenshot: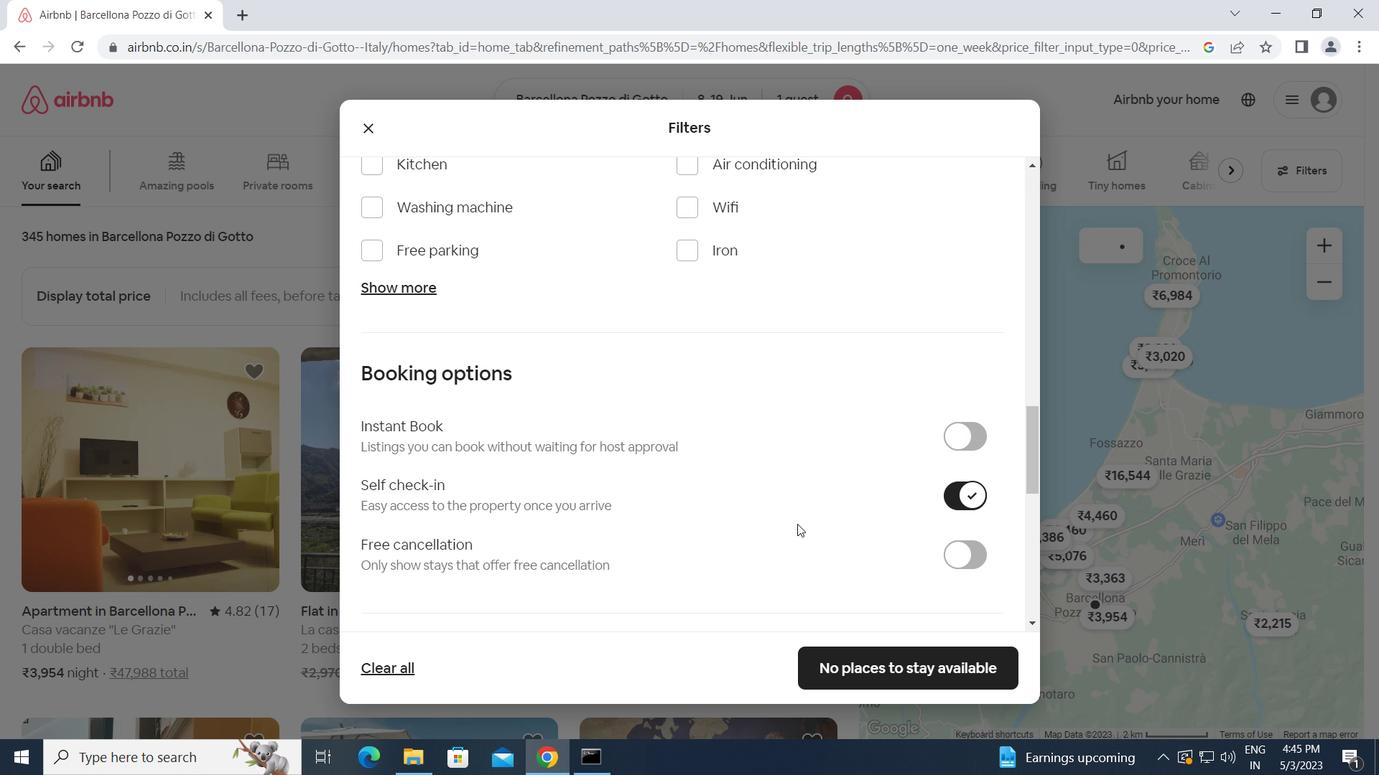 
Action: Mouse moved to (795, 524)
Screenshot: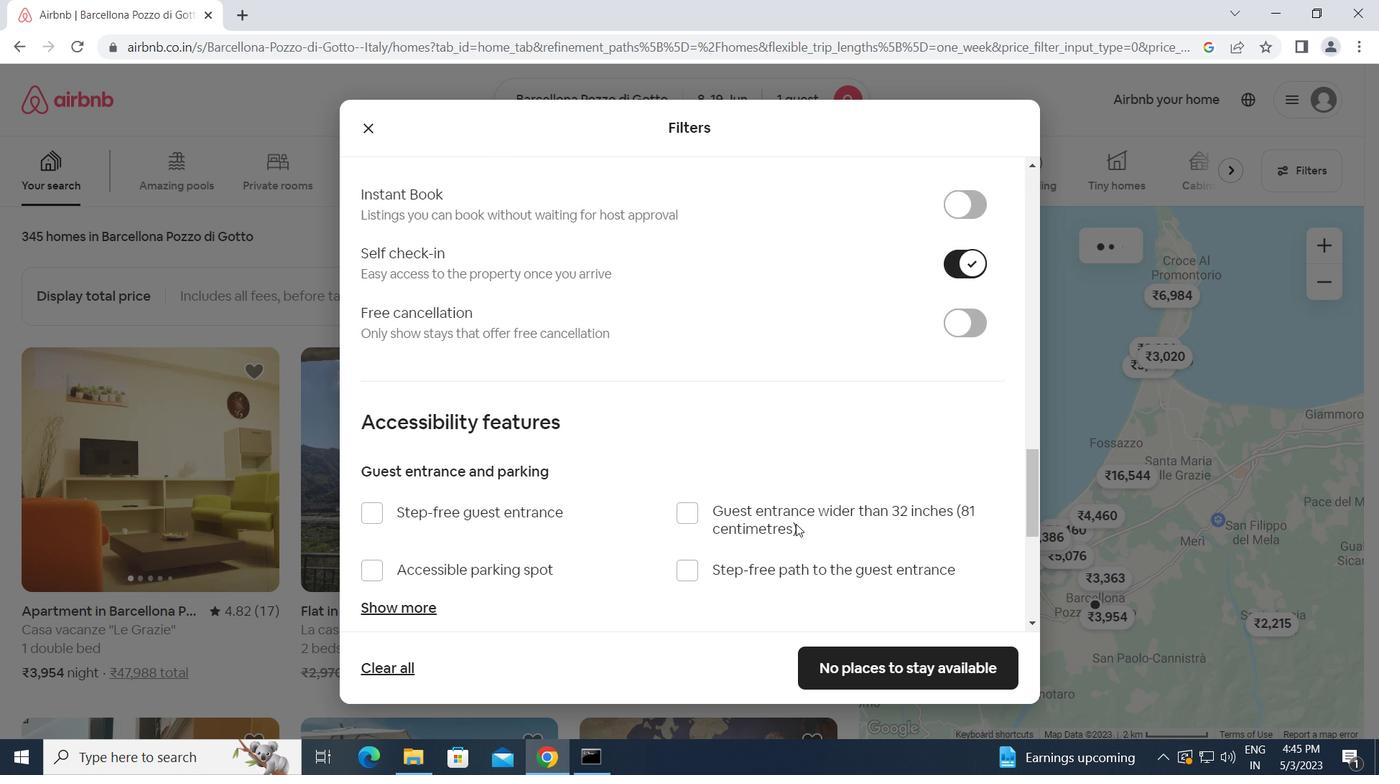 
Action: Mouse scrolled (795, 523) with delta (0, 0)
Screenshot: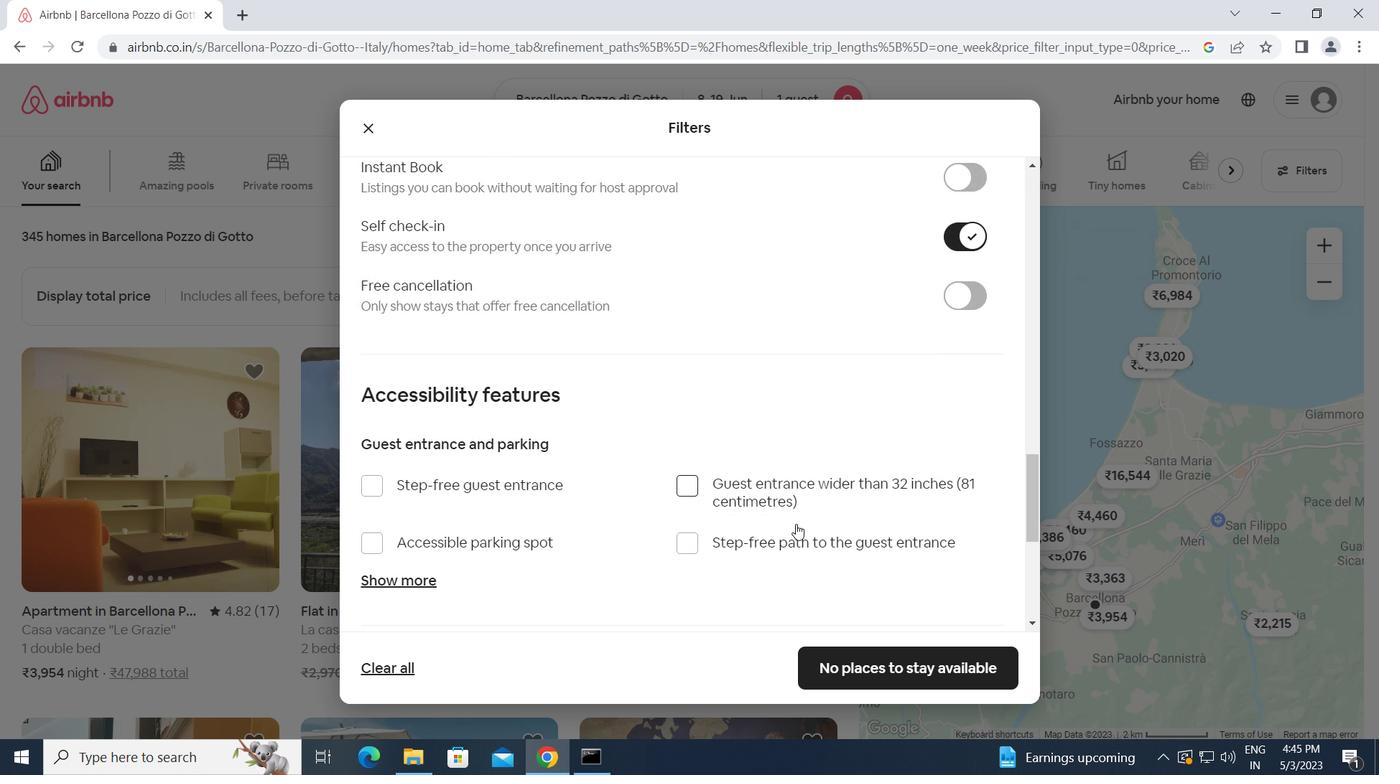 
Action: Mouse moved to (794, 524)
Screenshot: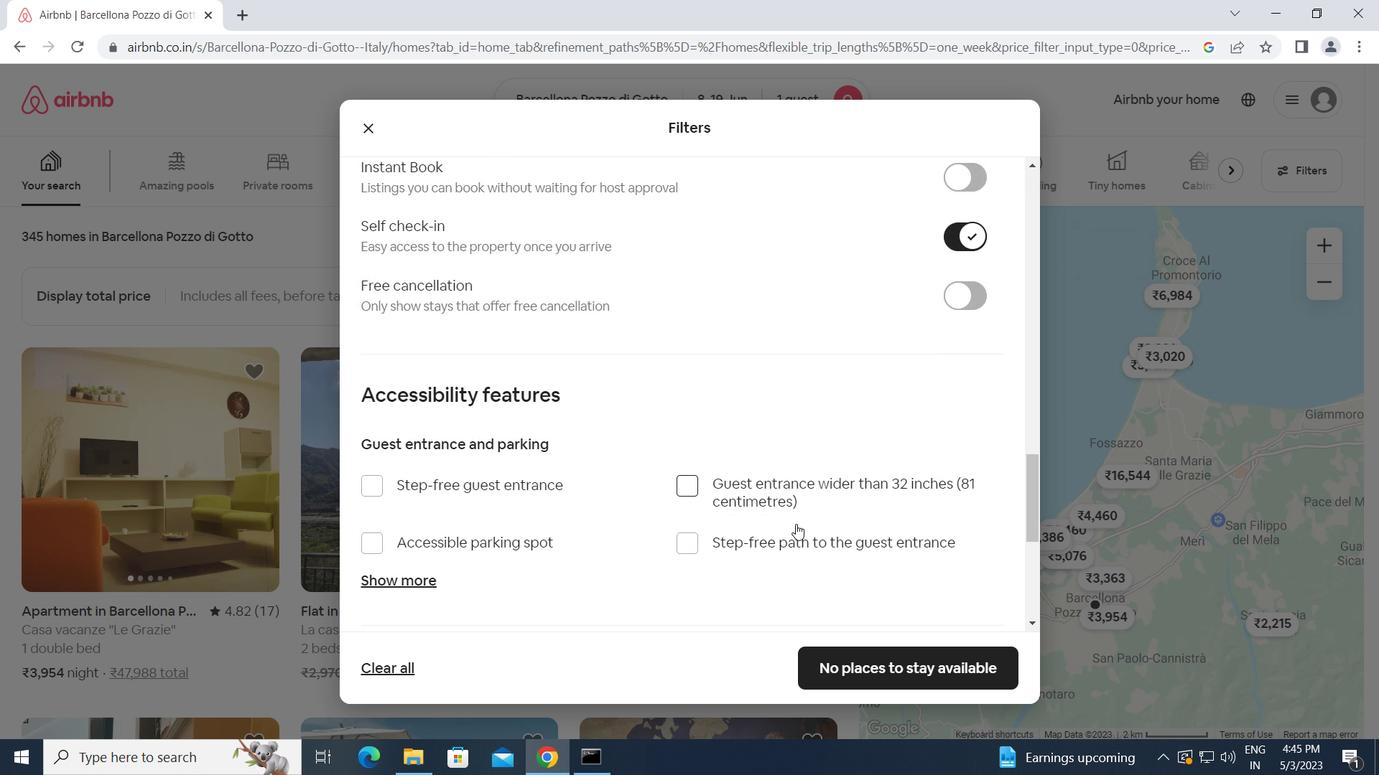 
Action: Mouse scrolled (794, 523) with delta (0, 0)
Screenshot: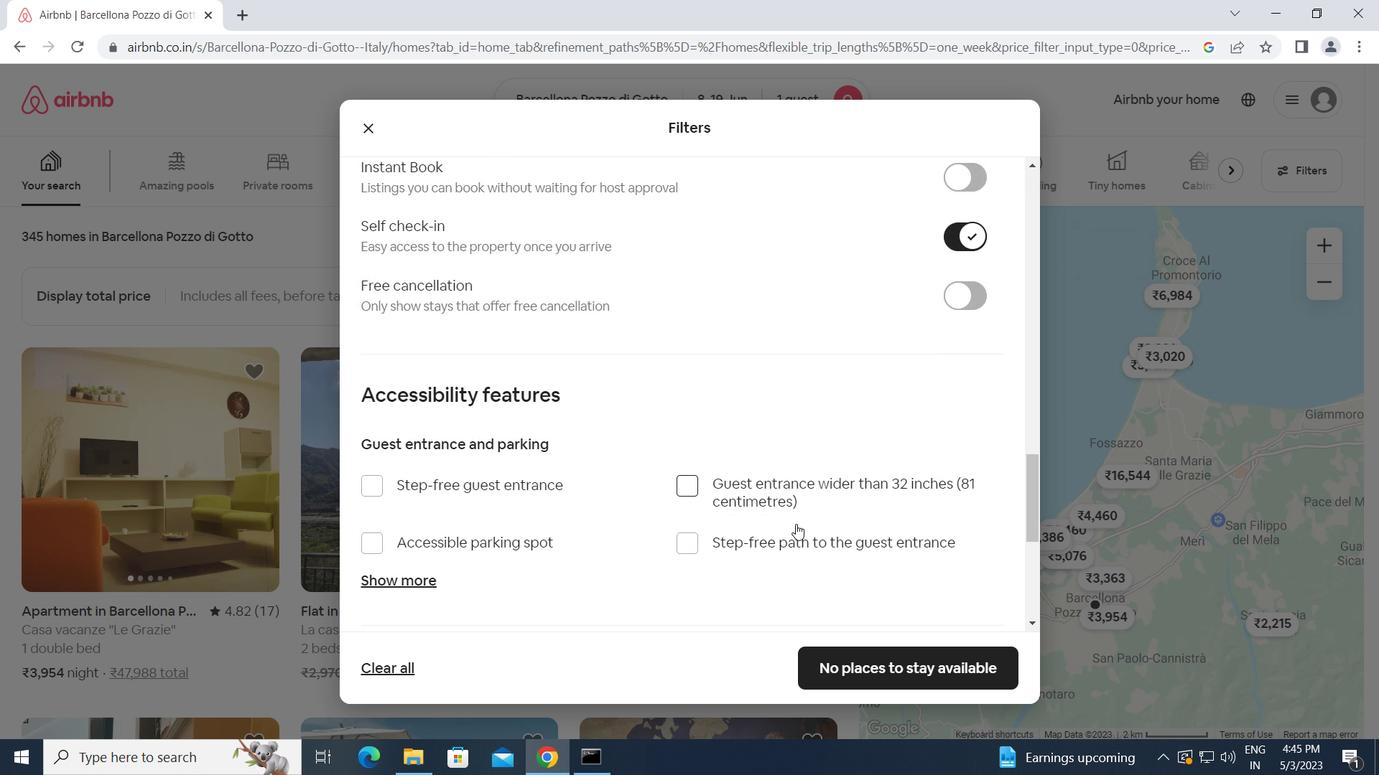 
Action: Mouse moved to (793, 525)
Screenshot: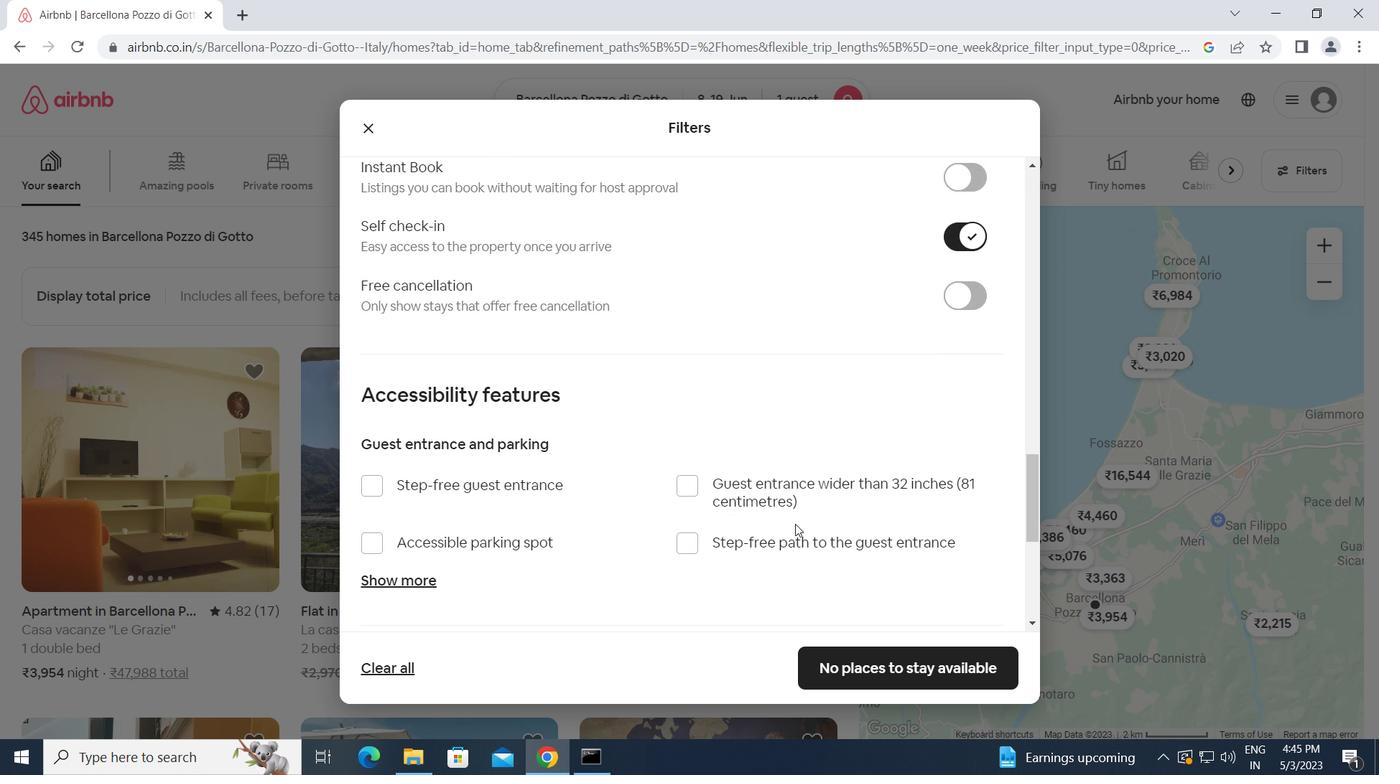 
Action: Mouse scrolled (793, 524) with delta (0, 0)
Screenshot: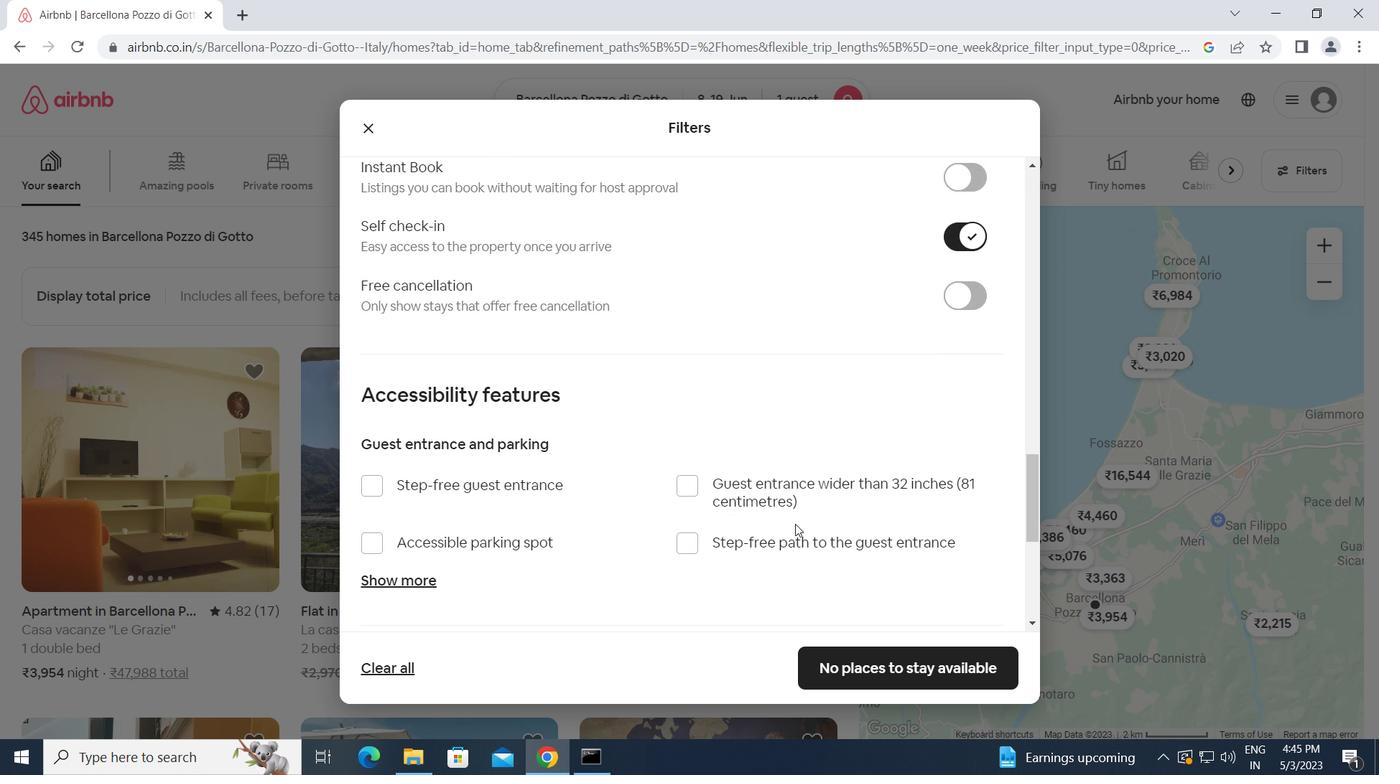 
Action: Mouse moved to (723, 538)
Screenshot: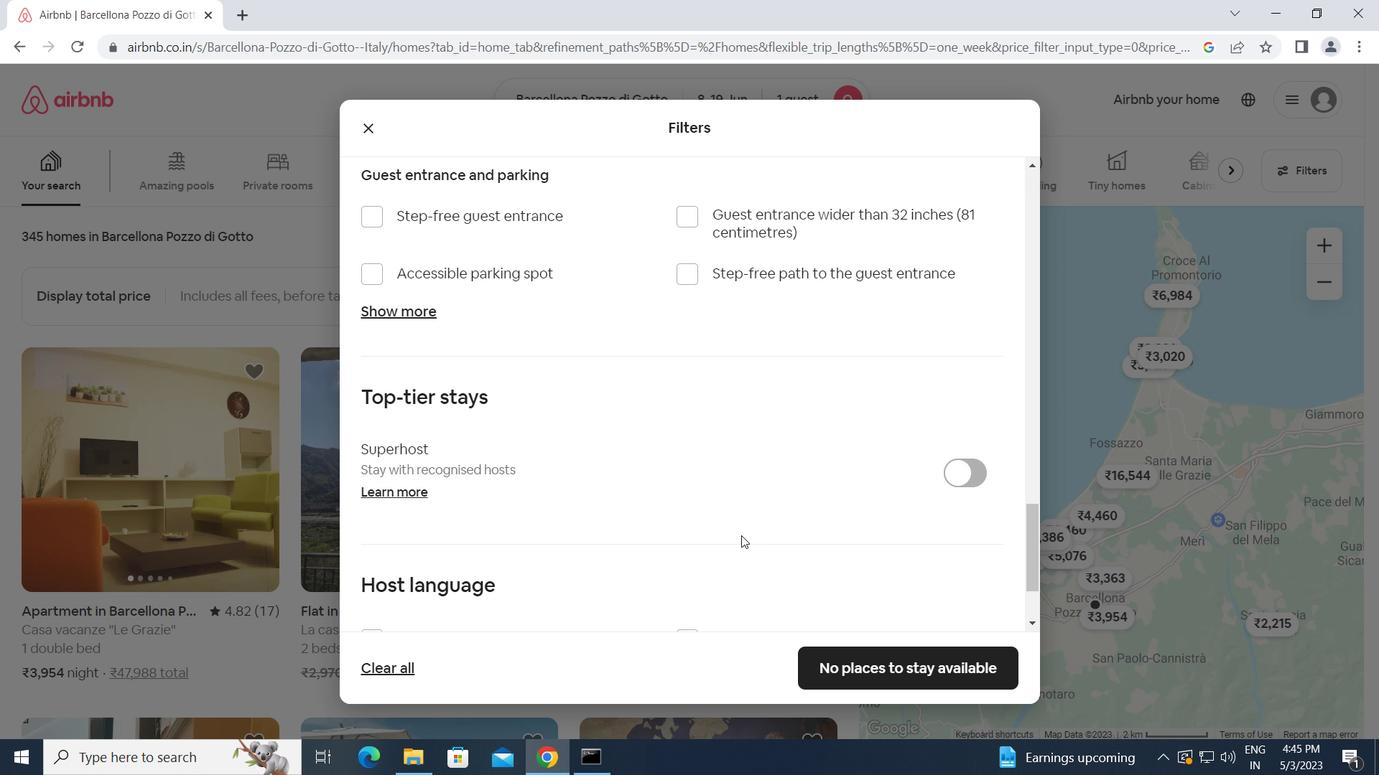 
Action: Mouse scrolled (723, 538) with delta (0, 0)
Screenshot: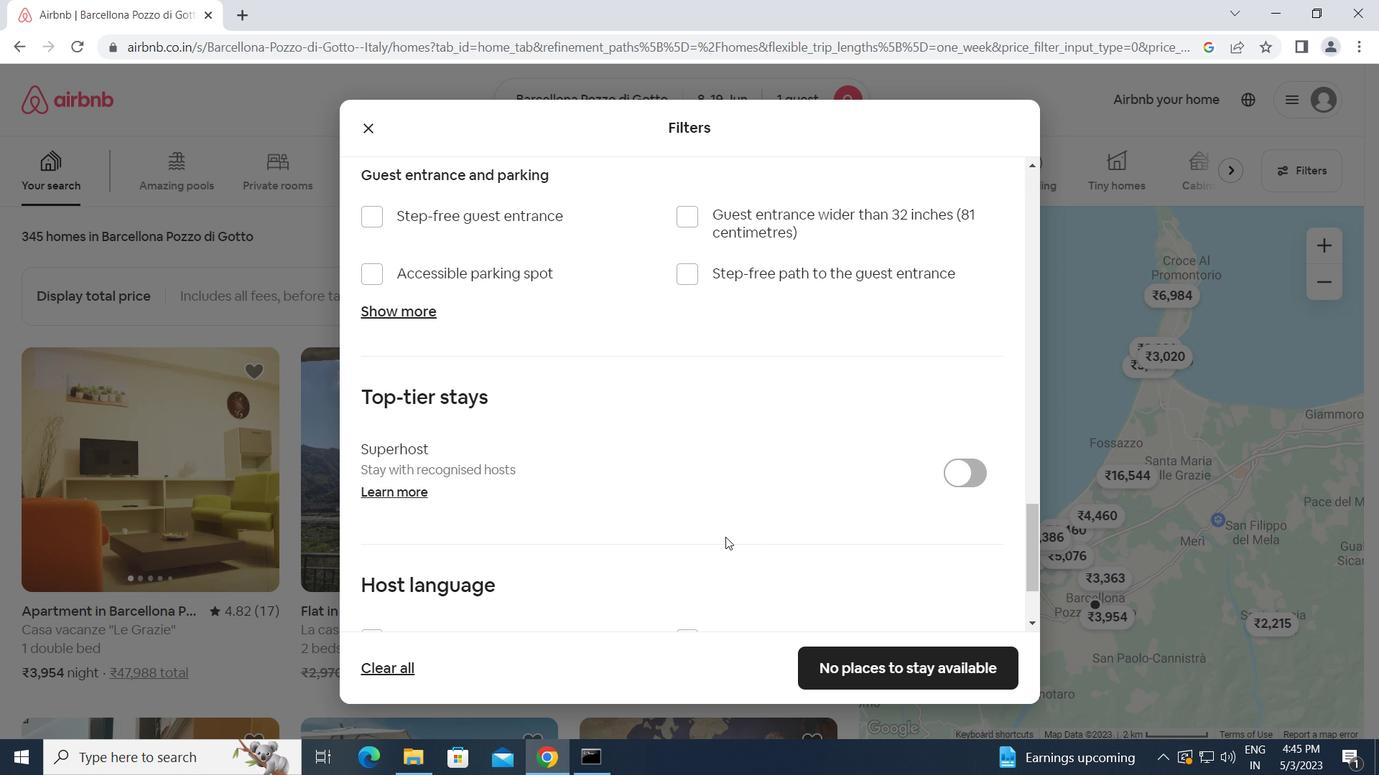 
Action: Mouse scrolled (723, 538) with delta (0, 0)
Screenshot: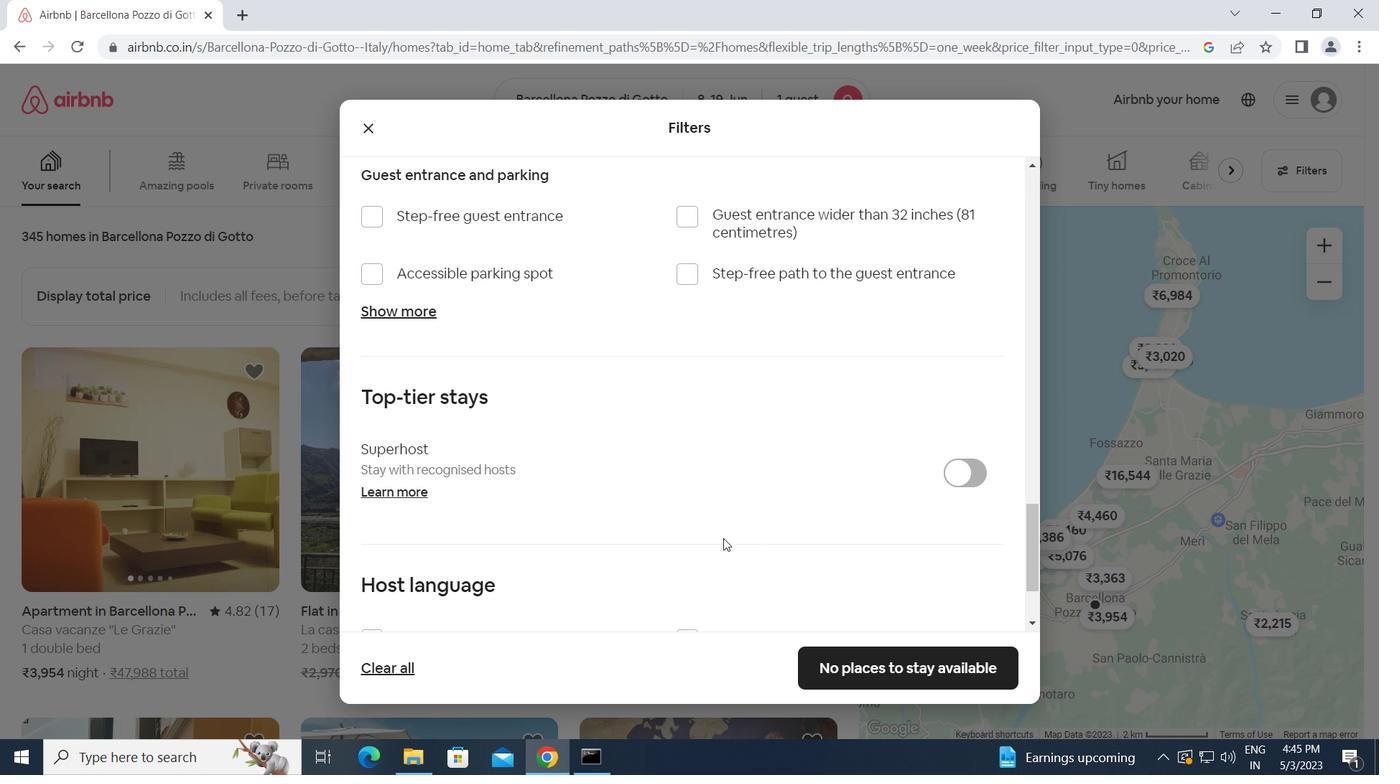 
Action: Mouse moved to (369, 502)
Screenshot: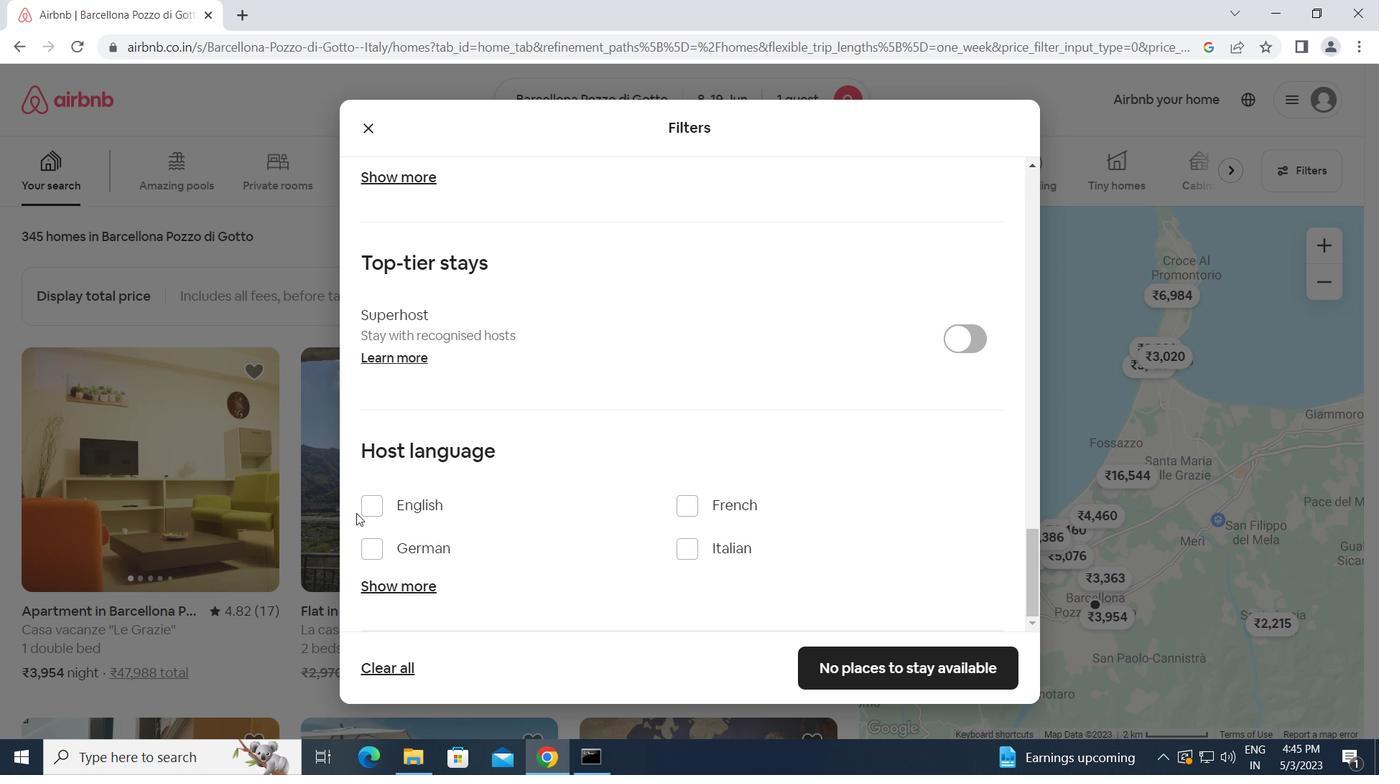 
Action: Mouse pressed left at (369, 502)
Screenshot: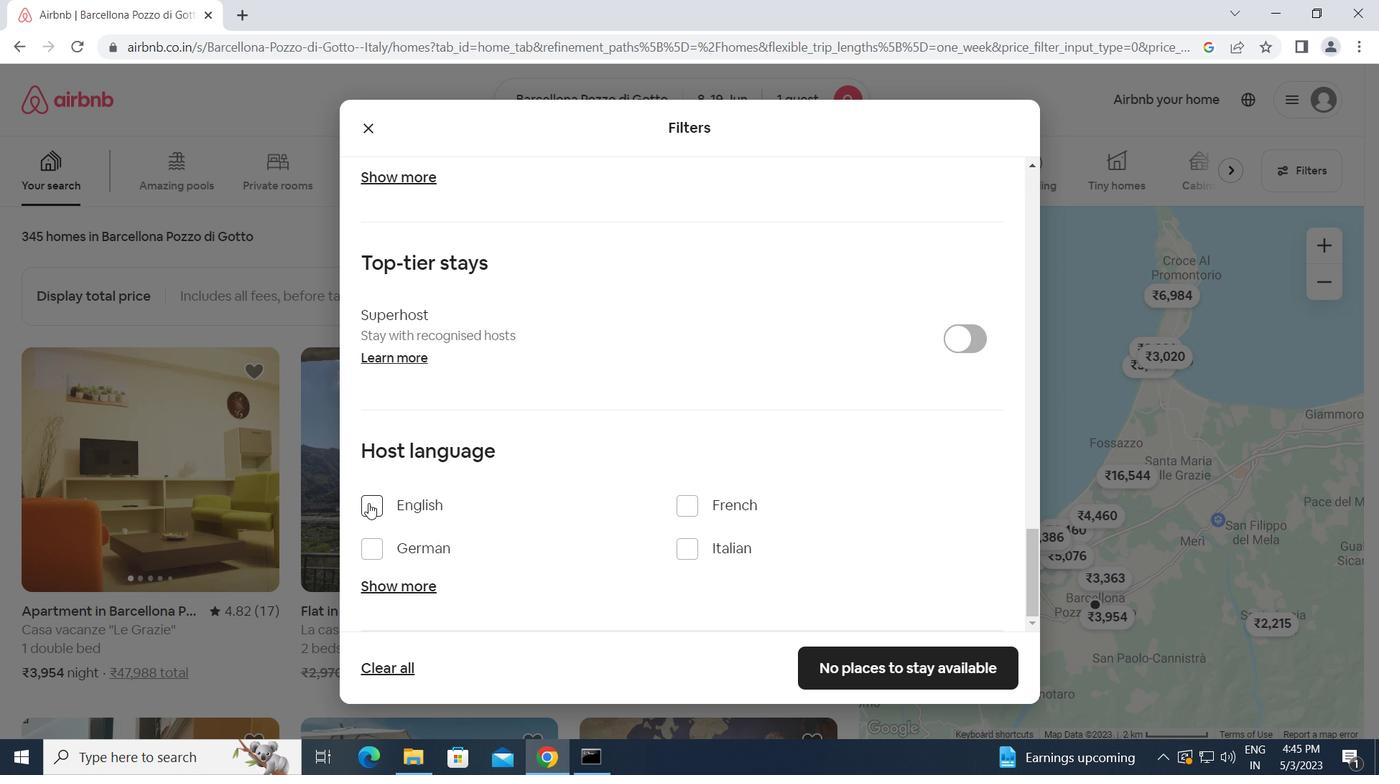 
Action: Mouse moved to (840, 656)
Screenshot: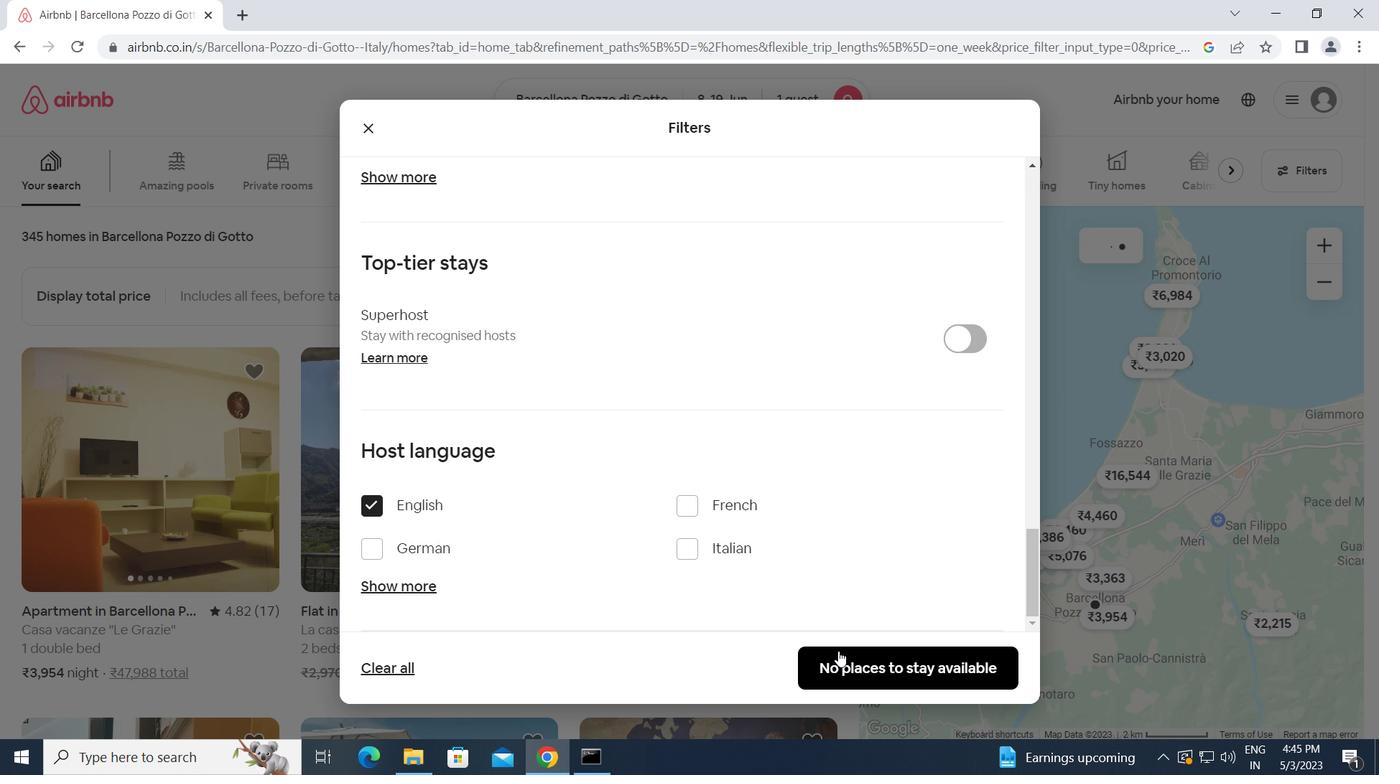 
Action: Mouse pressed left at (840, 656)
Screenshot: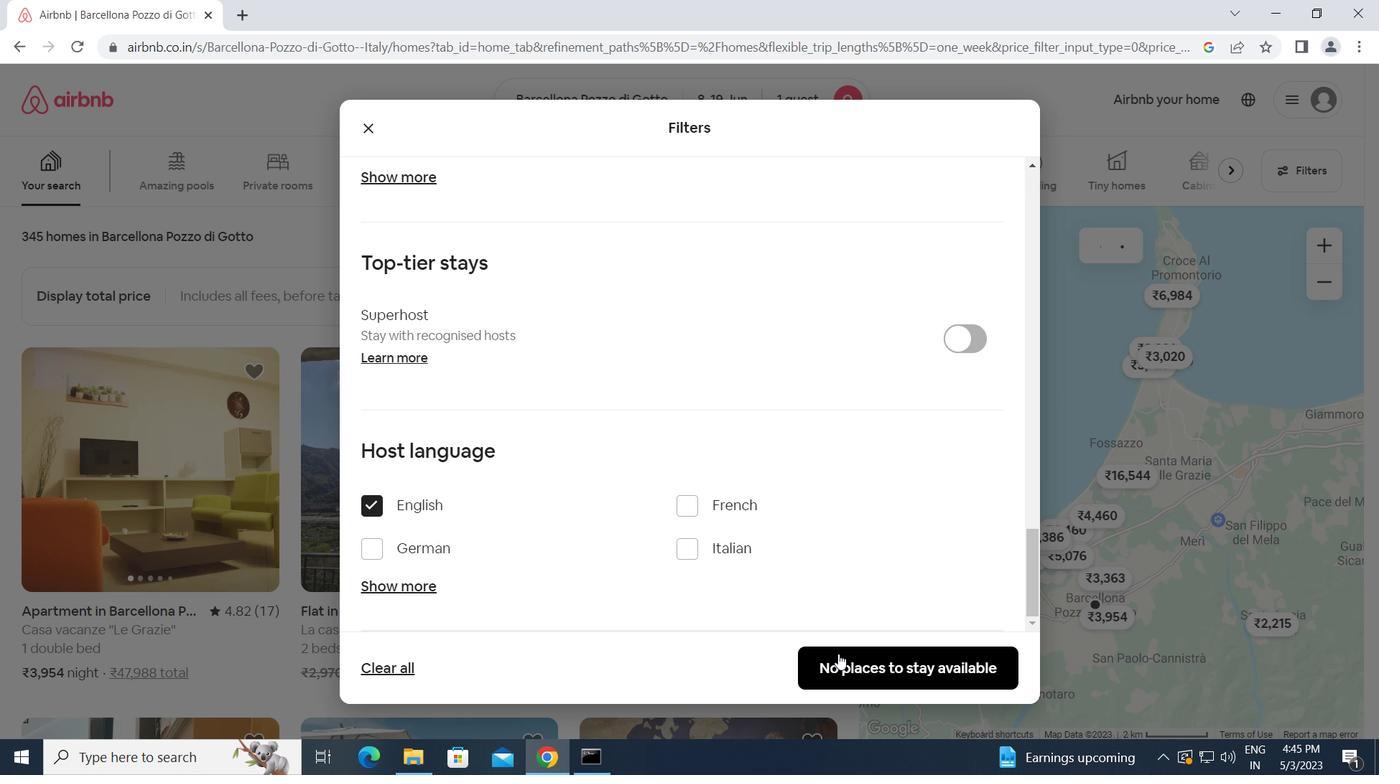 
Action: Mouse moved to (830, 650)
Screenshot: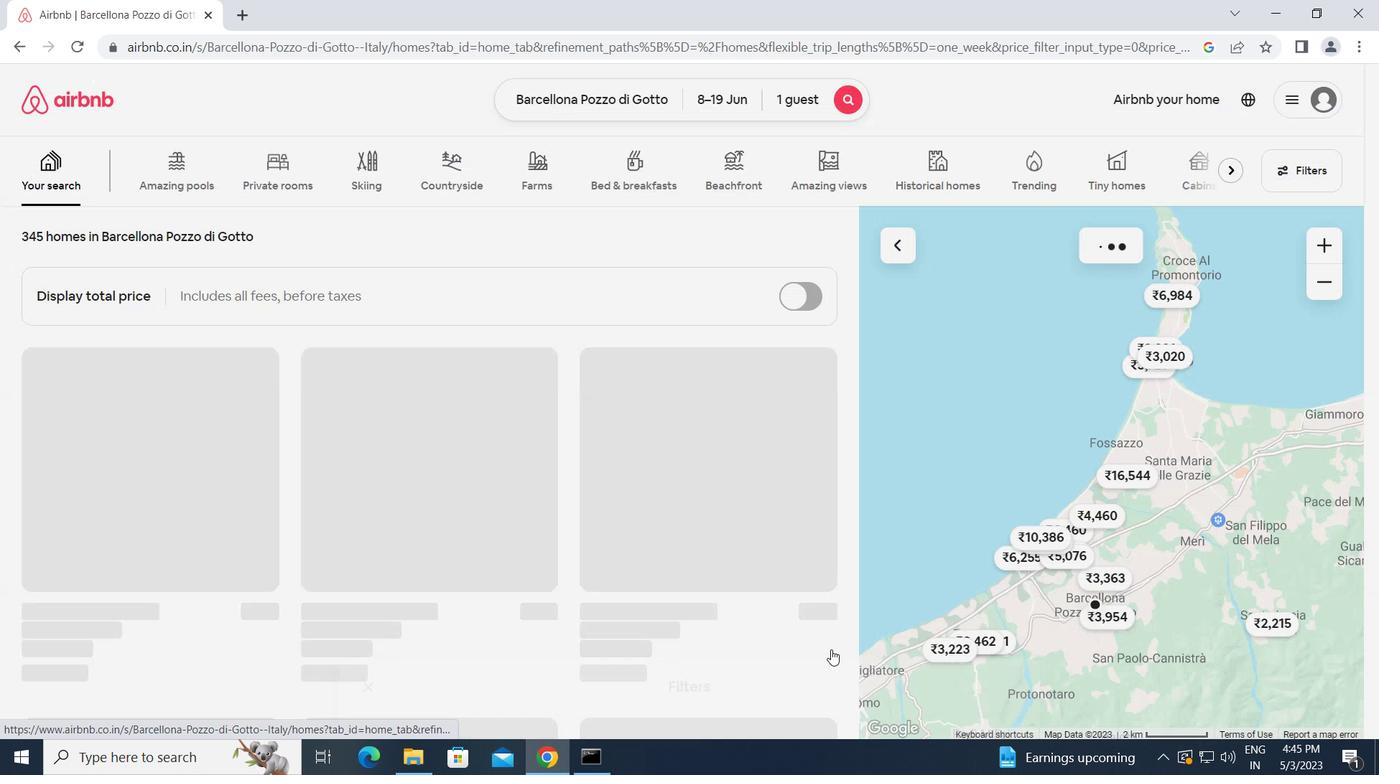 
